 Task: Look for space in Berlin, Germany from 13th August, 2023 to 17th August, 2023 for 2 adults in price range Rs.10000 to Rs.16000. Place can be entire place with 2 bedrooms having 2 beds and 1 bathroom. Property type can be house, flat, guest house. Amenities needed are: wifi. Booking option can be shelf check-in. Required host language is English.
Action: Mouse moved to (757, 105)
Screenshot: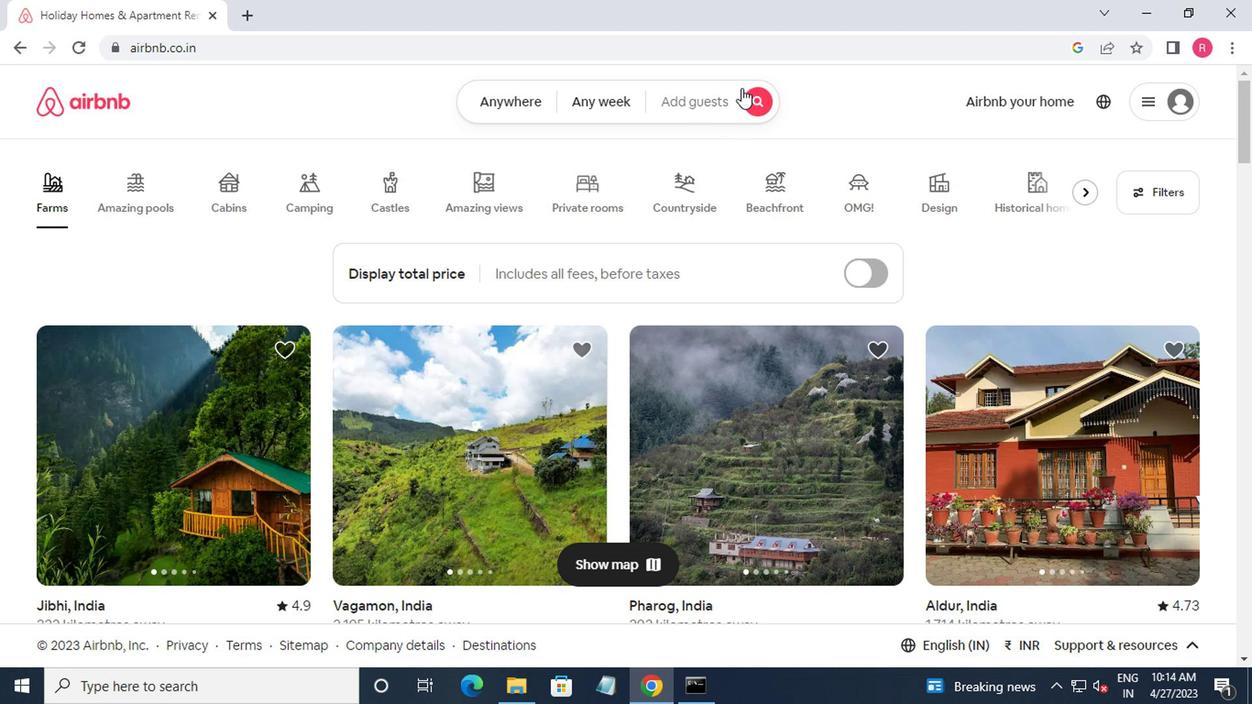 
Action: Mouse pressed left at (757, 105)
Screenshot: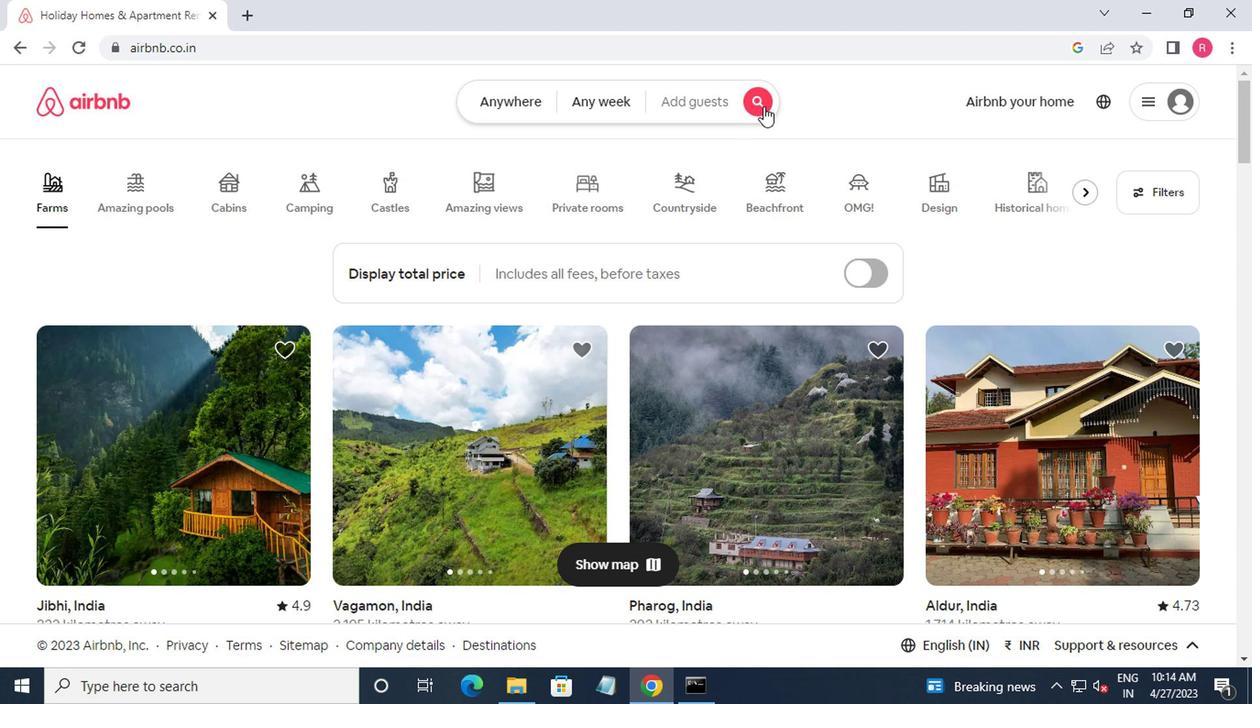 
Action: Mouse moved to (369, 182)
Screenshot: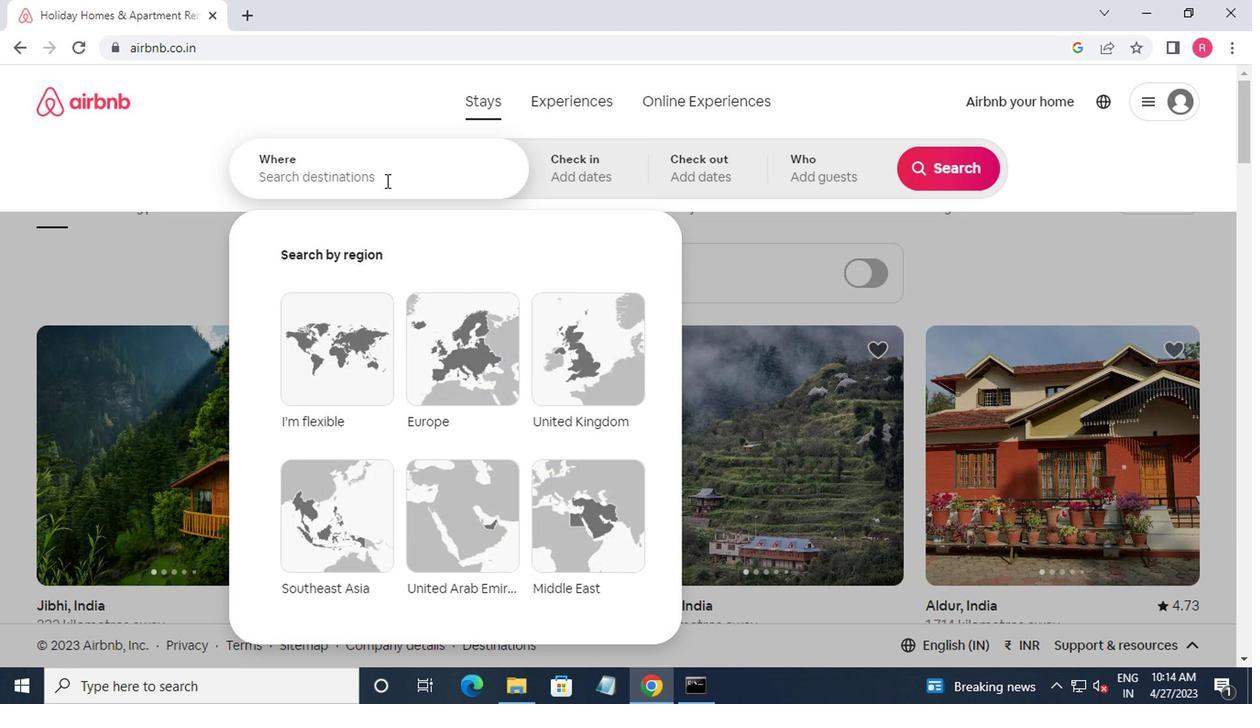 
Action: Mouse pressed left at (369, 182)
Screenshot: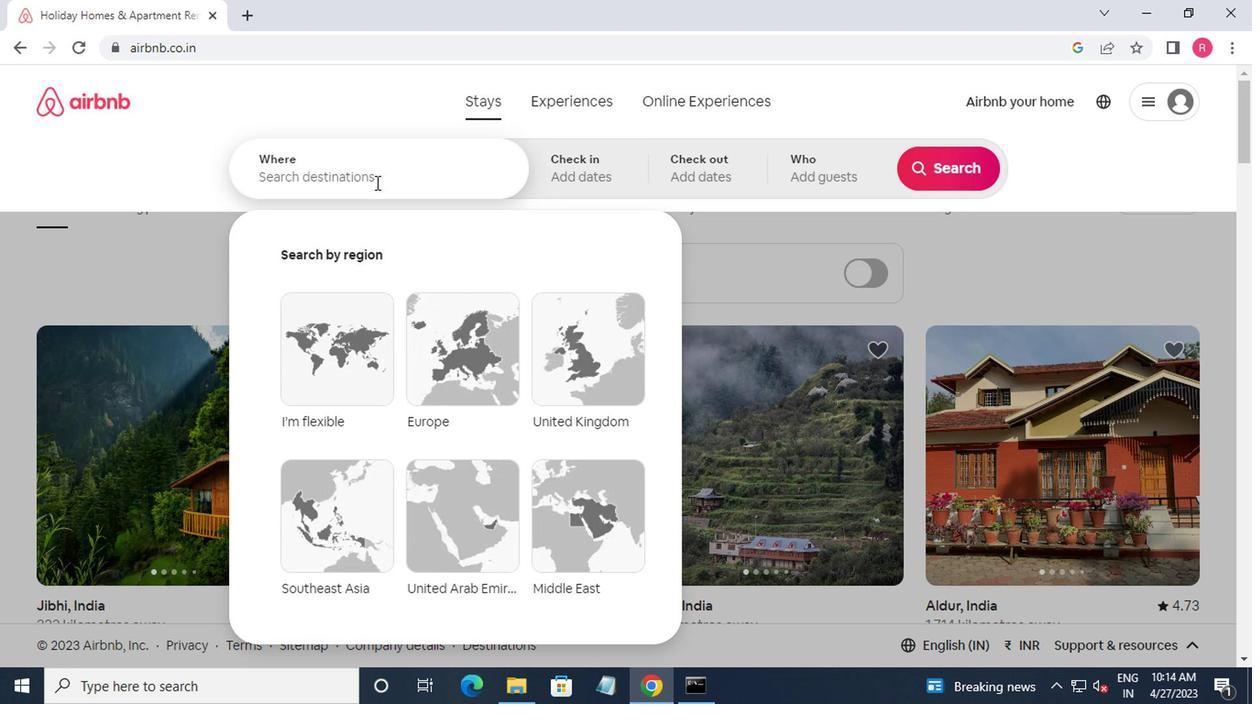 
Action: Mouse moved to (369, 183)
Screenshot: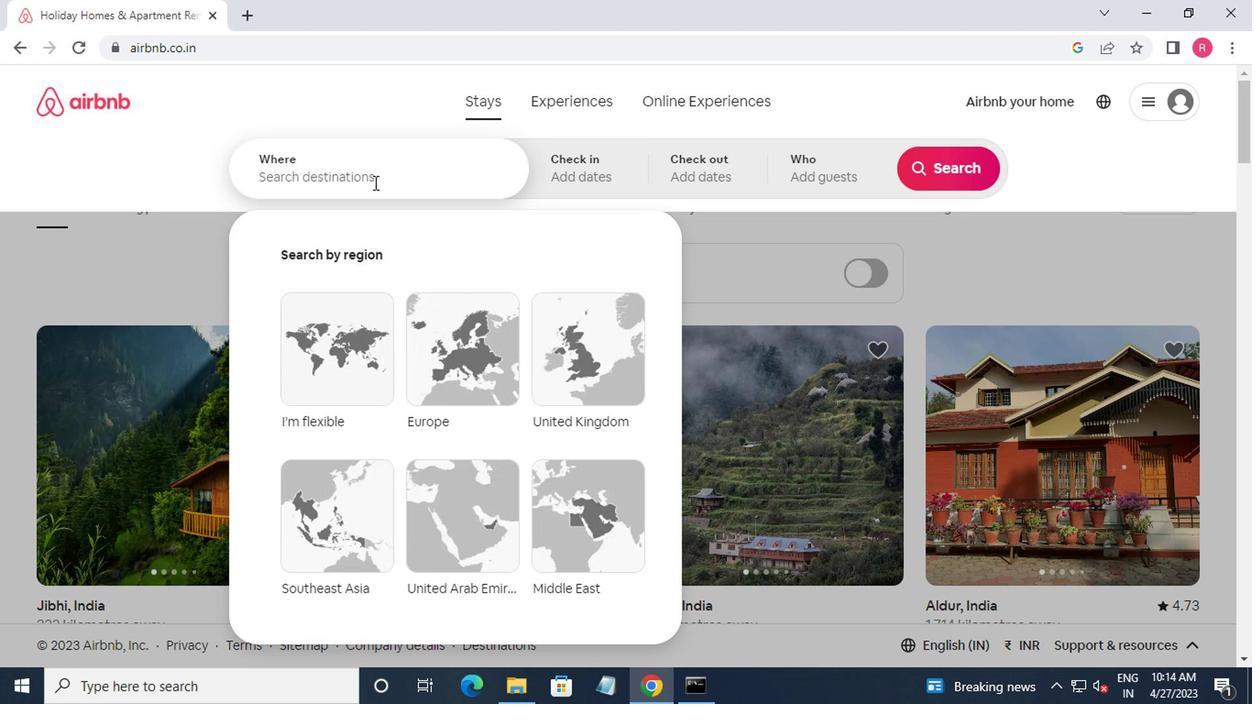 
Action: Key pressed berlin<Key.down><Key.enter>
Screenshot: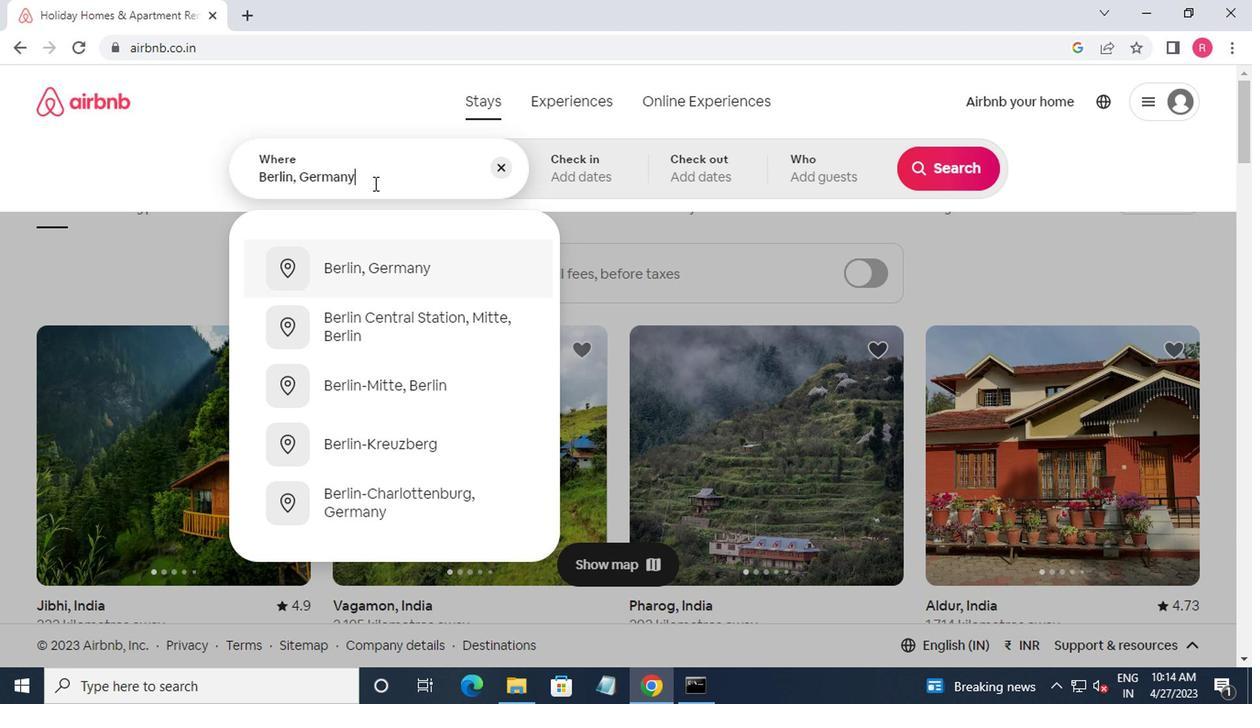 
Action: Mouse moved to (937, 314)
Screenshot: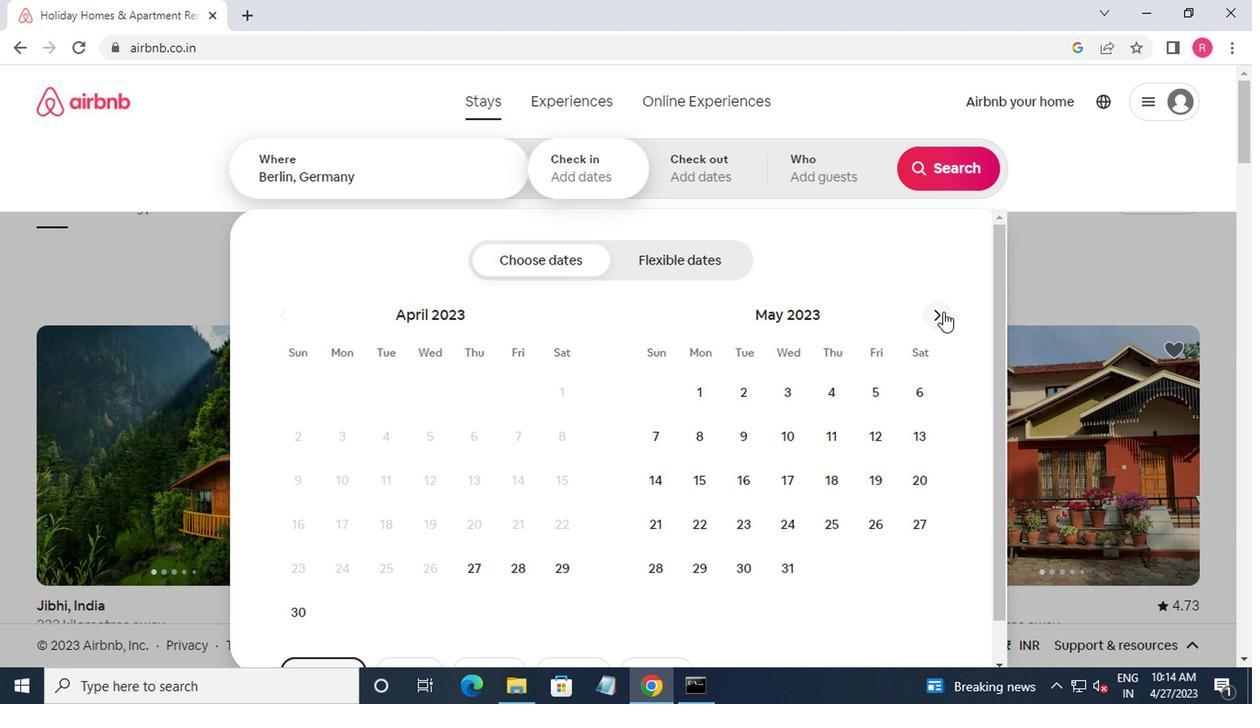 
Action: Mouse pressed left at (937, 314)
Screenshot: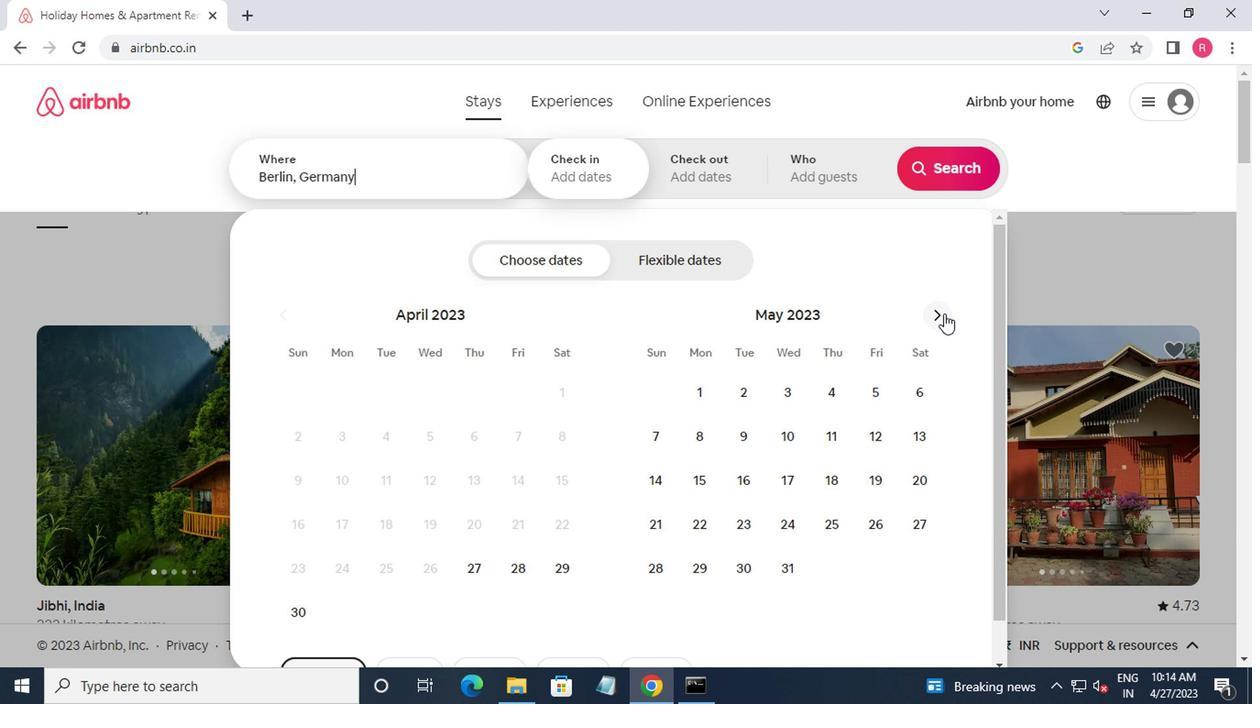 
Action: Mouse moved to (935, 316)
Screenshot: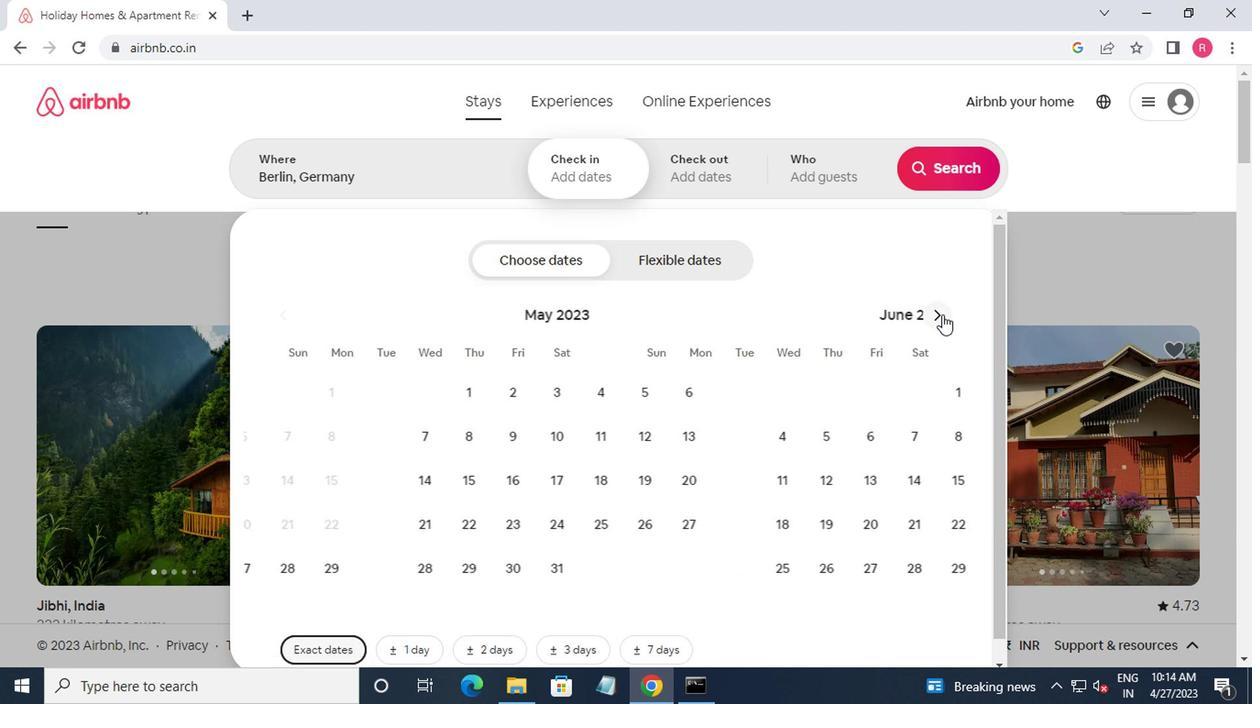 
Action: Mouse pressed left at (935, 316)
Screenshot: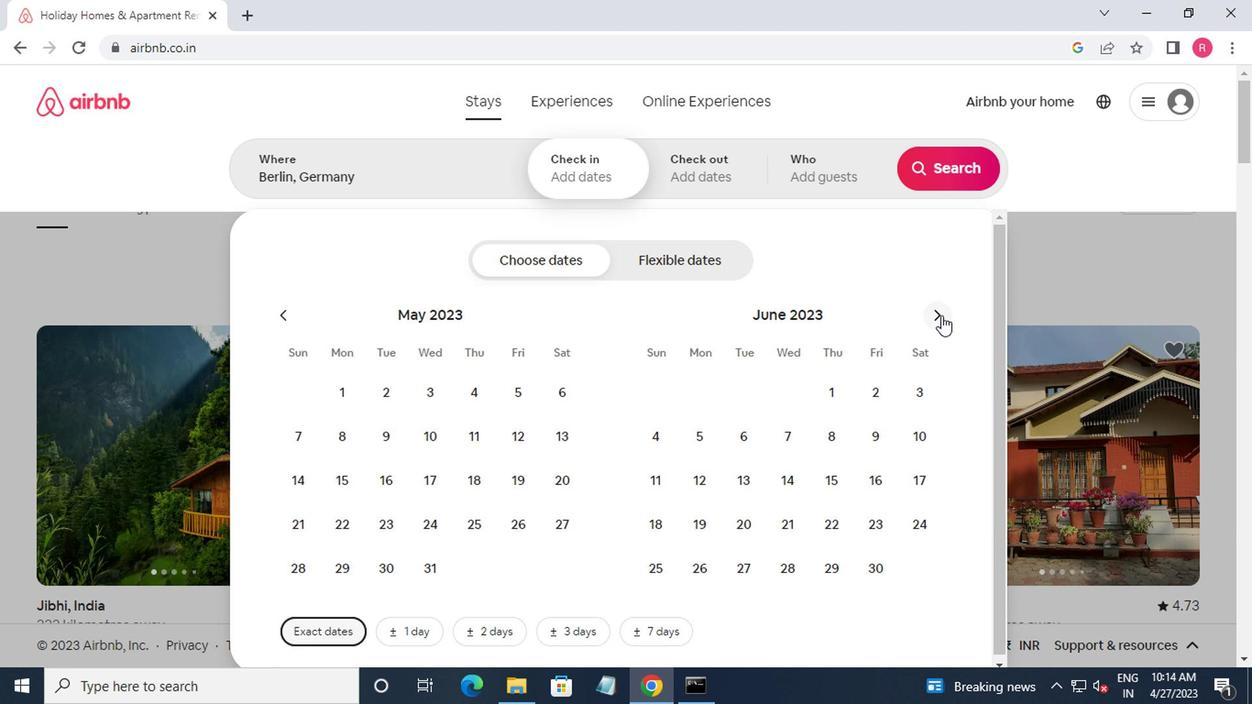 
Action: Mouse moved to (934, 316)
Screenshot: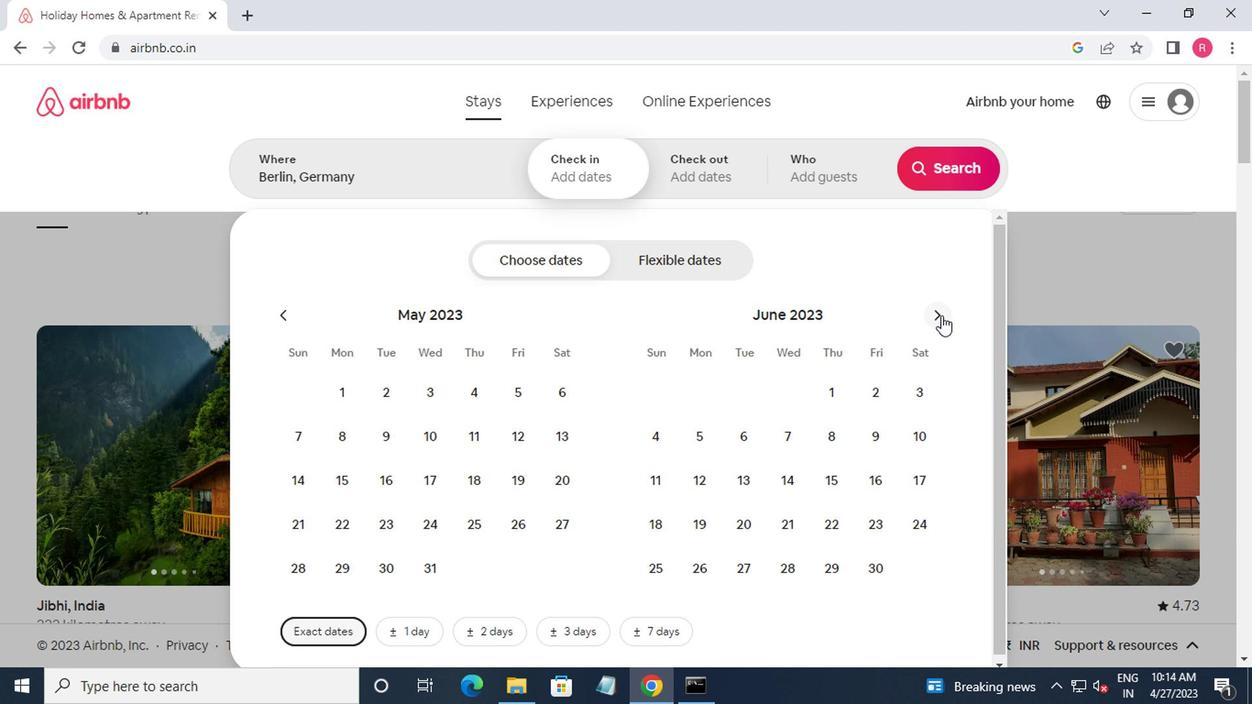 
Action: Mouse pressed left at (934, 316)
Screenshot: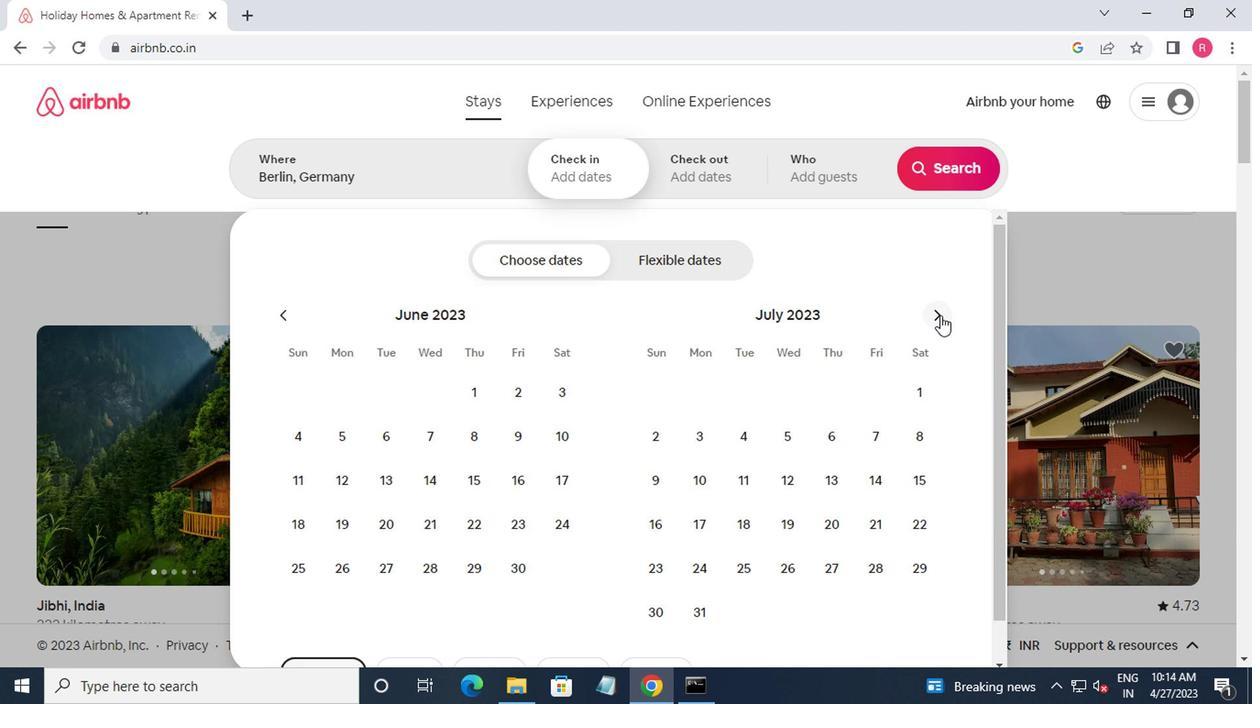 
Action: Mouse moved to (666, 491)
Screenshot: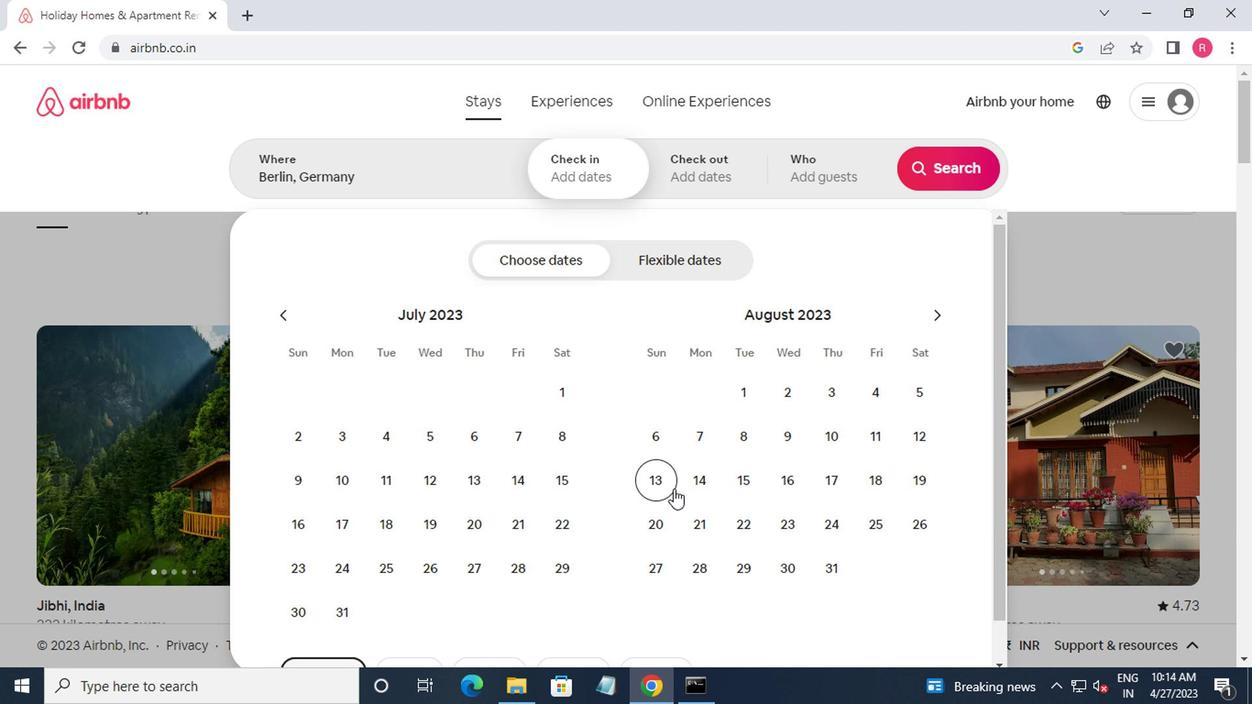 
Action: Mouse pressed left at (666, 491)
Screenshot: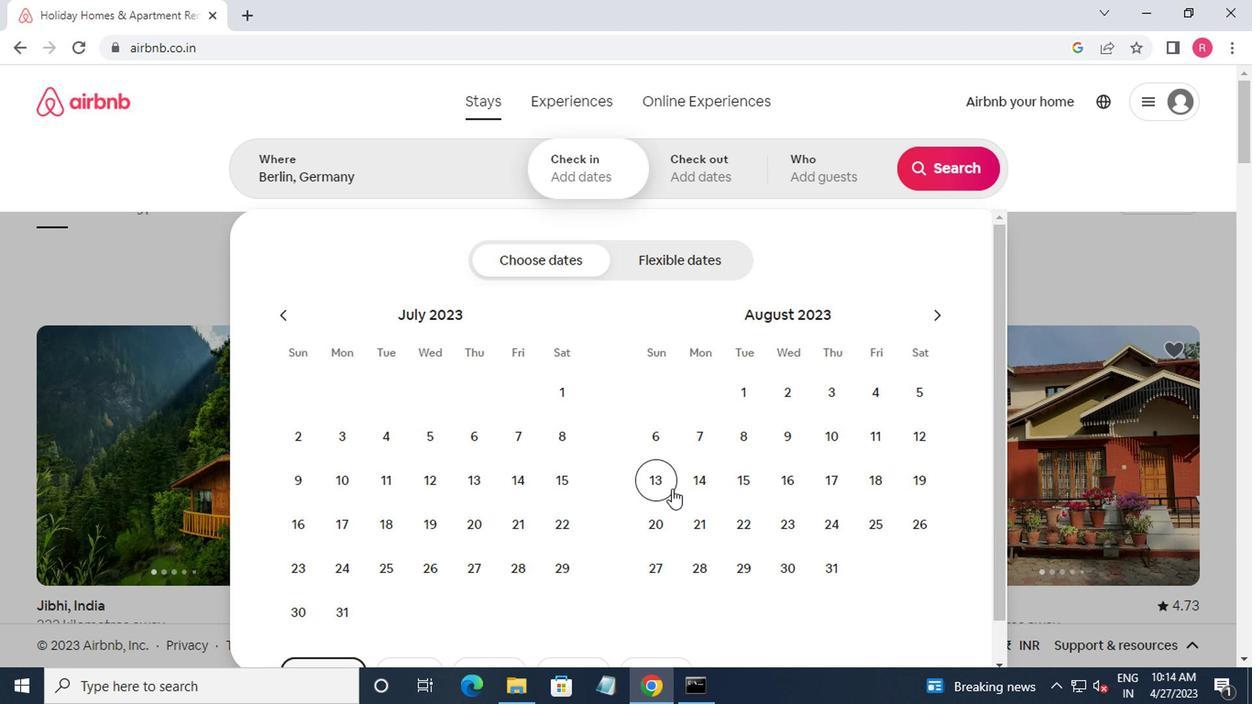 
Action: Mouse moved to (830, 488)
Screenshot: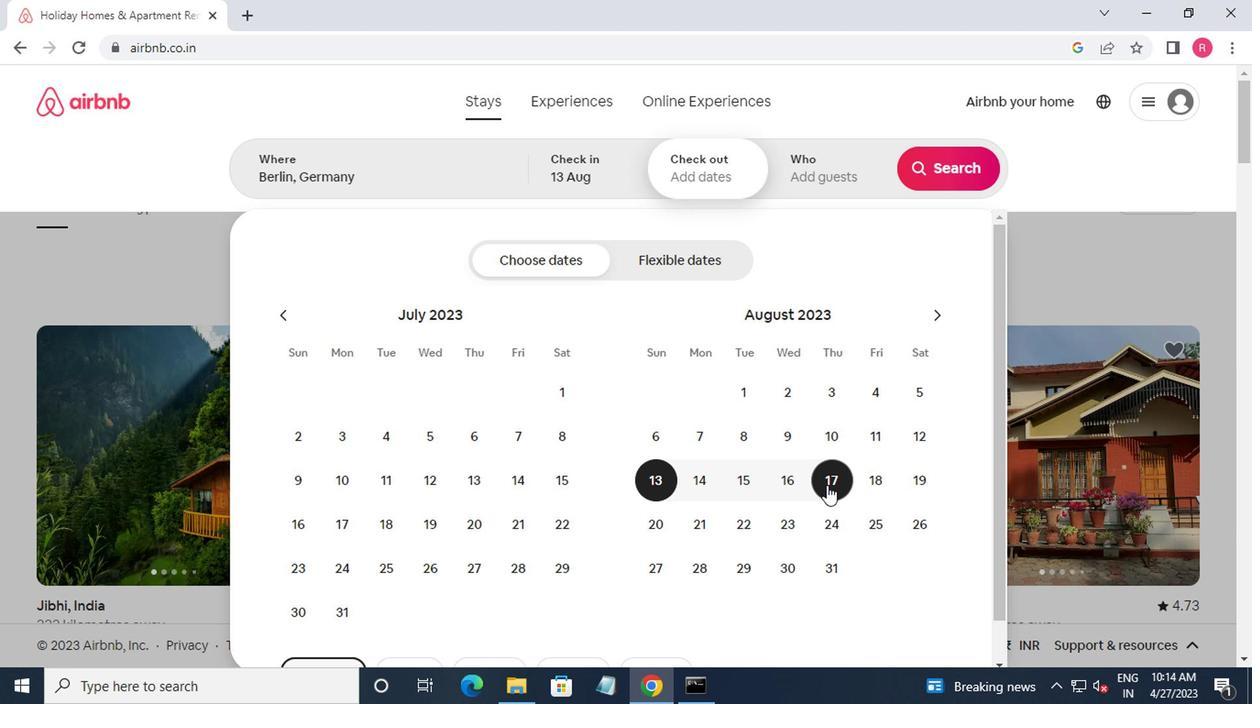 
Action: Mouse pressed left at (830, 488)
Screenshot: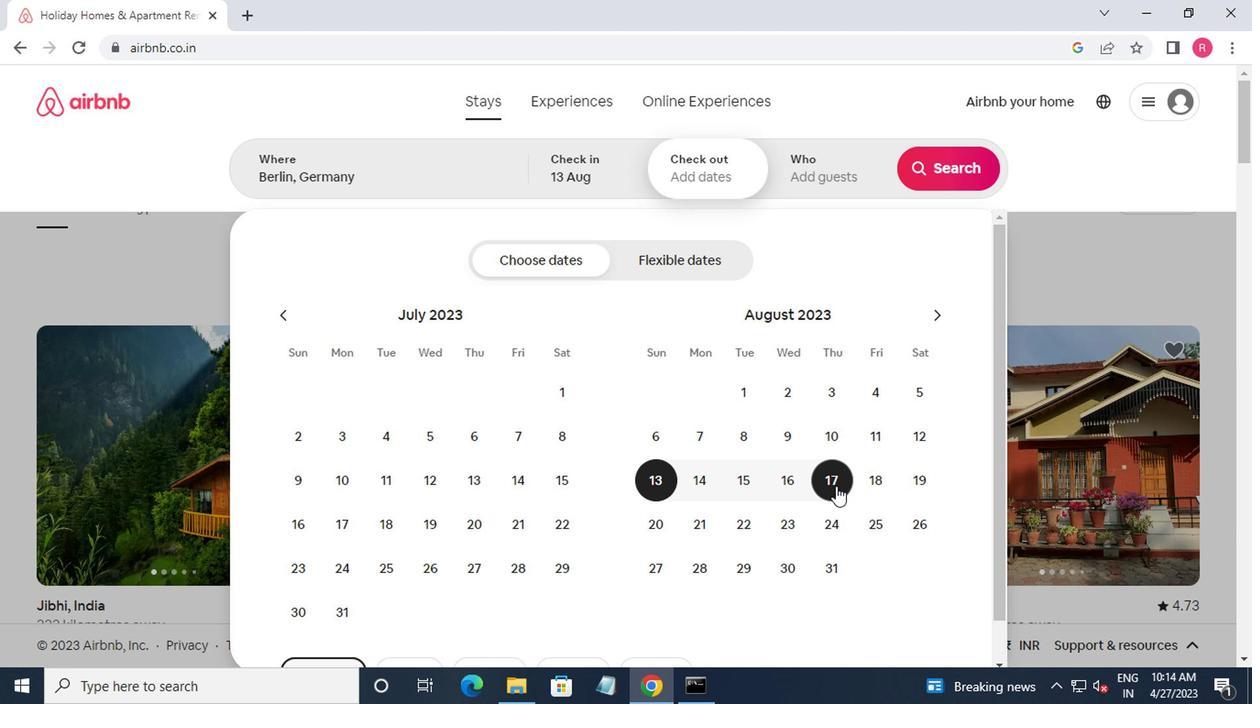 
Action: Mouse moved to (798, 168)
Screenshot: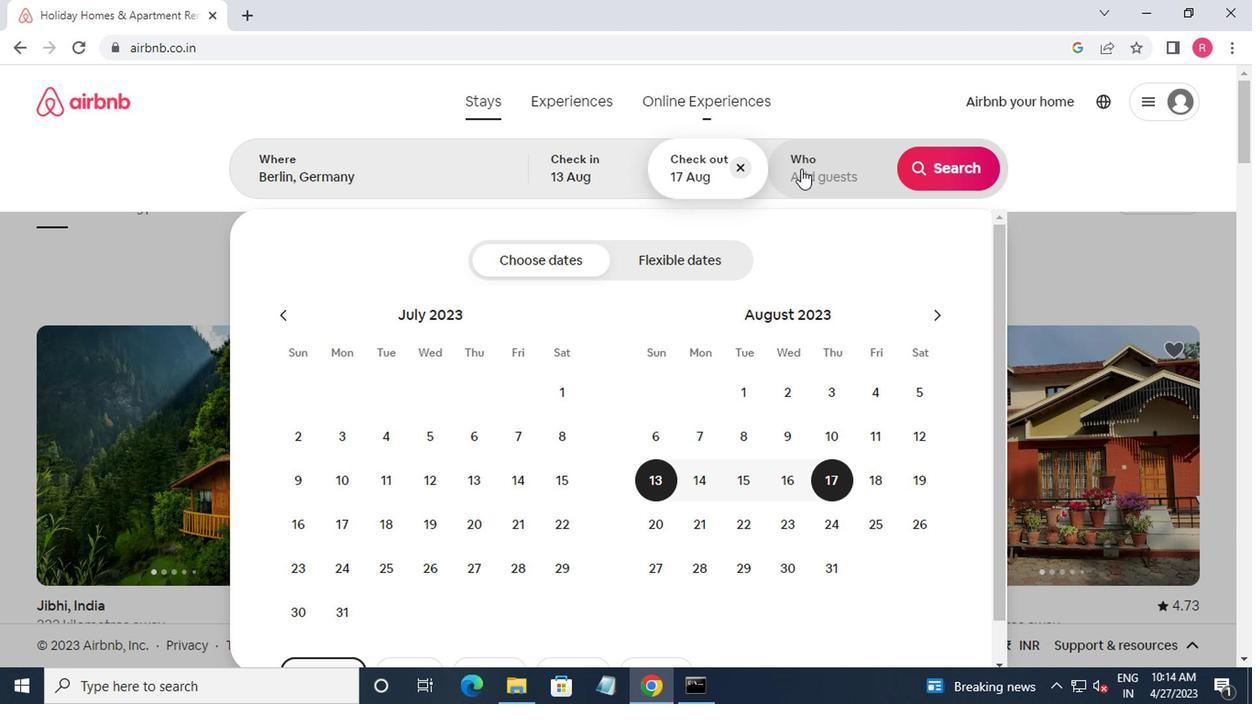 
Action: Mouse pressed left at (798, 168)
Screenshot: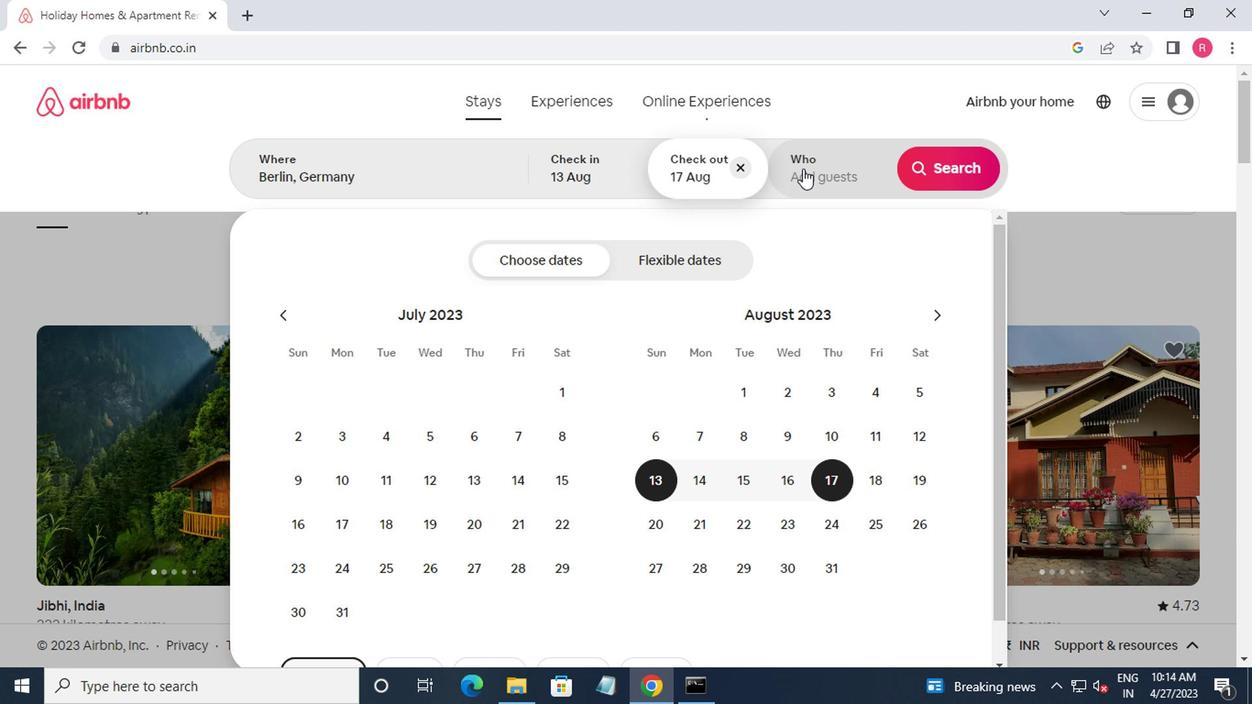 
Action: Mouse moved to (935, 259)
Screenshot: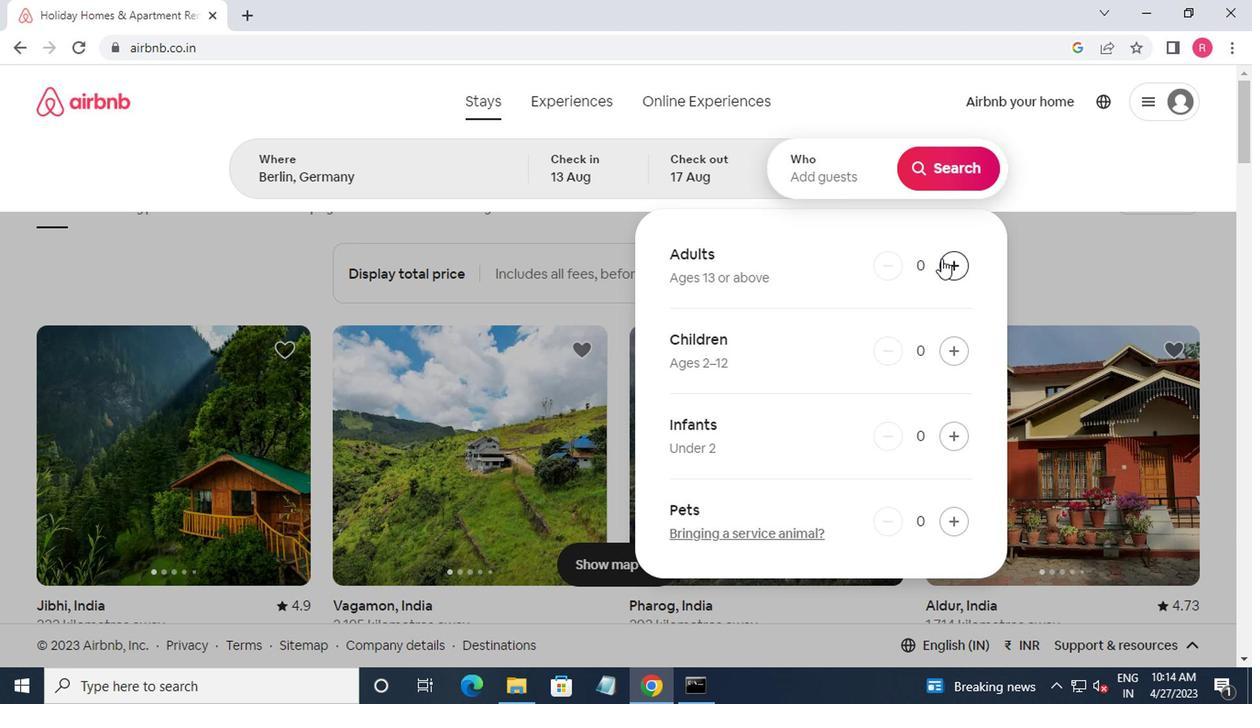 
Action: Mouse pressed left at (935, 259)
Screenshot: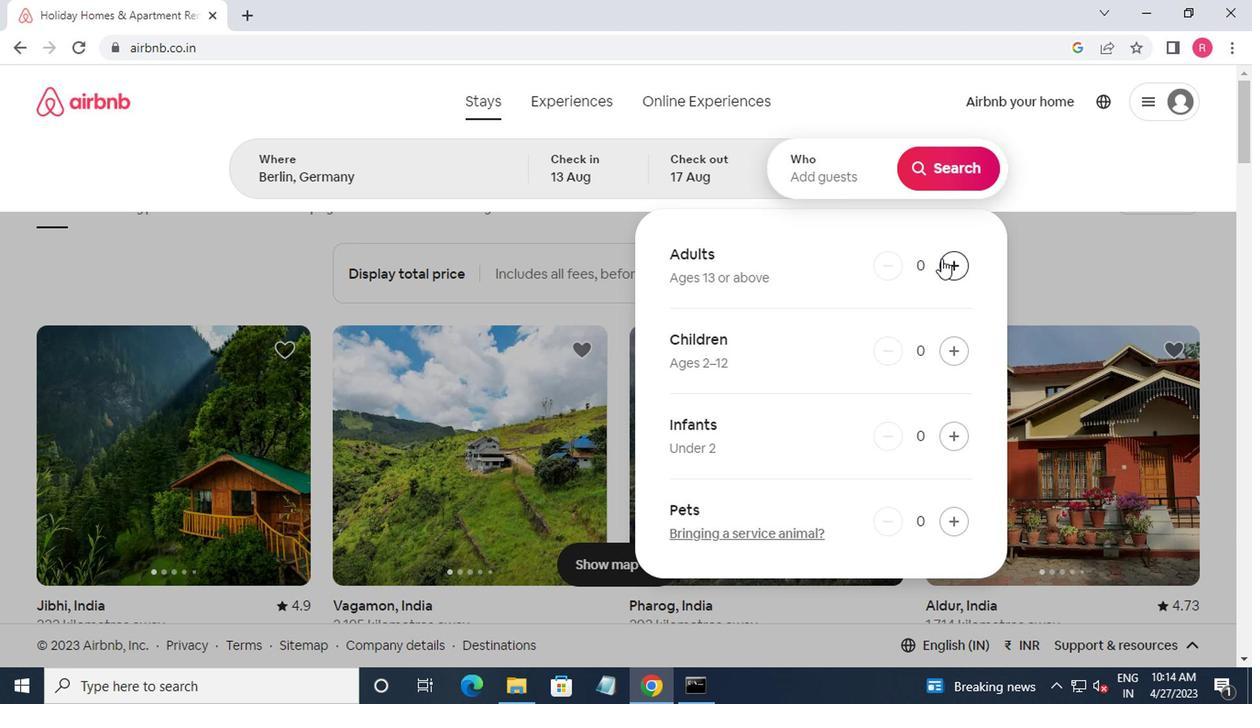 
Action: Mouse pressed left at (935, 259)
Screenshot: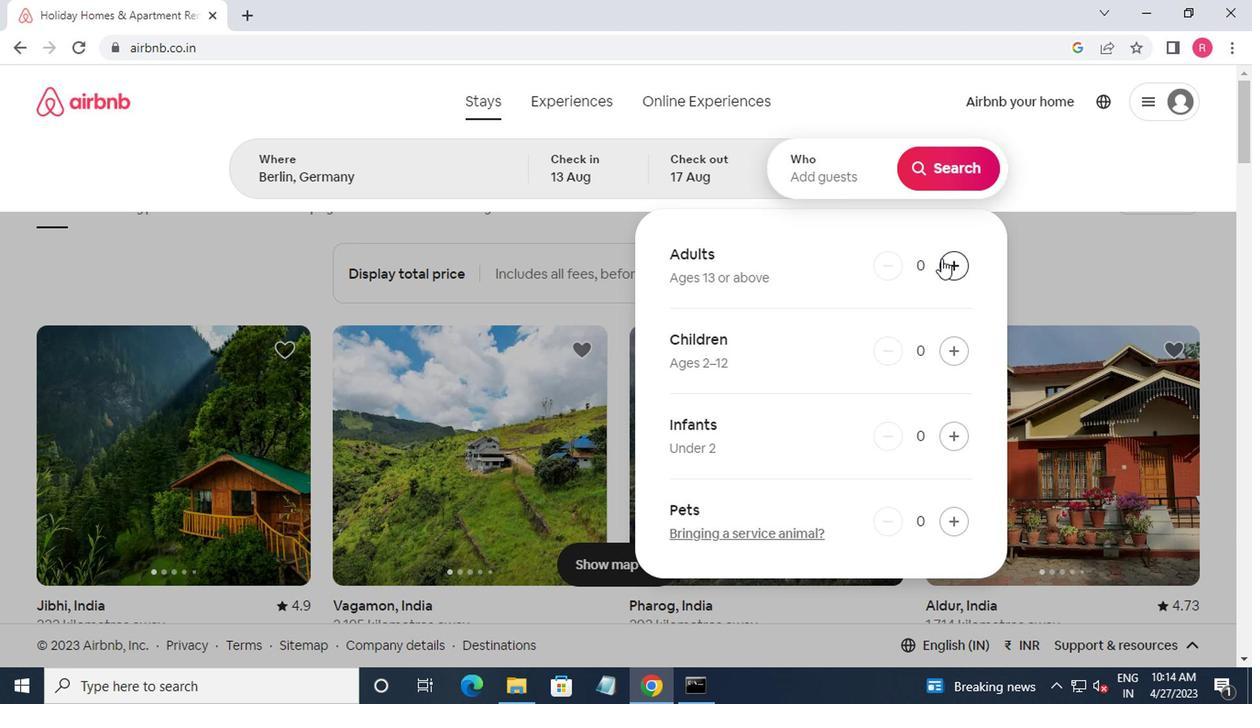 
Action: Mouse moved to (935, 186)
Screenshot: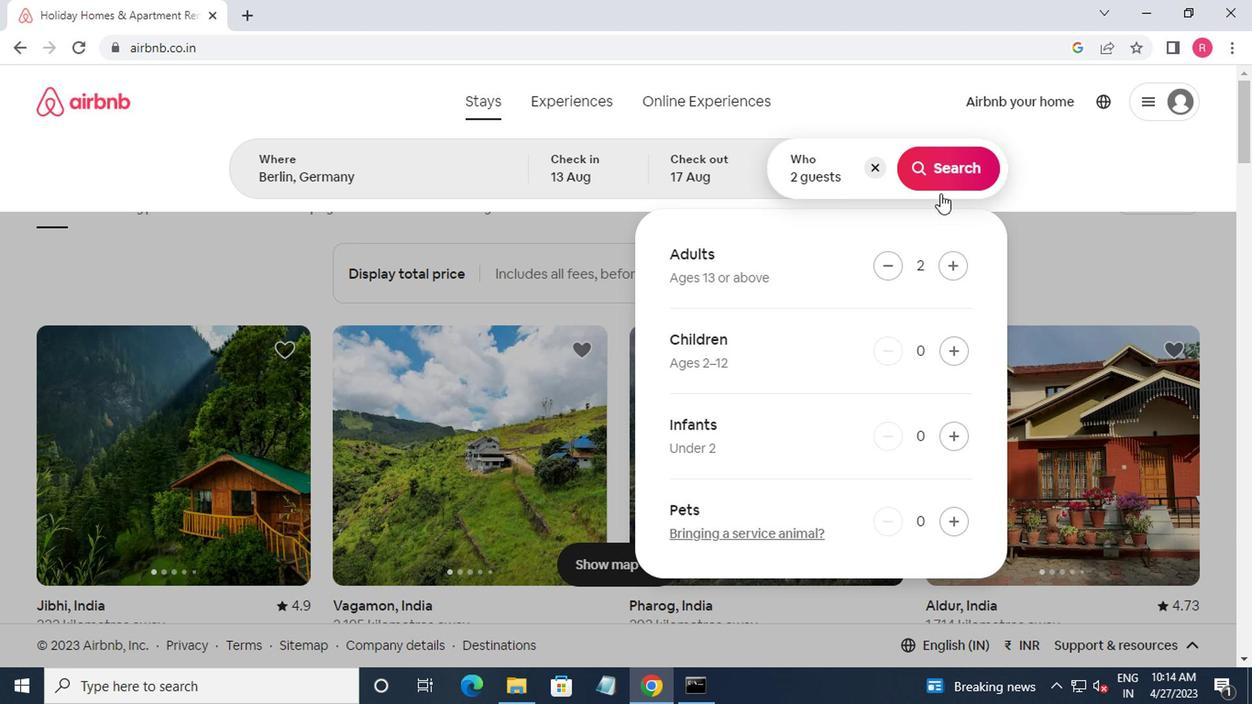 
Action: Mouse pressed left at (935, 186)
Screenshot: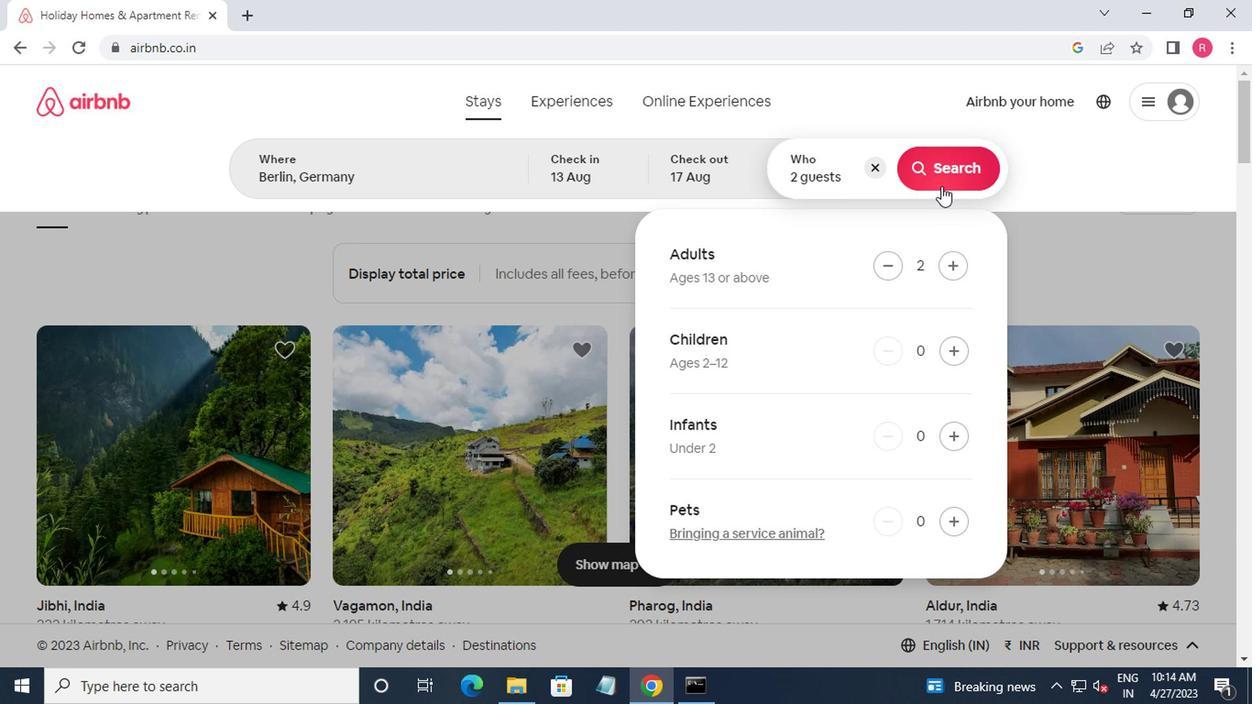 
Action: Mouse moved to (1171, 177)
Screenshot: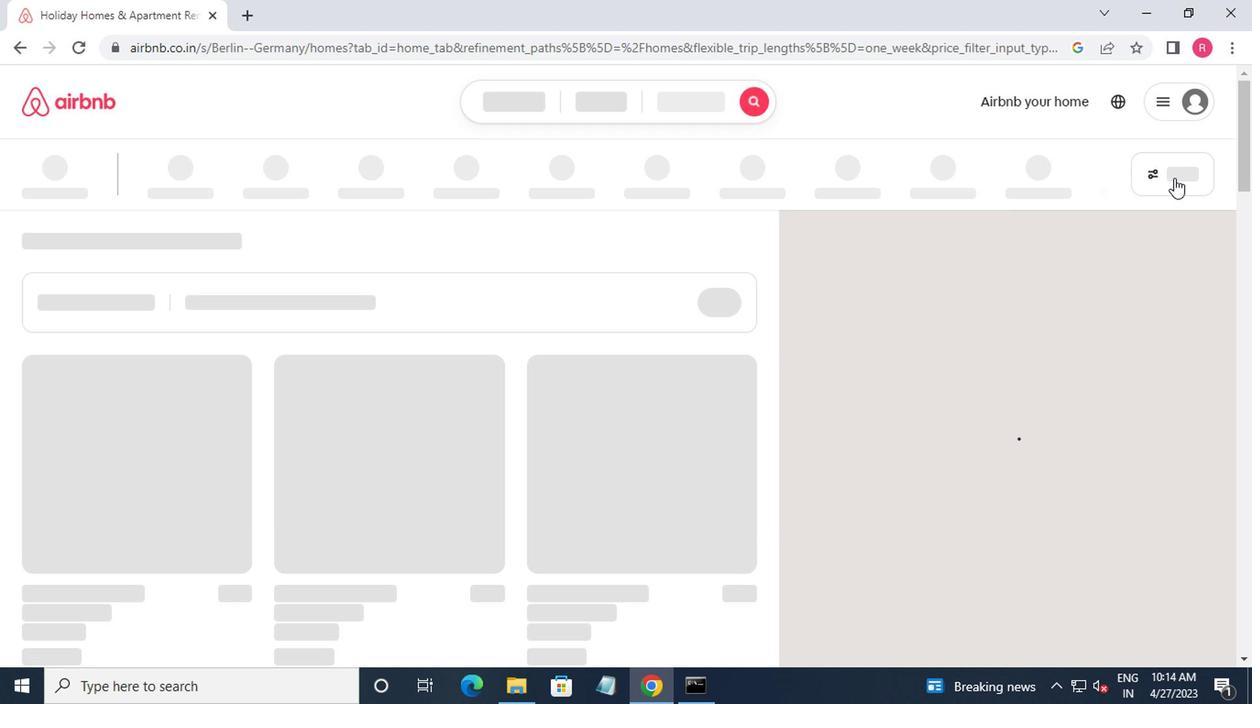 
Action: Mouse pressed left at (1171, 177)
Screenshot: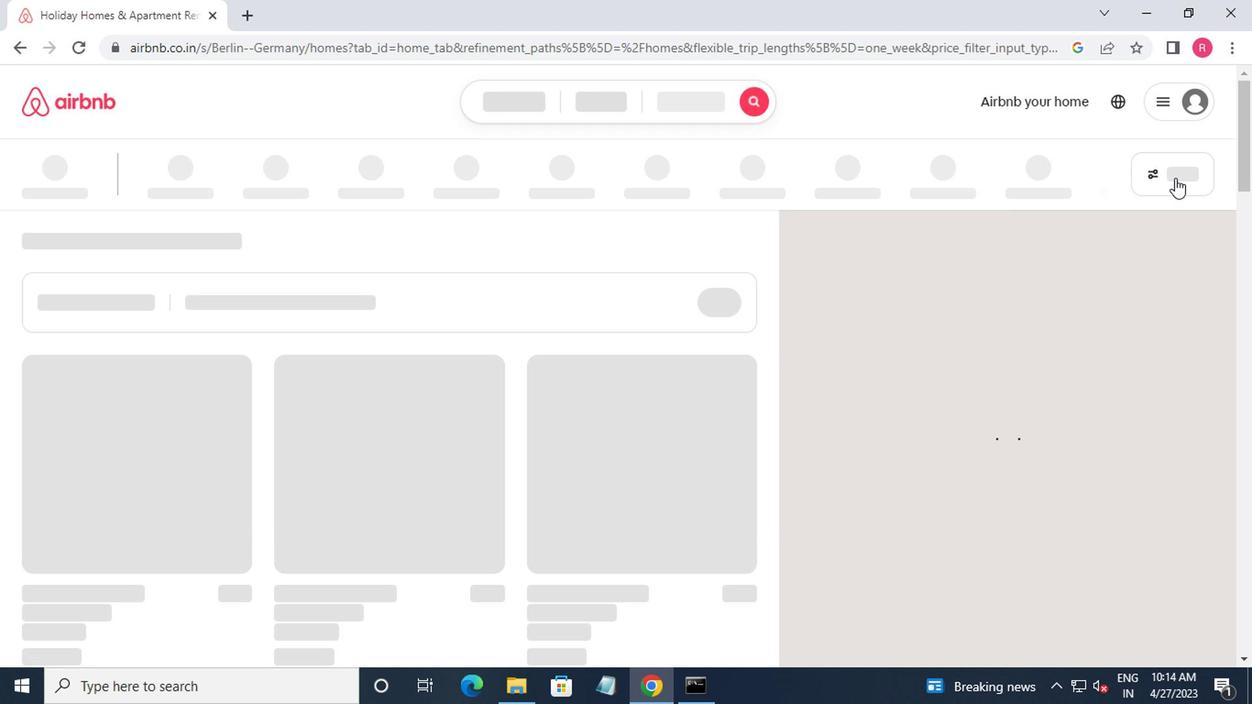 
Action: Mouse moved to (408, 404)
Screenshot: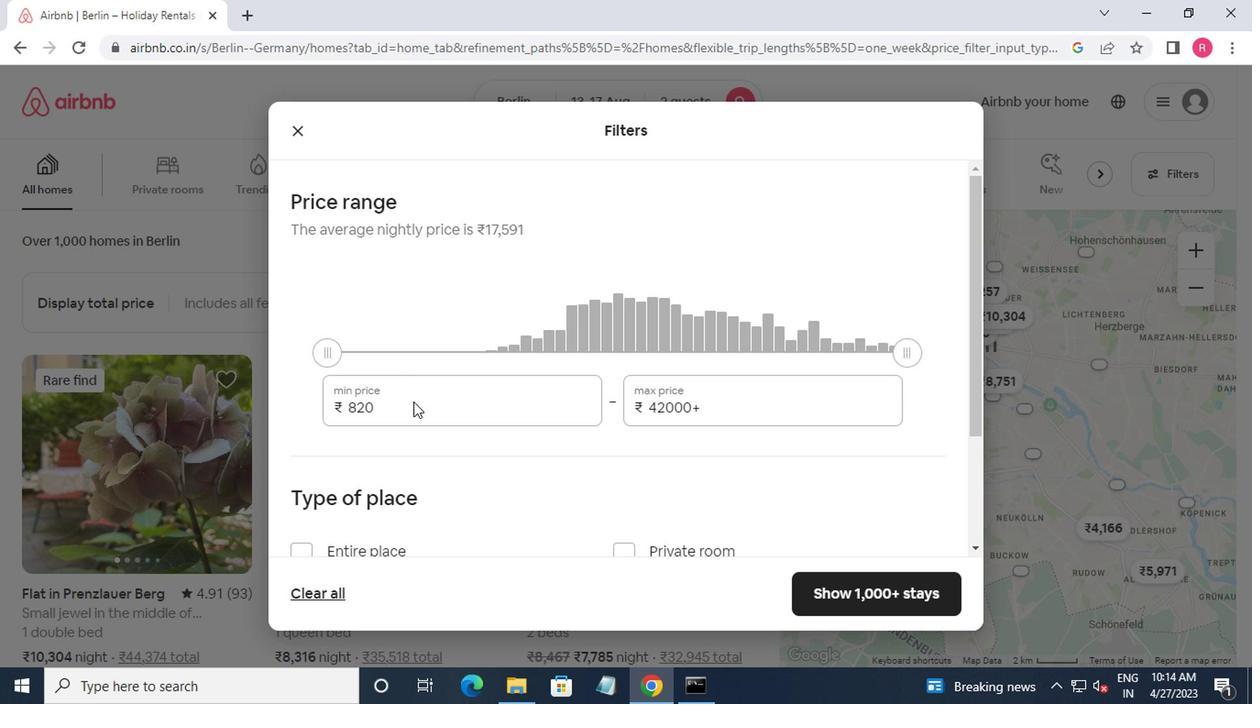 
Action: Mouse pressed left at (408, 404)
Screenshot: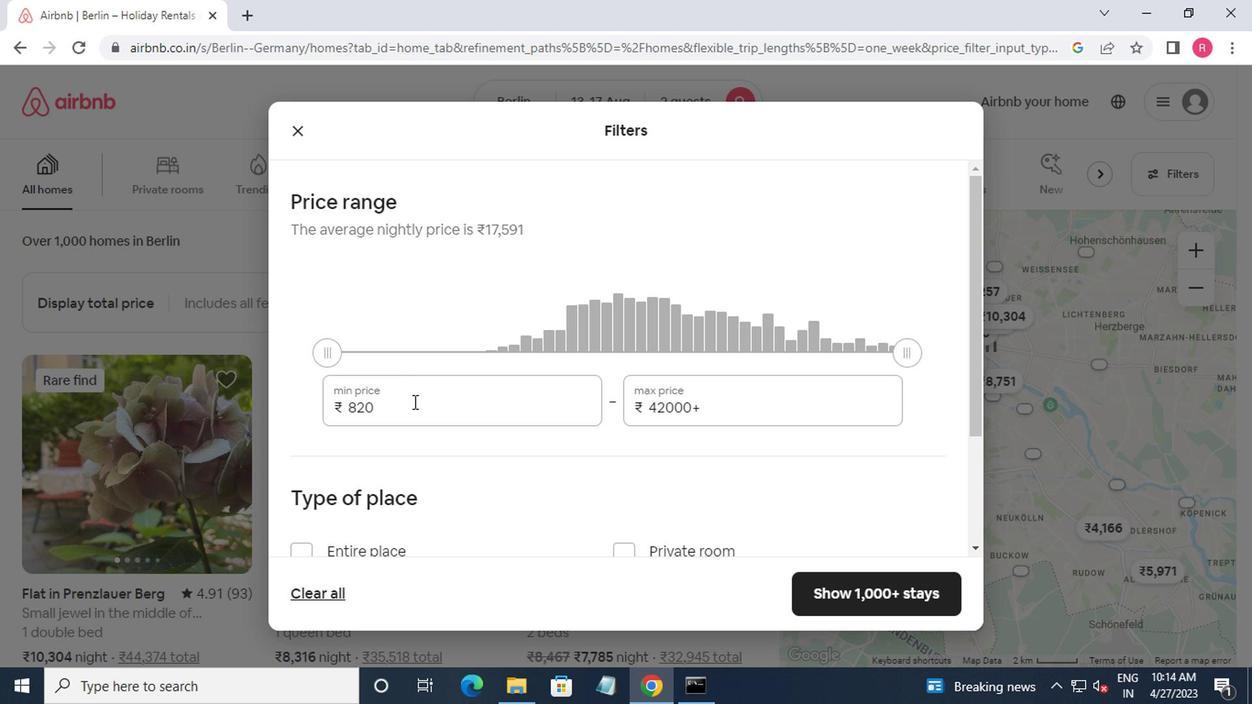 
Action: Key pressed <Key.backspace><Key.backspace><Key.backspace><Key.backspace>10000<Key.tab>16000
Screenshot: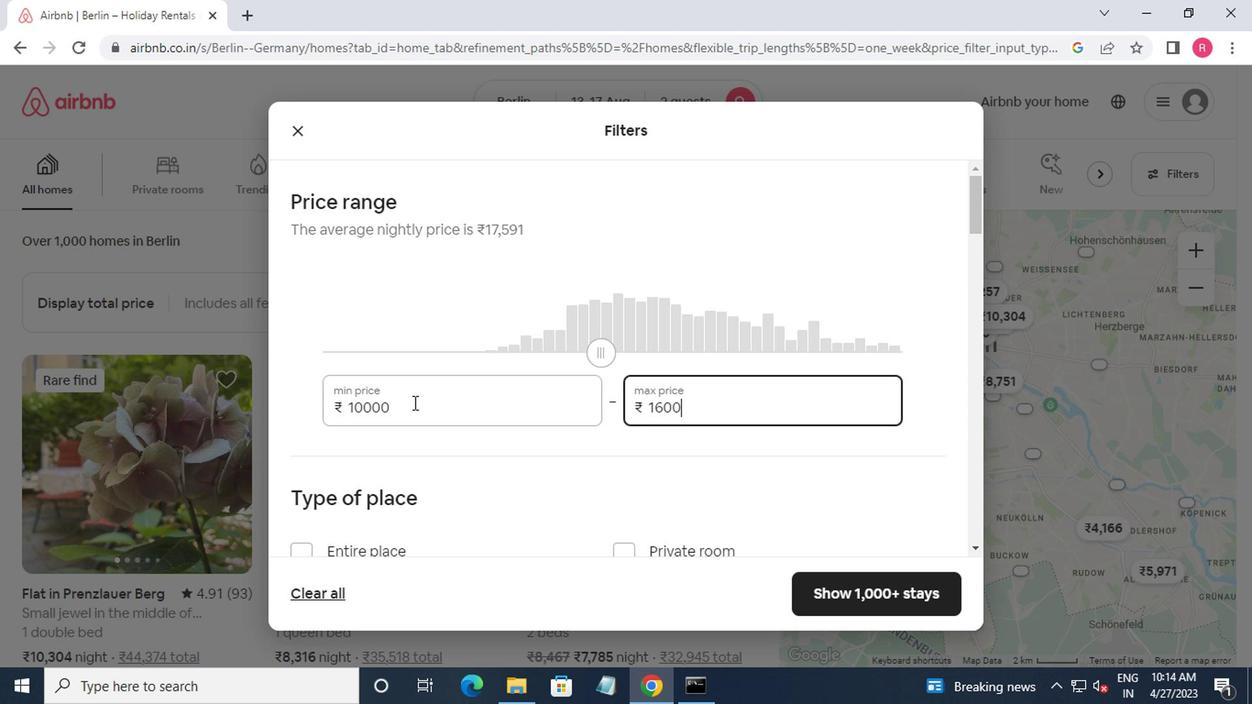 
Action: Mouse moved to (408, 406)
Screenshot: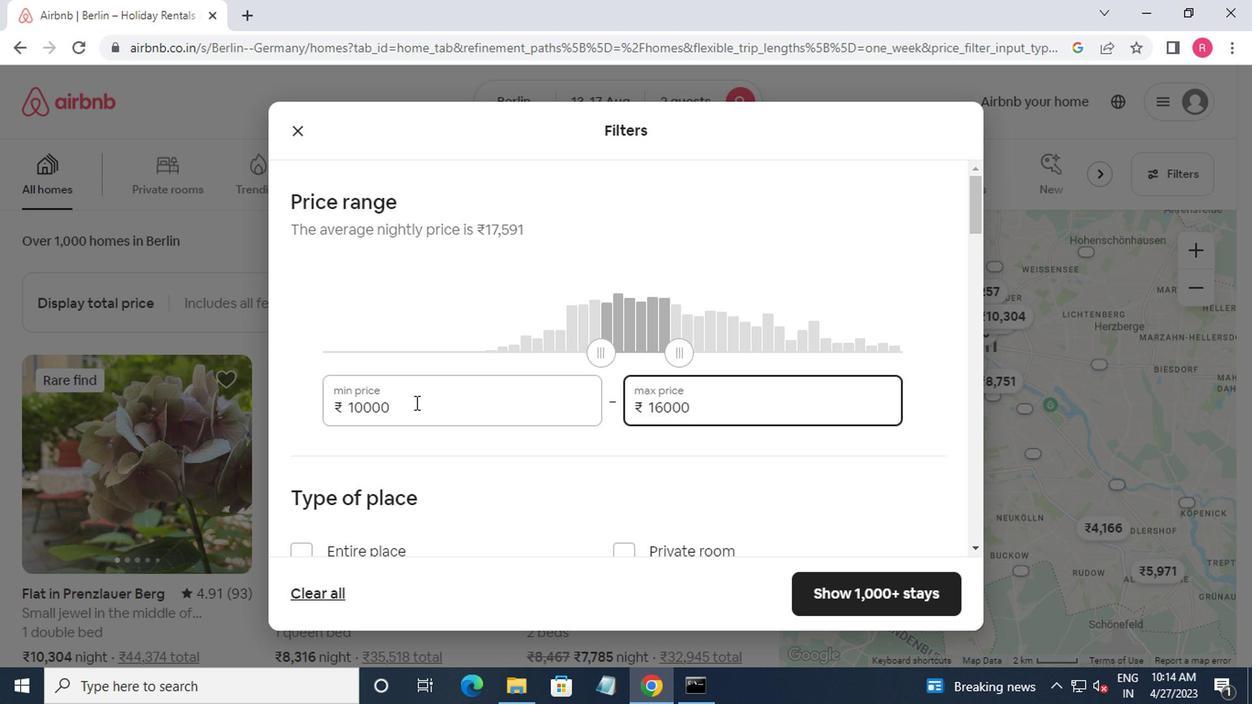 
Action: Mouse scrolled (408, 404) with delta (0, -1)
Screenshot: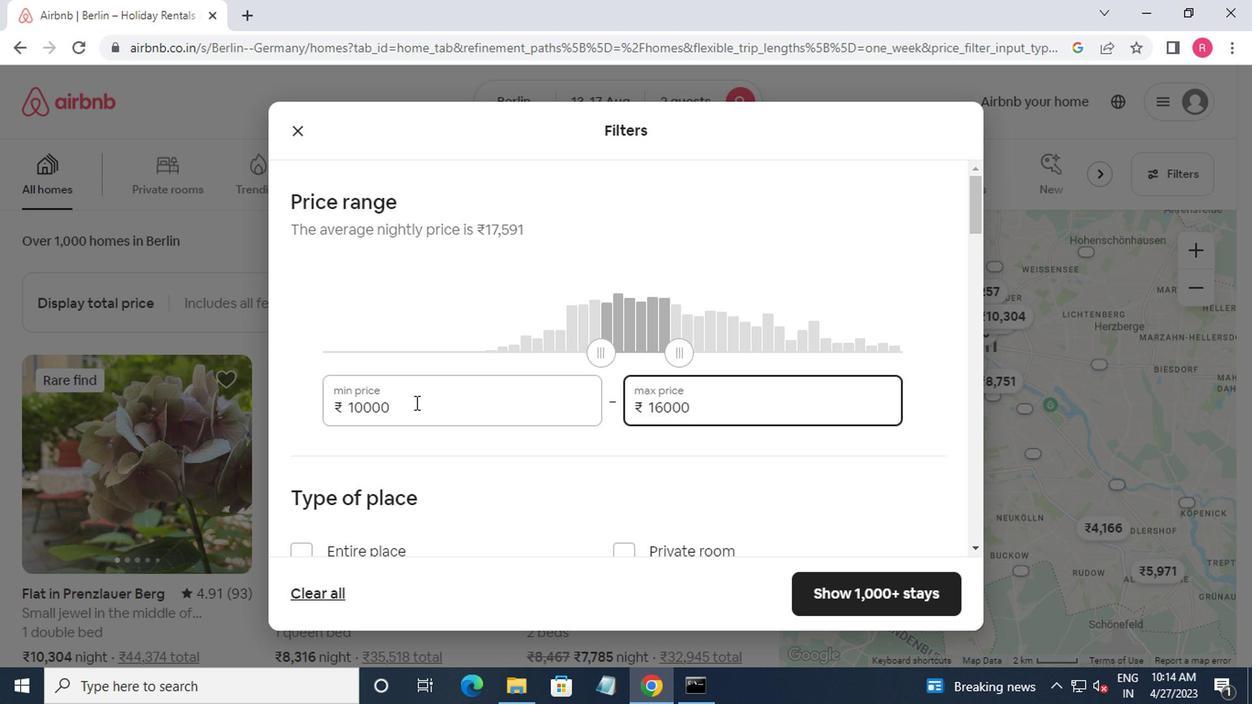 
Action: Mouse moved to (403, 410)
Screenshot: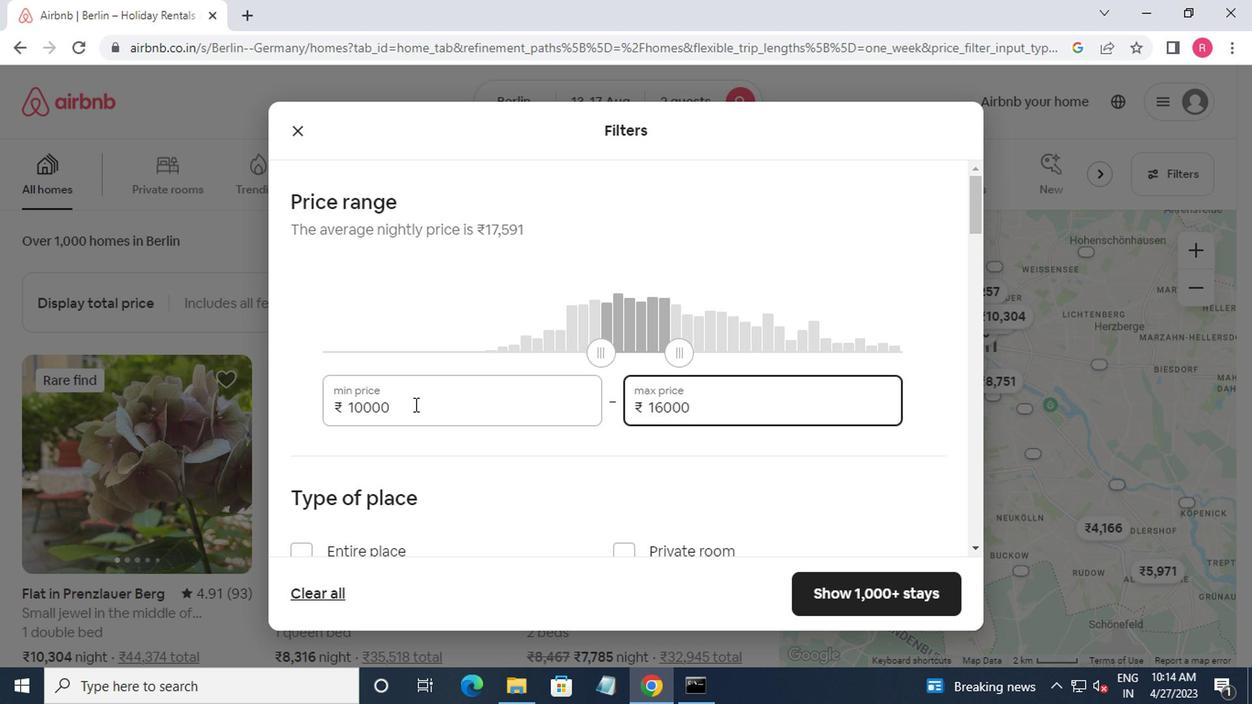 
Action: Mouse scrolled (403, 410) with delta (0, 0)
Screenshot: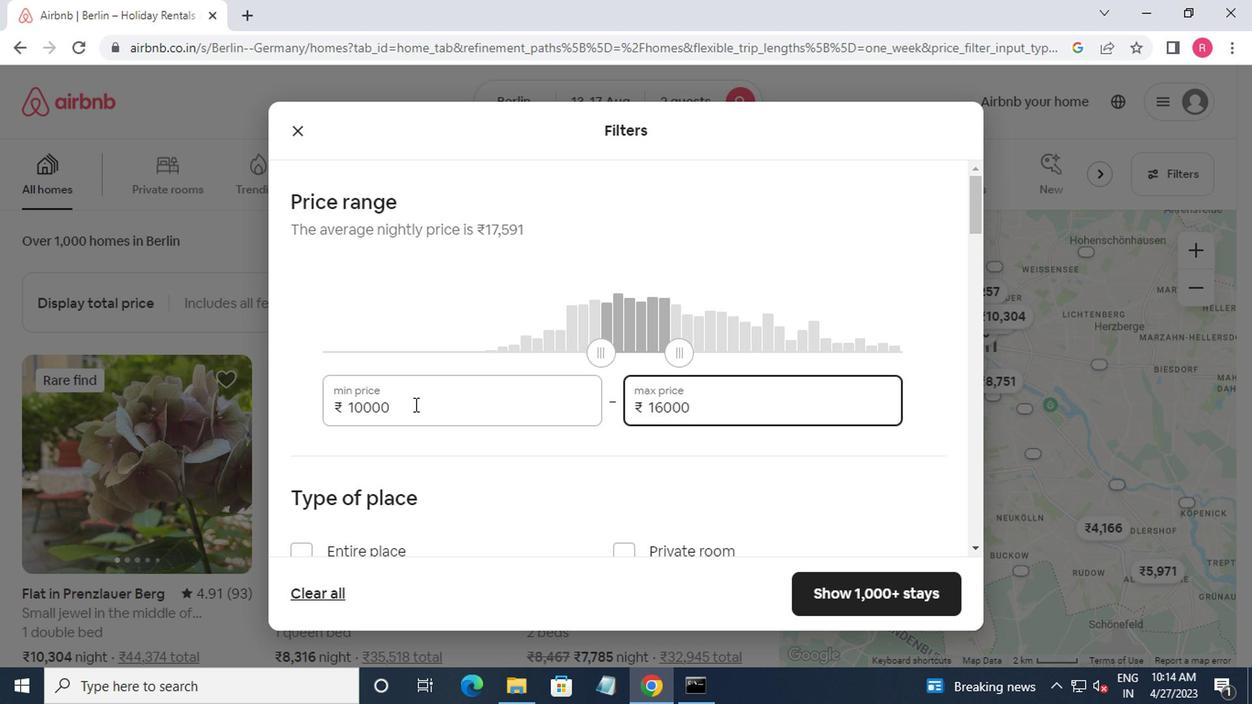 
Action: Mouse moved to (296, 371)
Screenshot: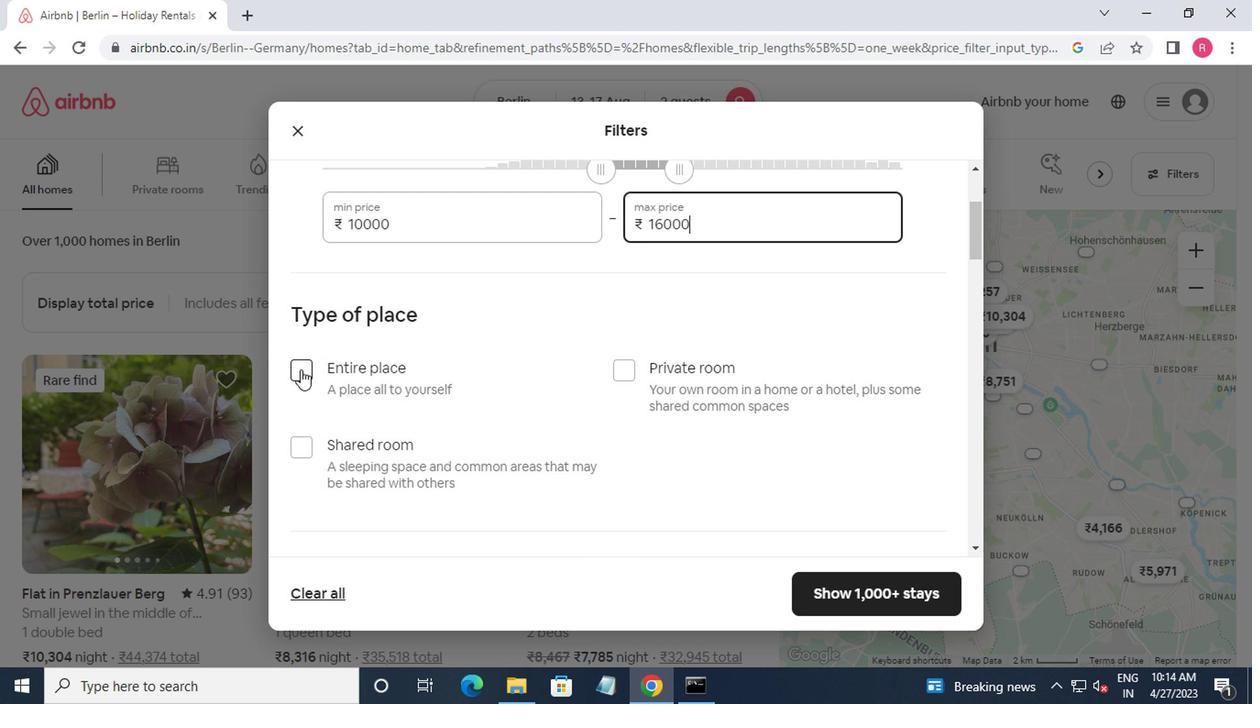 
Action: Mouse pressed left at (296, 371)
Screenshot: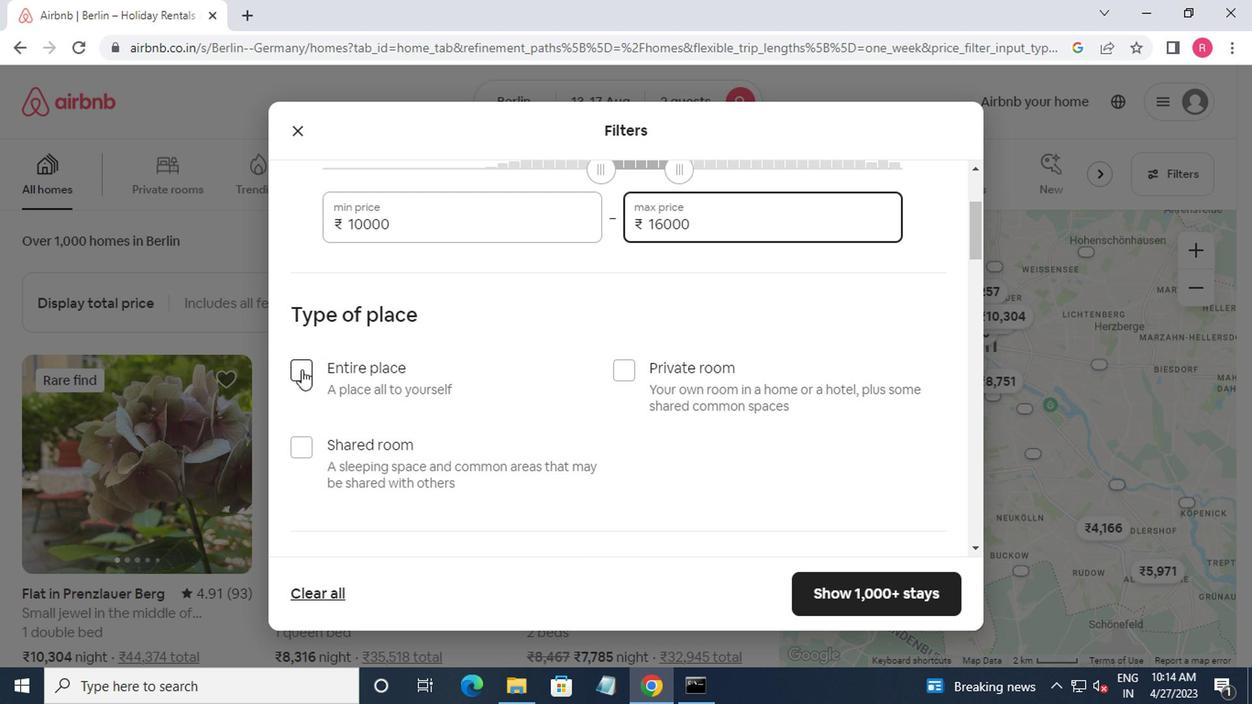 
Action: Mouse moved to (296, 373)
Screenshot: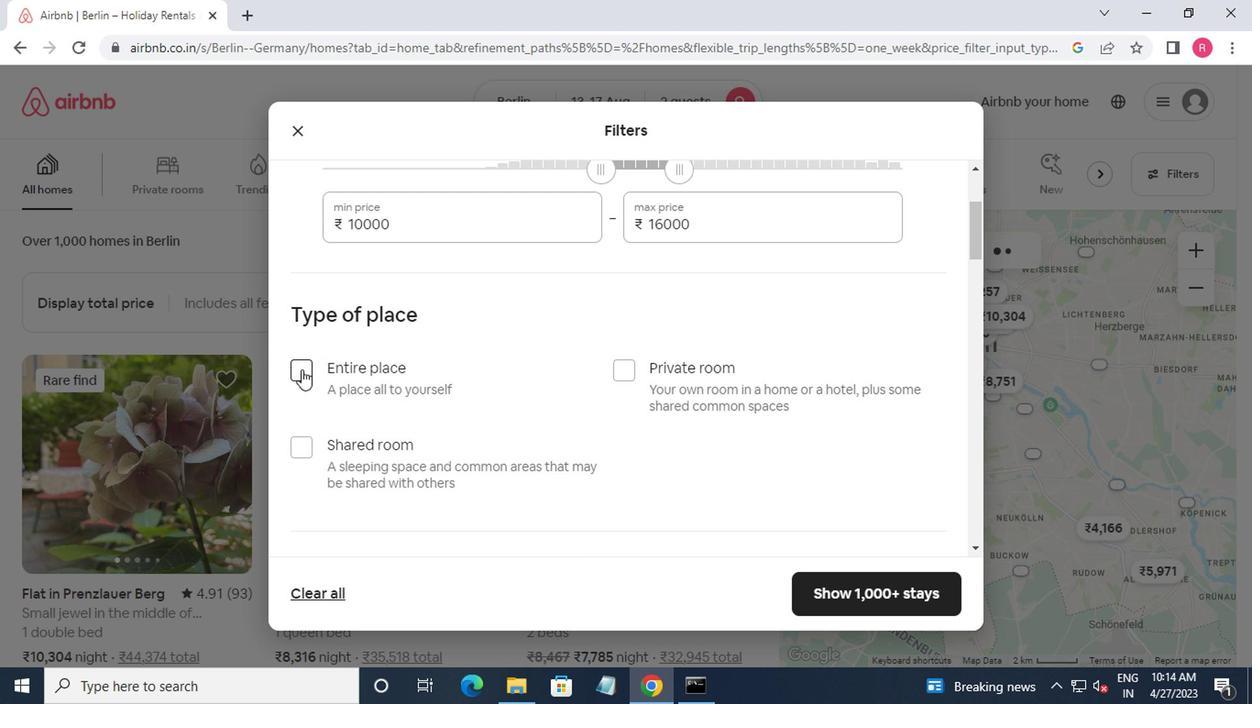 
Action: Mouse scrolled (296, 371) with delta (0, -1)
Screenshot: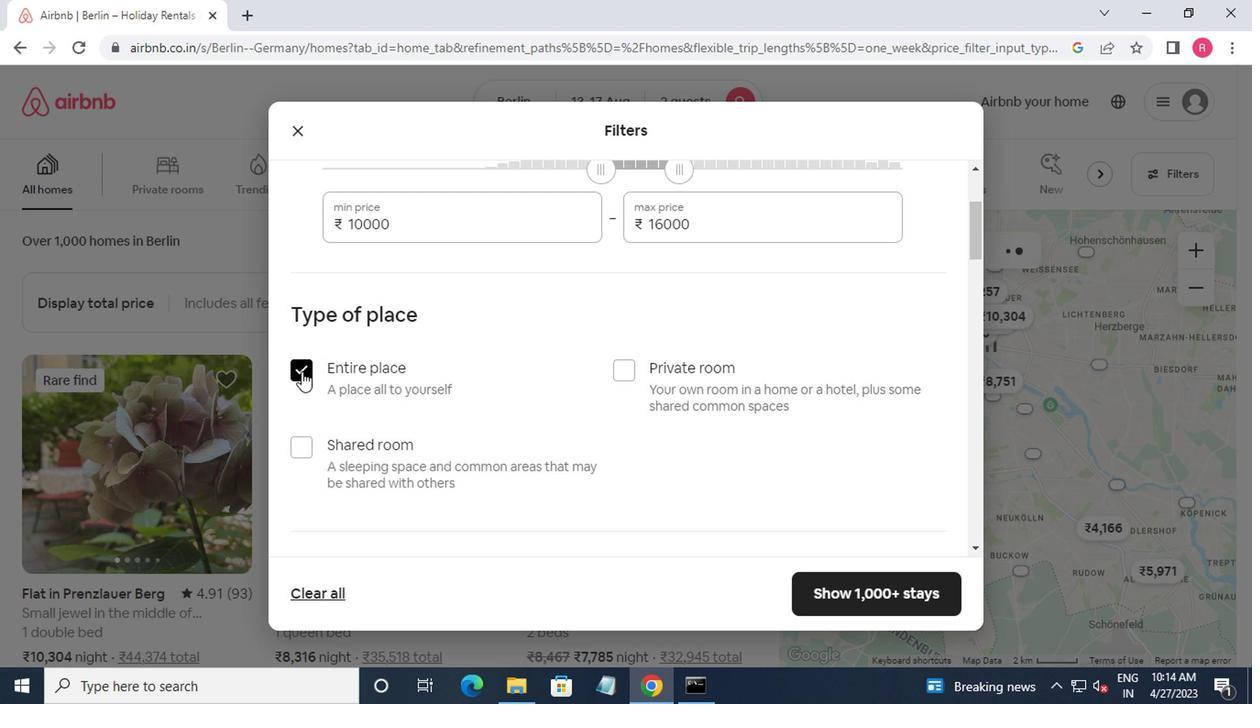 
Action: Mouse moved to (296, 375)
Screenshot: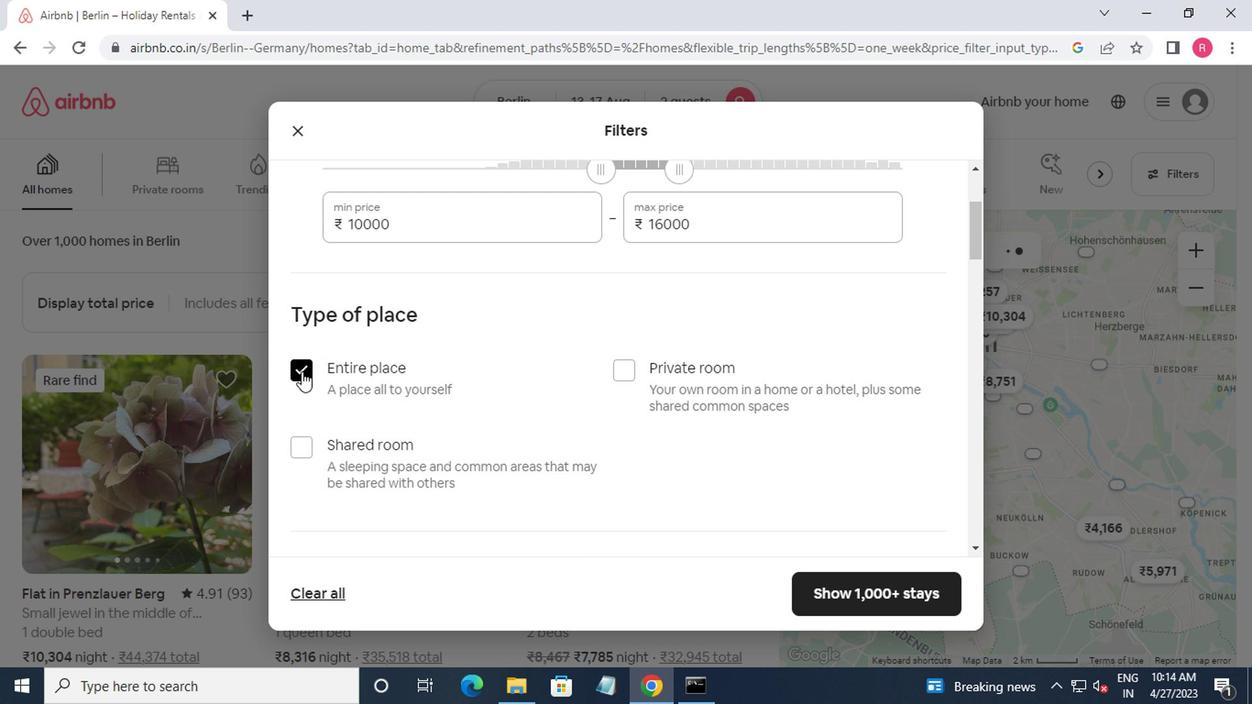 
Action: Mouse scrolled (296, 374) with delta (0, 0)
Screenshot: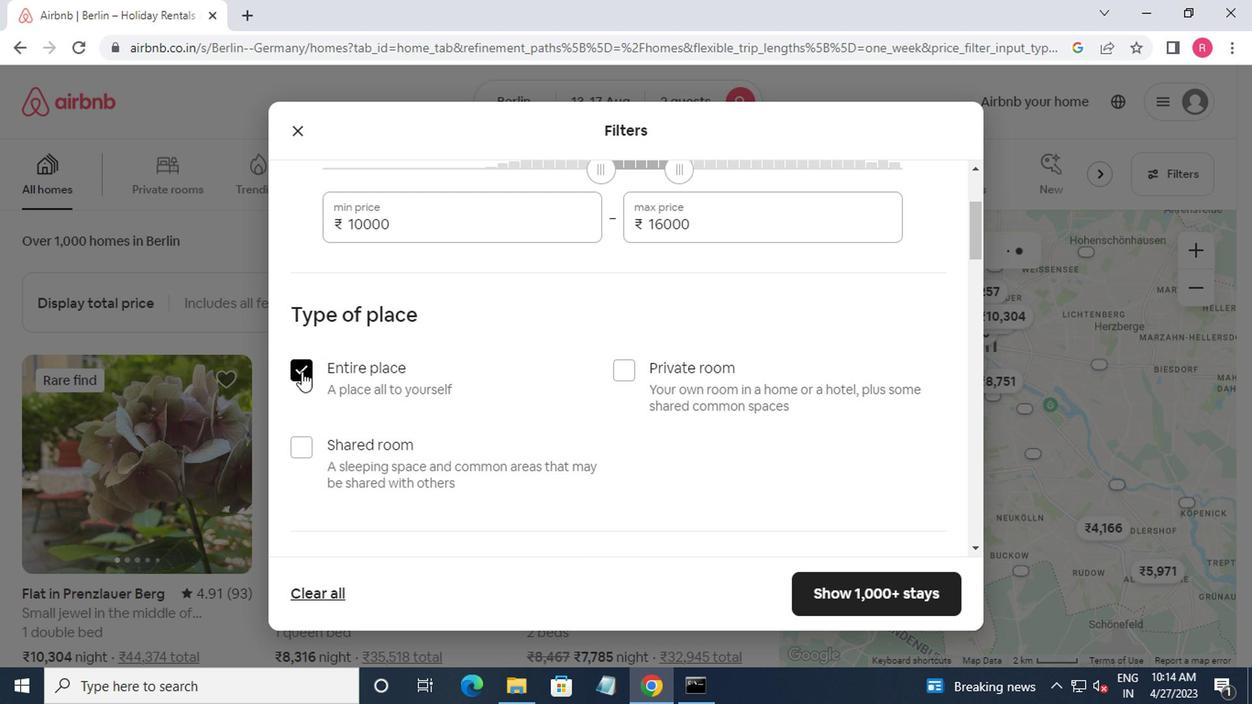 
Action: Mouse moved to (296, 379)
Screenshot: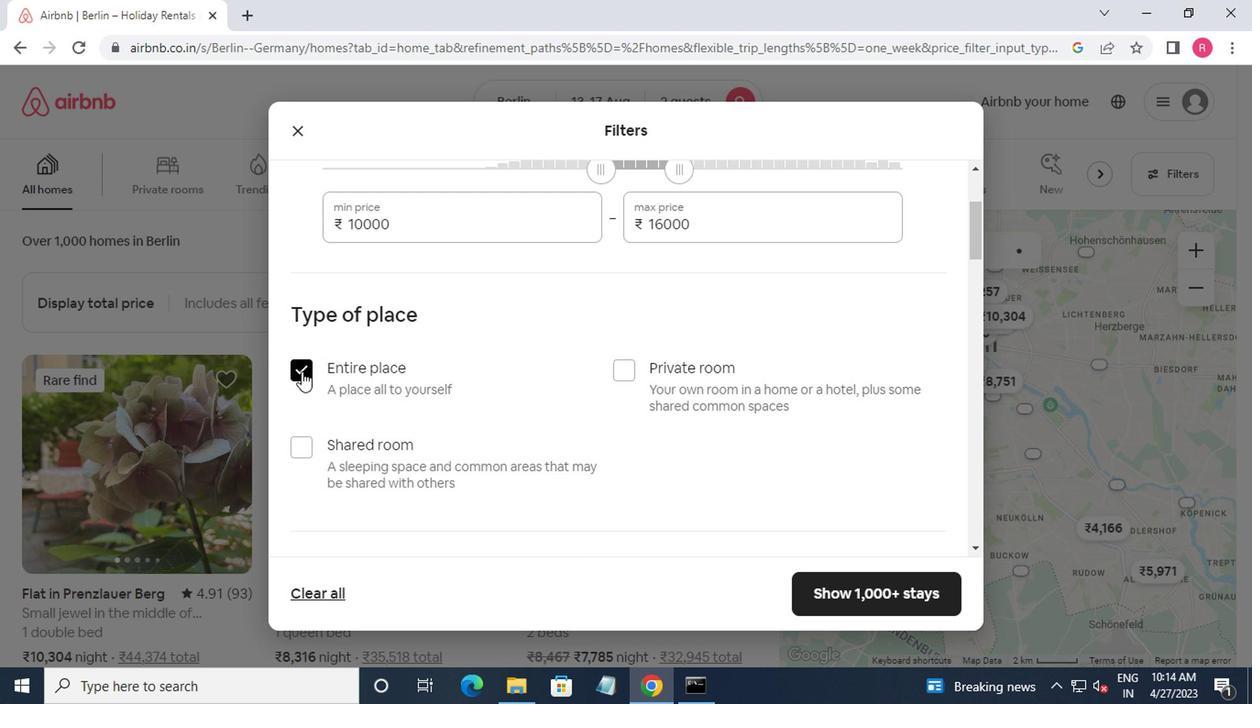 
Action: Mouse scrolled (296, 378) with delta (0, -1)
Screenshot: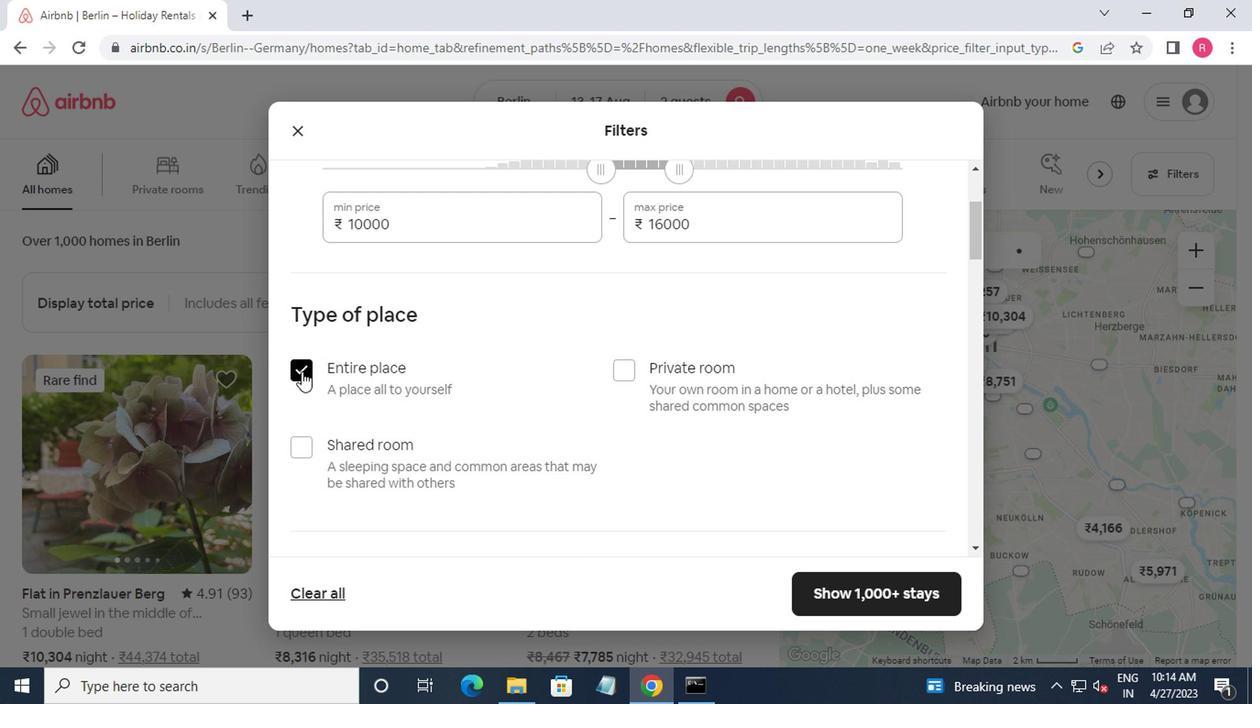 
Action: Mouse moved to (446, 403)
Screenshot: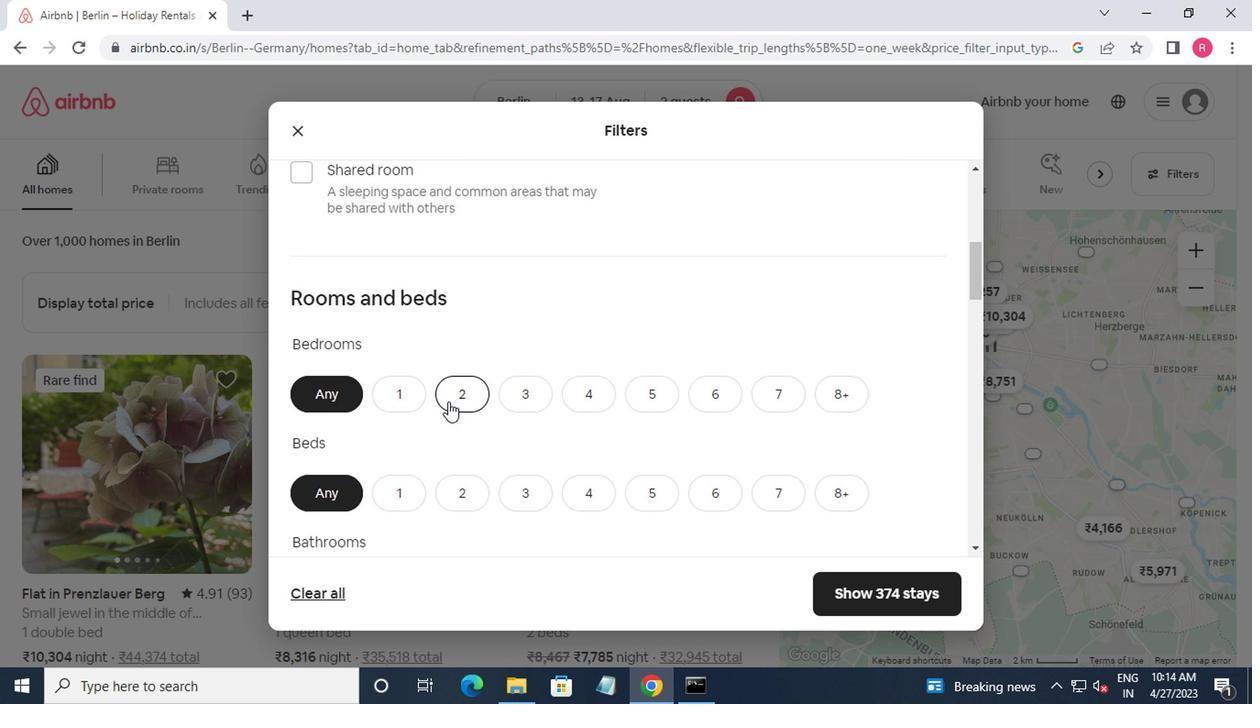 
Action: Mouse pressed left at (446, 403)
Screenshot: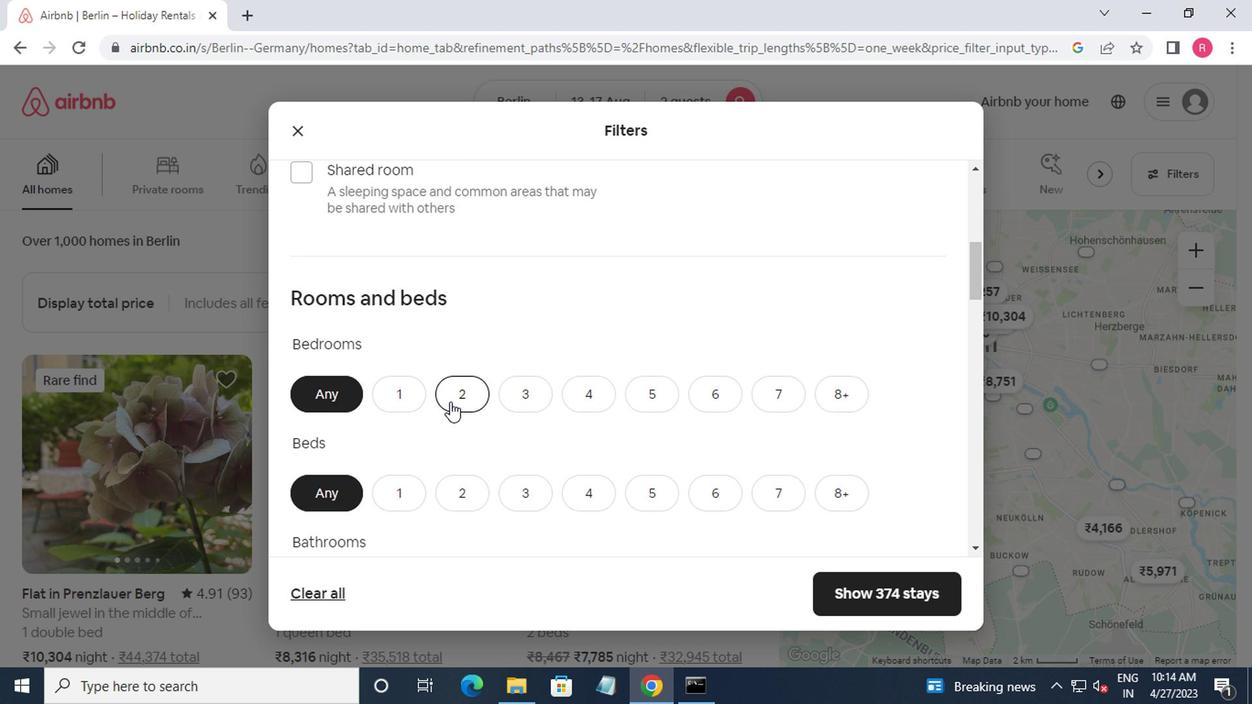 
Action: Mouse moved to (446, 419)
Screenshot: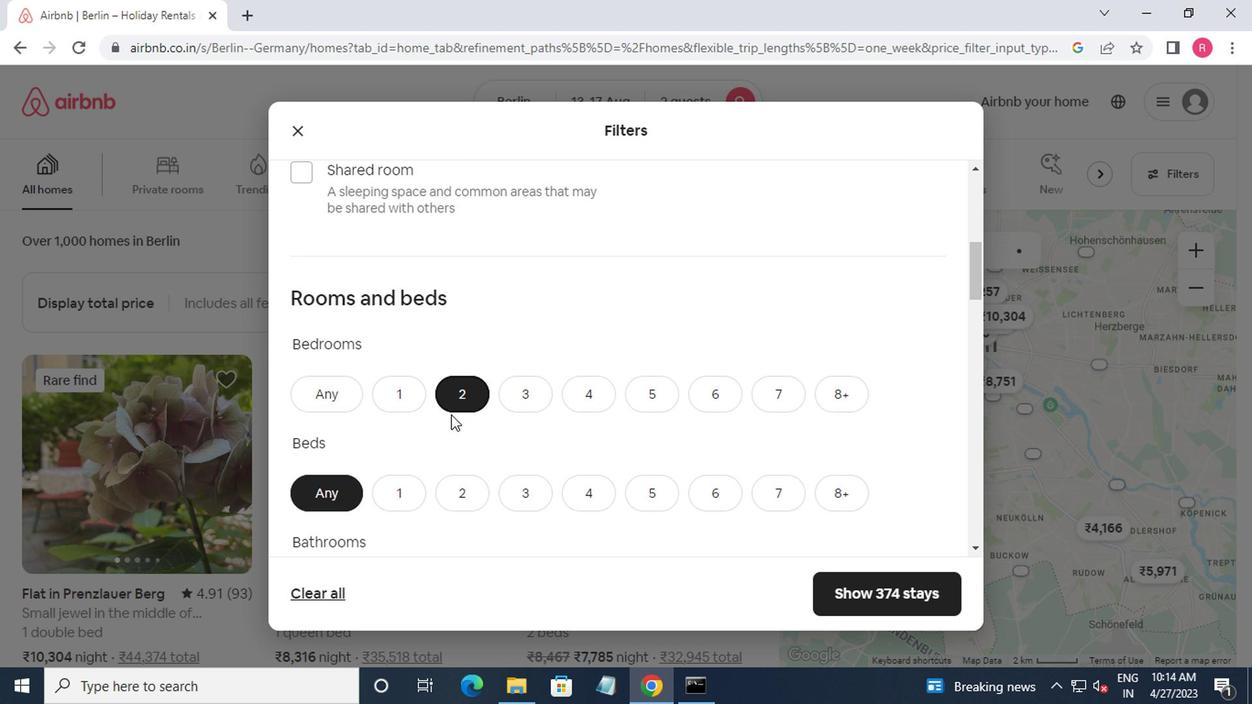 
Action: Mouse scrolled (446, 418) with delta (0, -1)
Screenshot: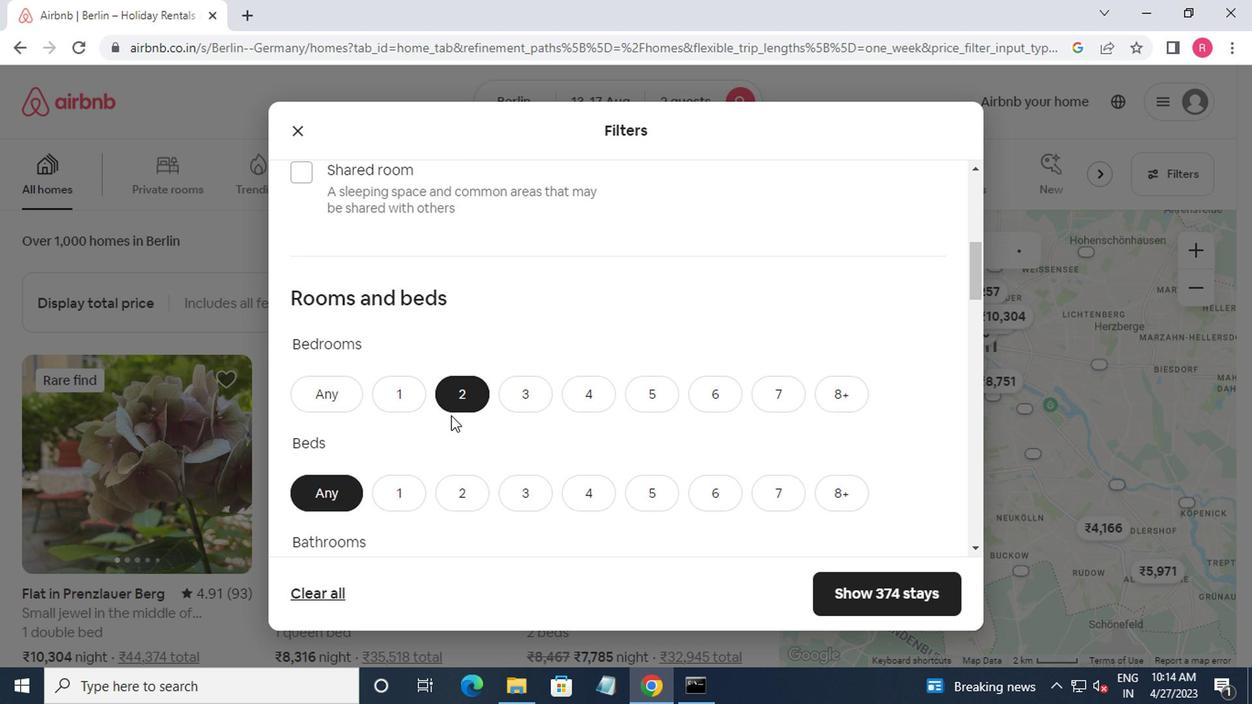 
Action: Mouse scrolled (446, 418) with delta (0, -1)
Screenshot: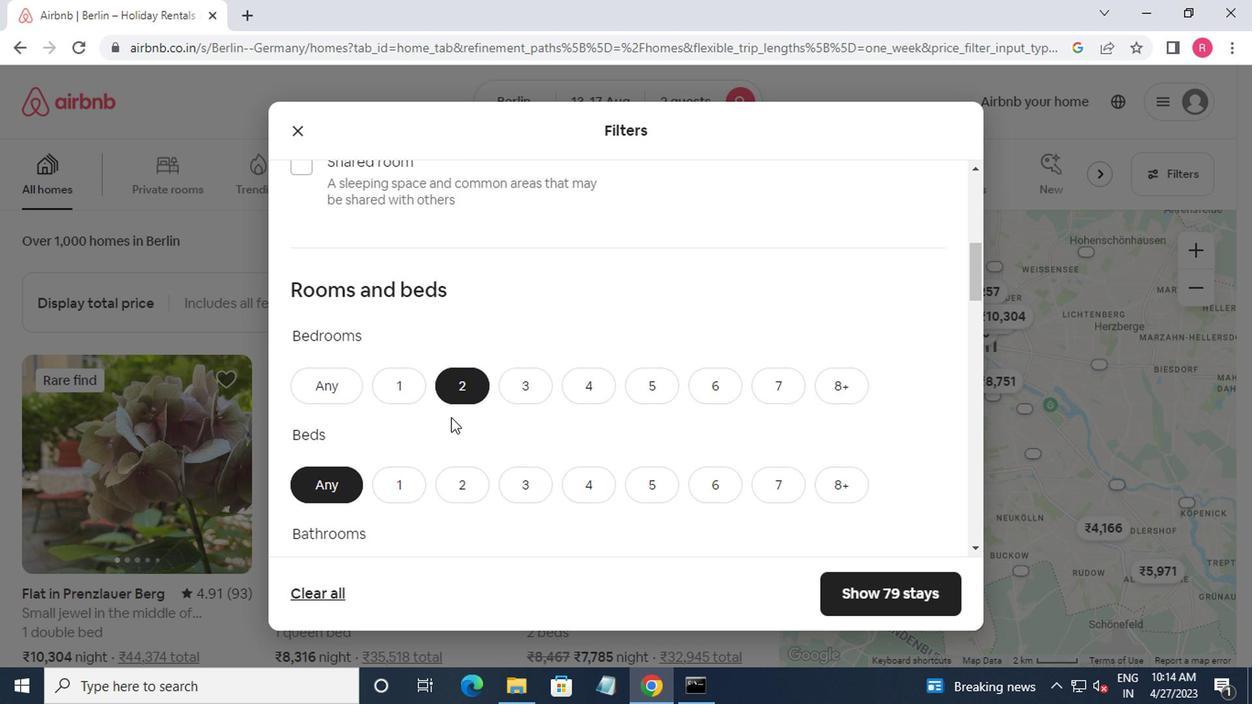 
Action: Mouse moved to (448, 326)
Screenshot: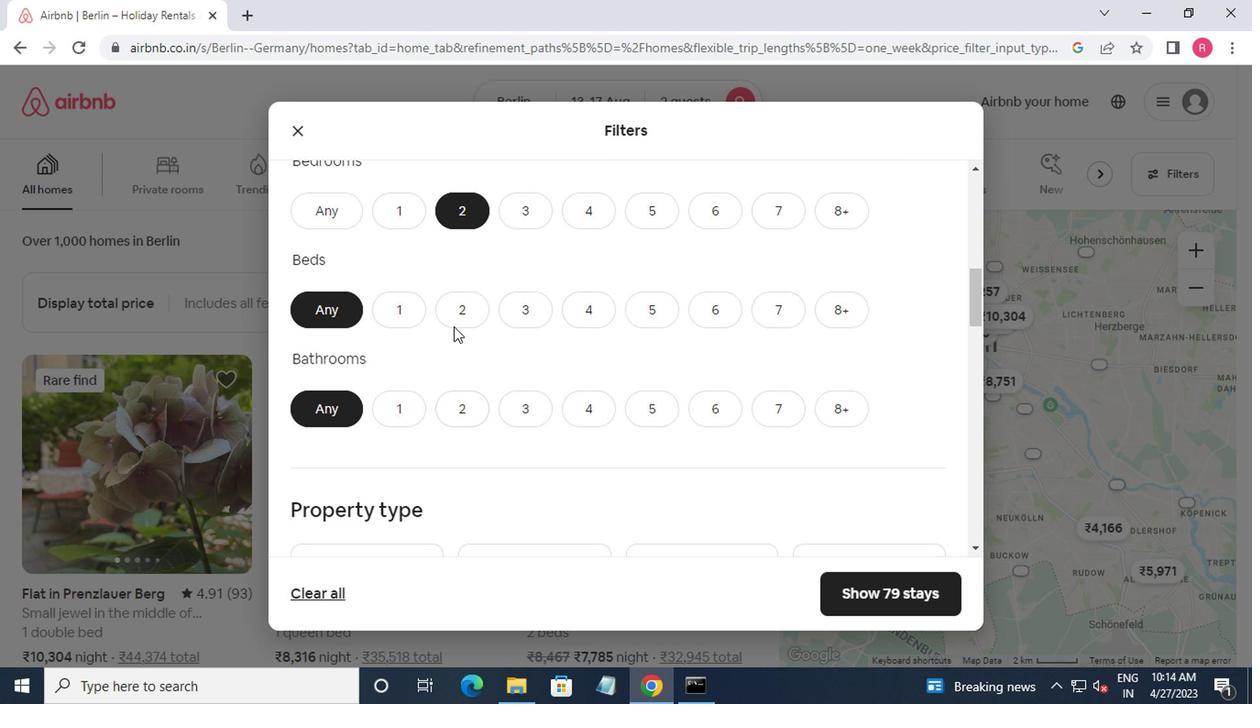 
Action: Mouse pressed left at (448, 326)
Screenshot: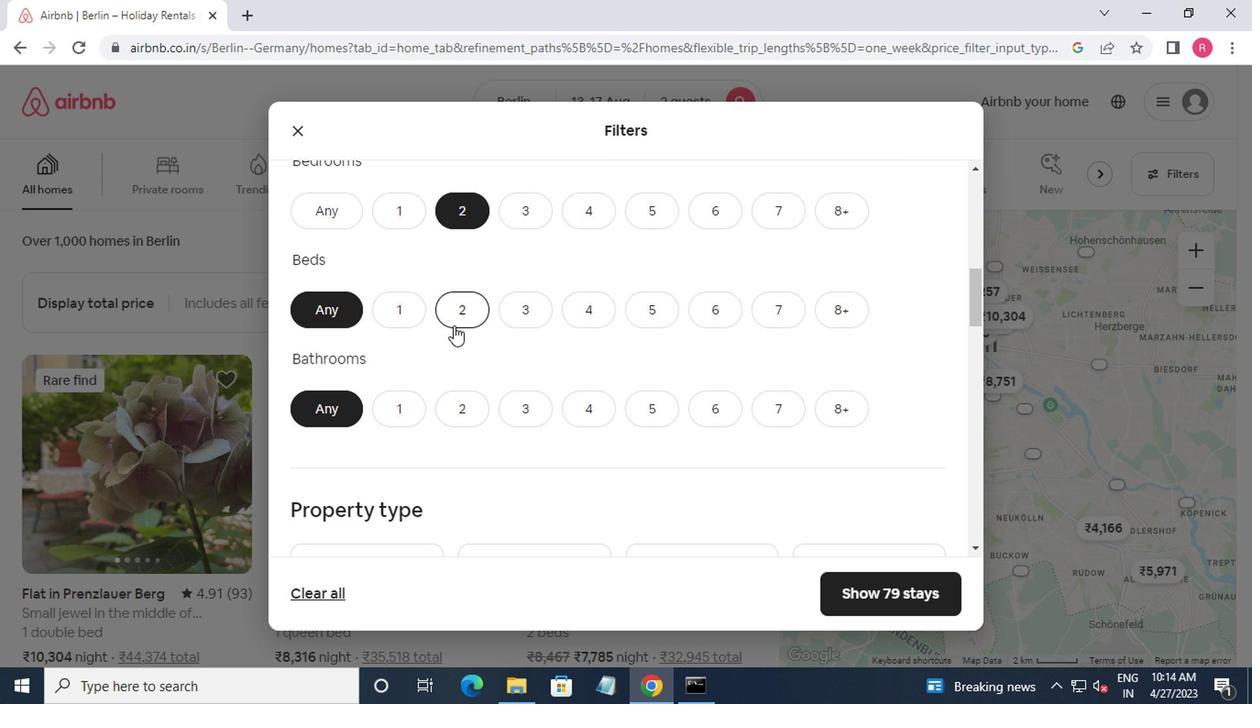 
Action: Mouse moved to (411, 415)
Screenshot: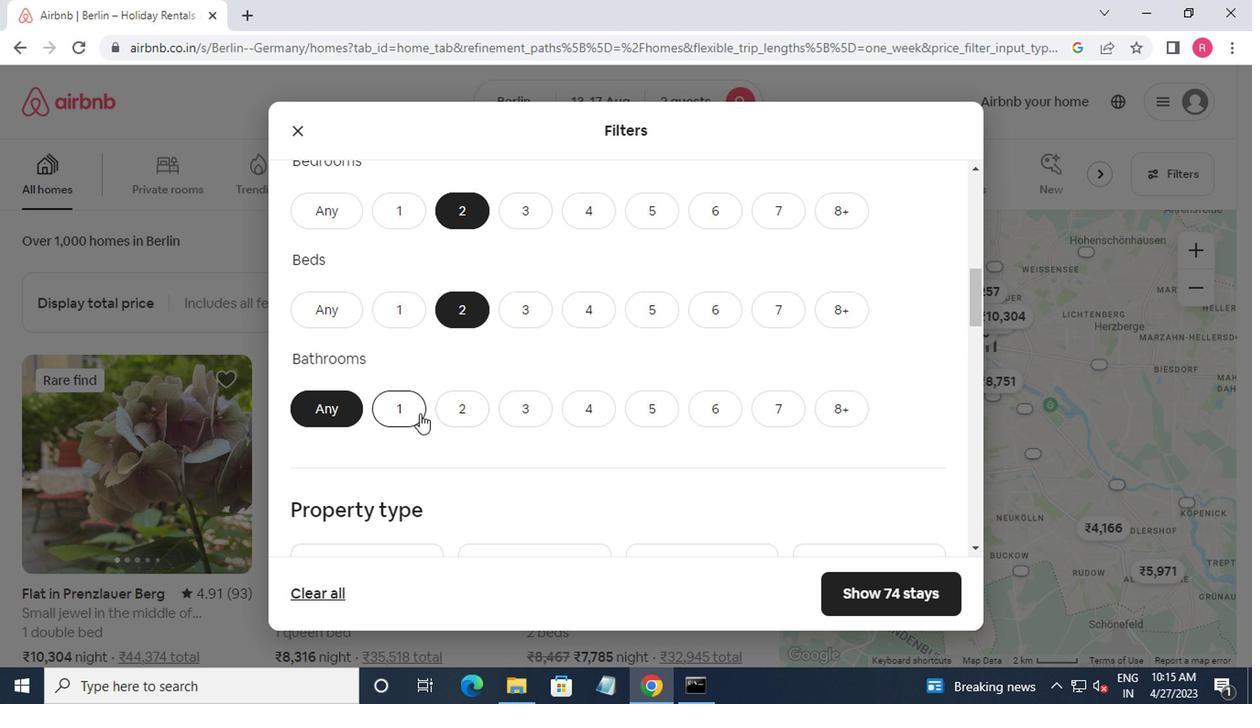 
Action: Mouse pressed left at (411, 415)
Screenshot: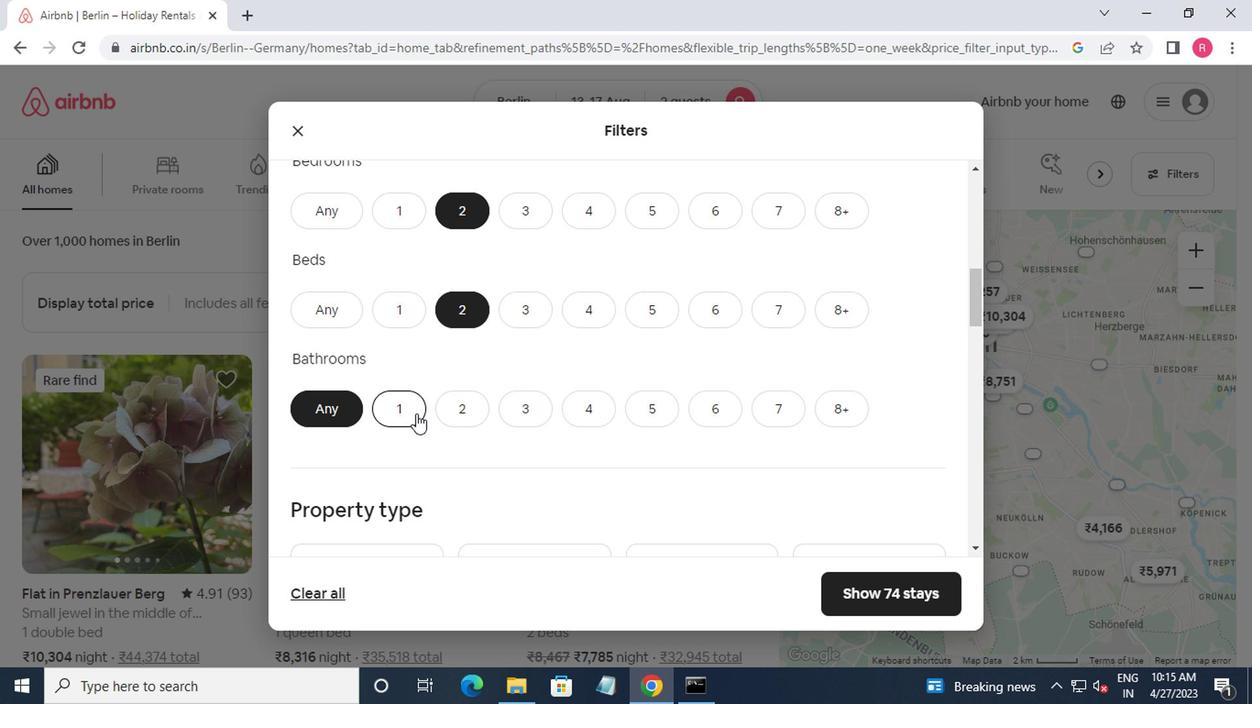 
Action: Mouse scrolled (411, 414) with delta (0, 0)
Screenshot: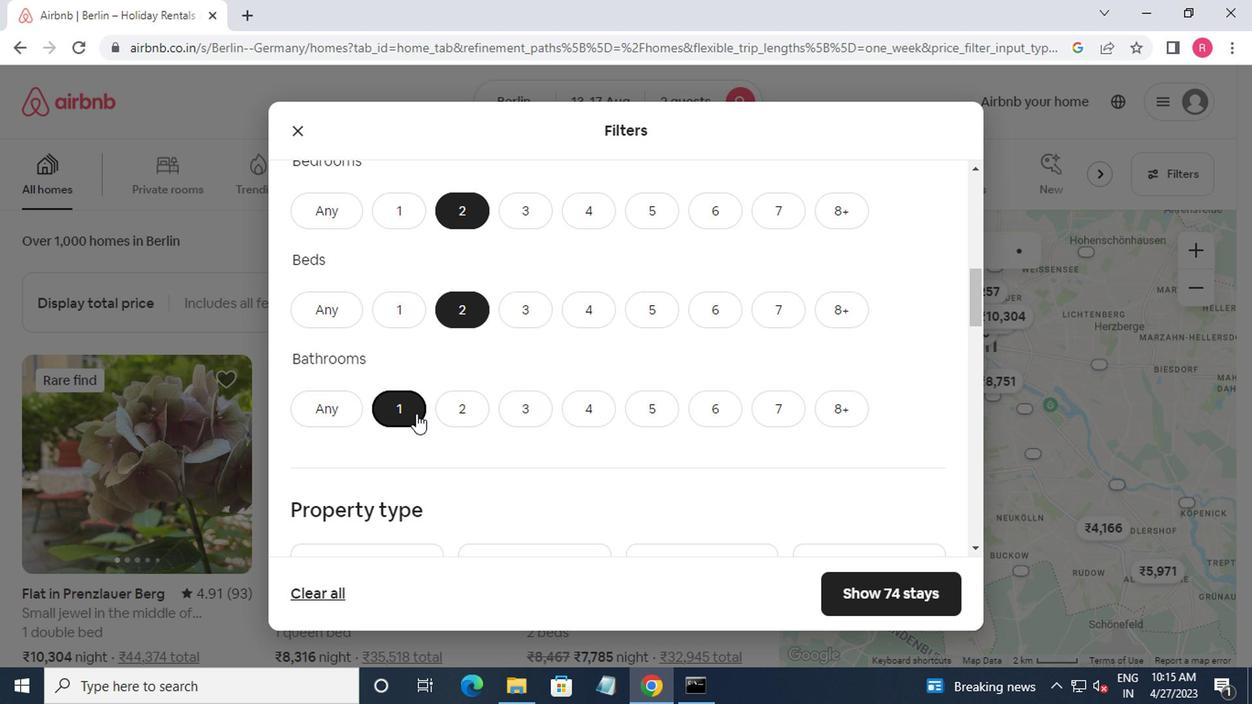 
Action: Mouse scrolled (411, 414) with delta (0, 0)
Screenshot: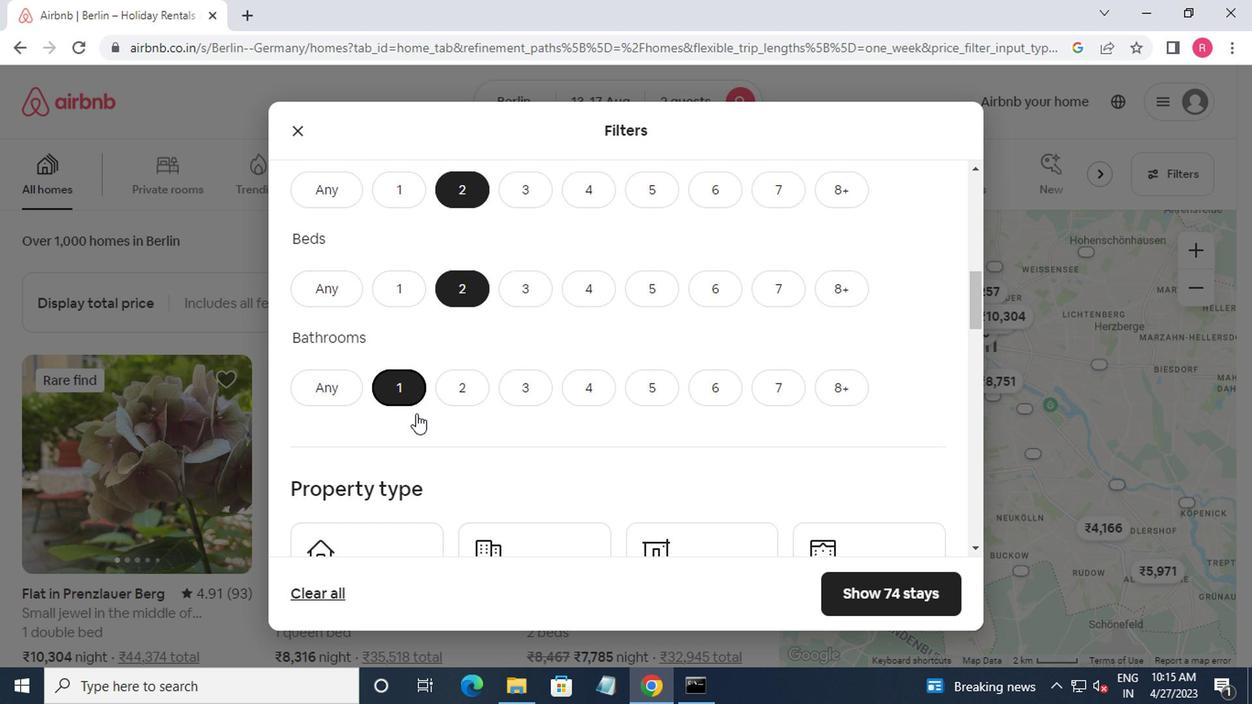 
Action: Mouse moved to (397, 424)
Screenshot: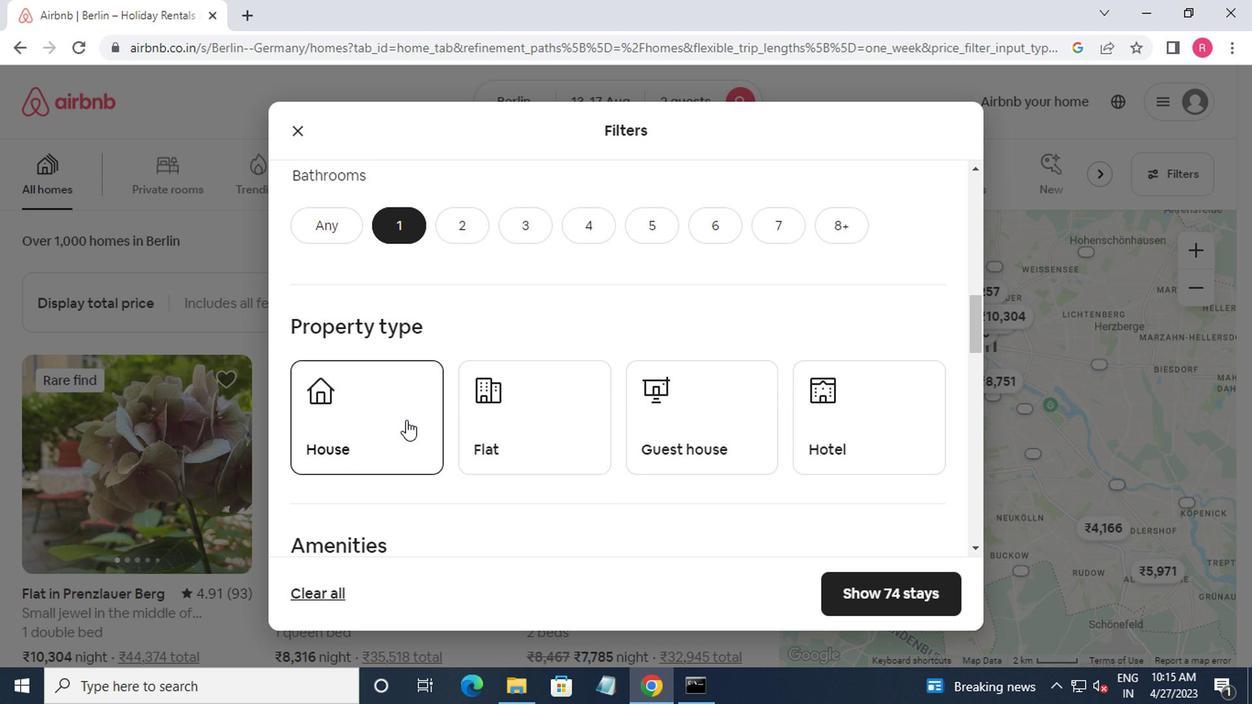 
Action: Mouse pressed left at (397, 424)
Screenshot: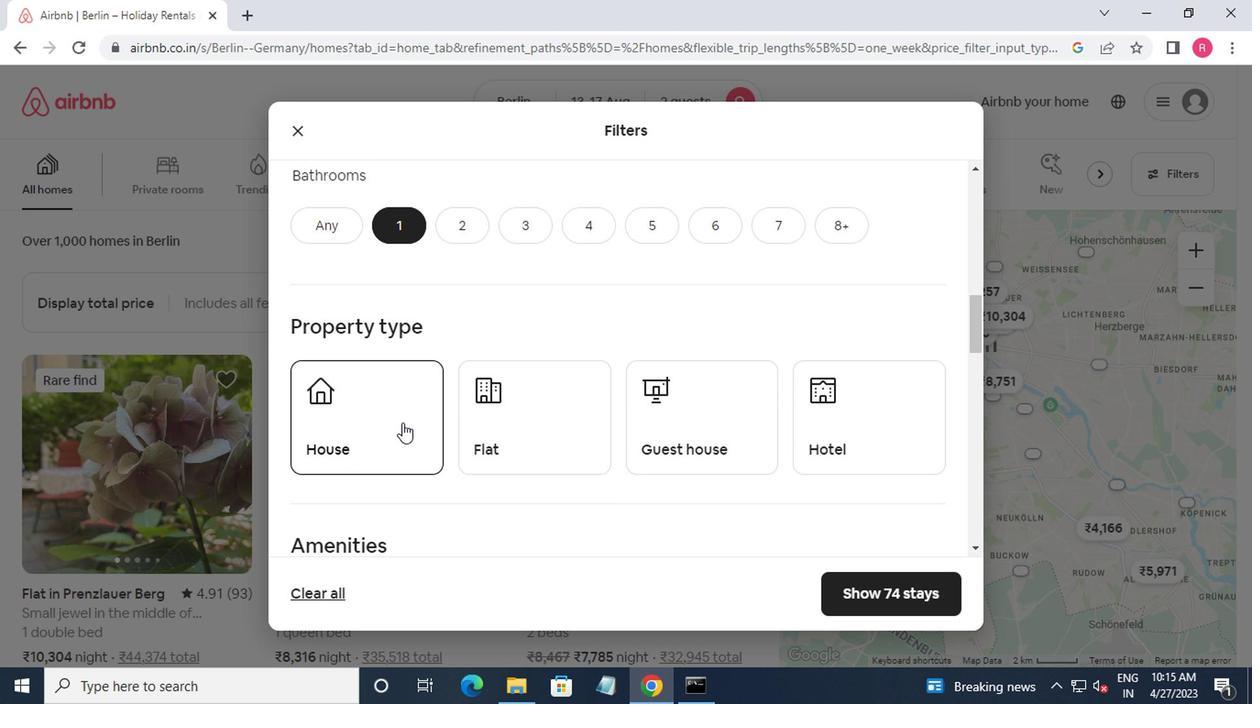 
Action: Mouse moved to (523, 439)
Screenshot: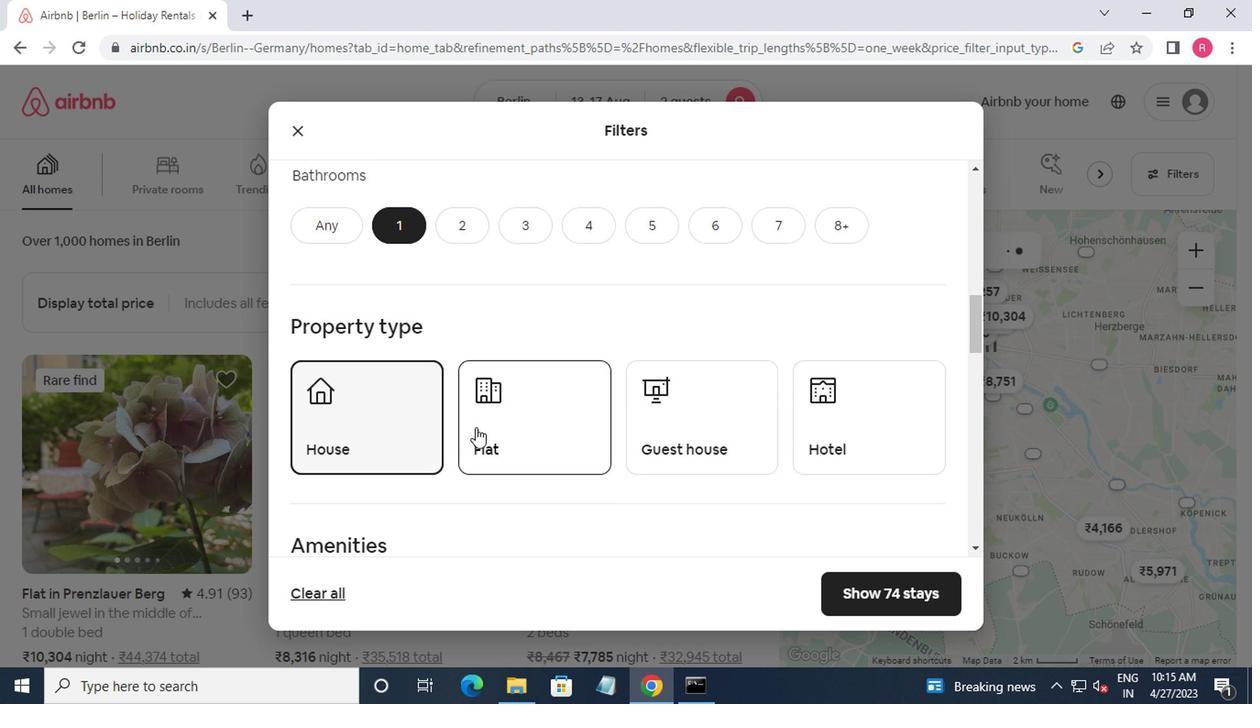 
Action: Mouse pressed left at (523, 439)
Screenshot: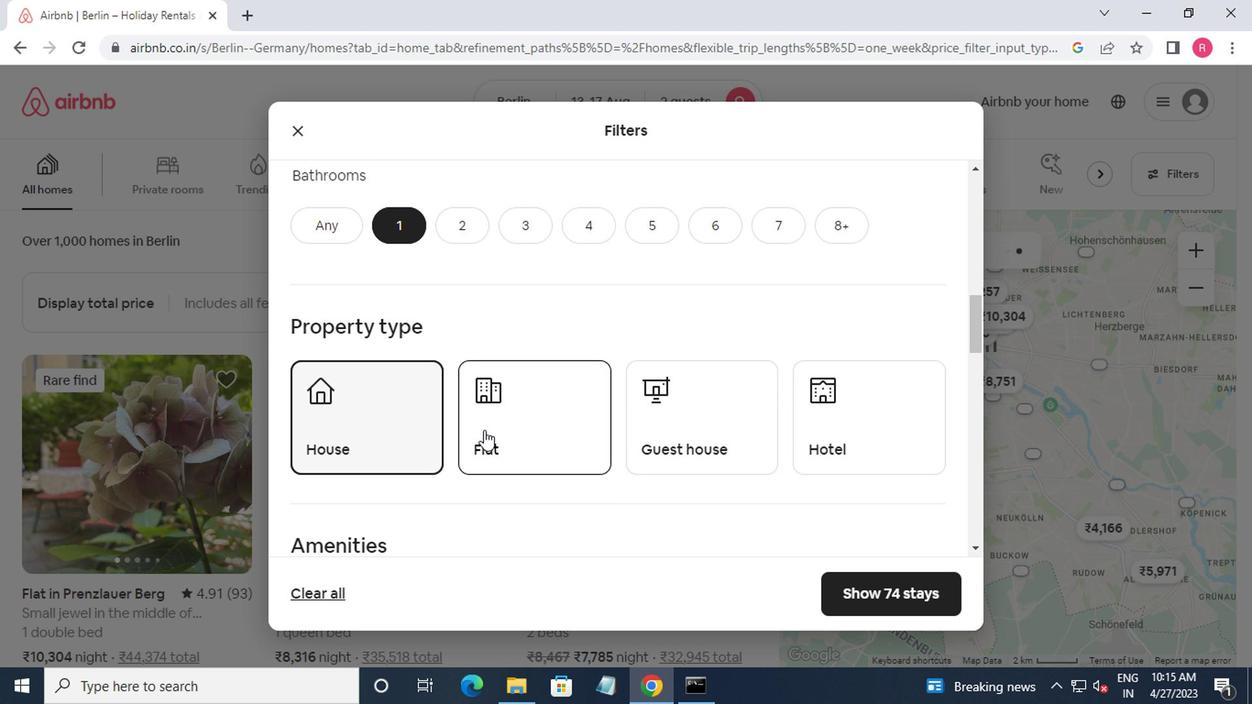 
Action: Mouse moved to (660, 443)
Screenshot: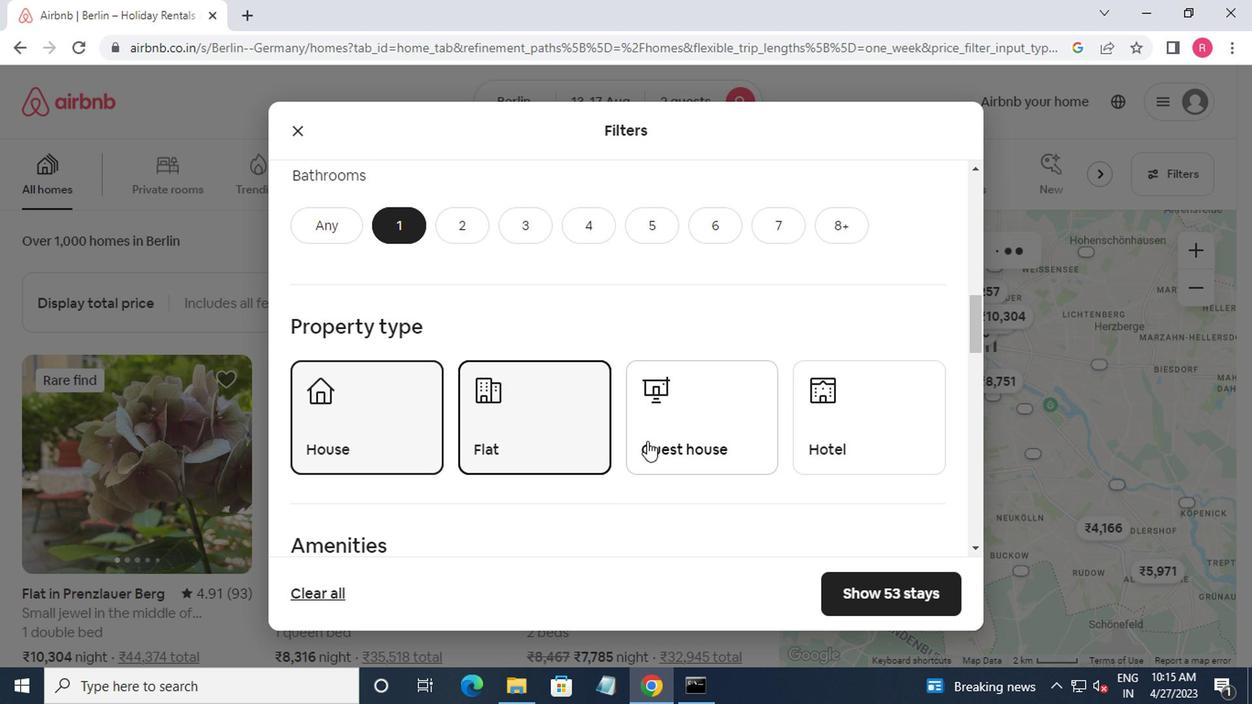 
Action: Mouse pressed left at (660, 443)
Screenshot: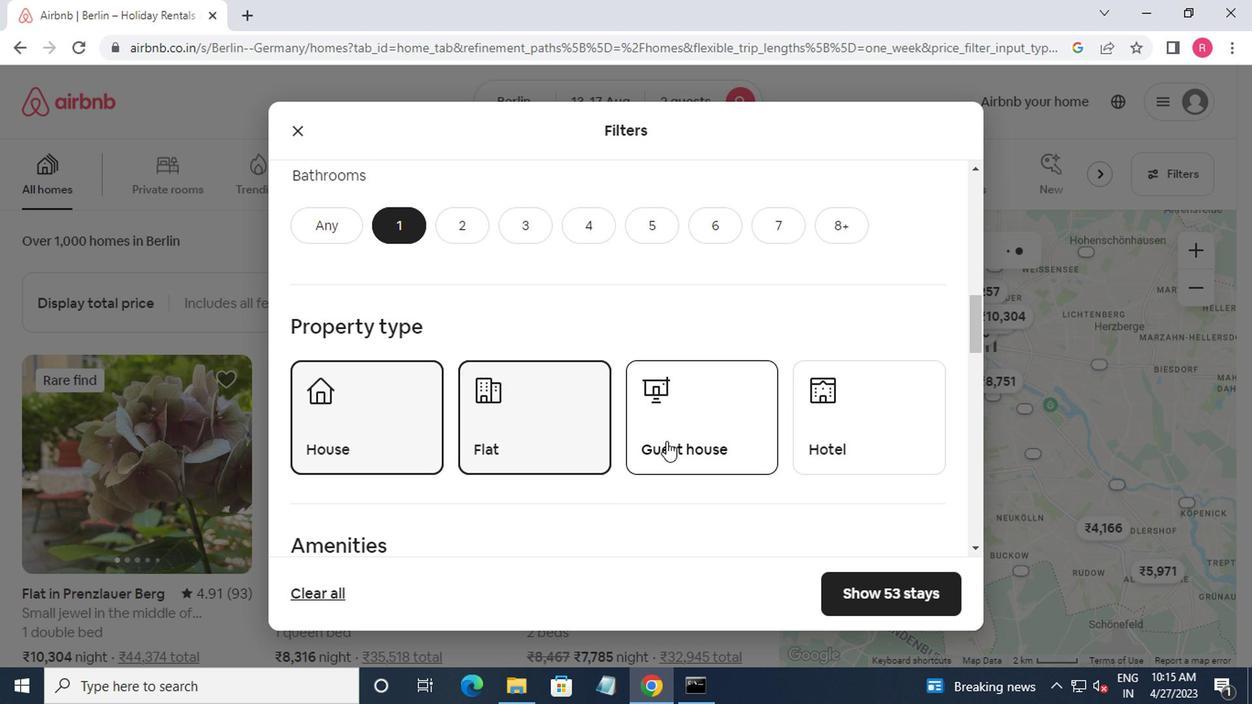 
Action: Mouse moved to (799, 440)
Screenshot: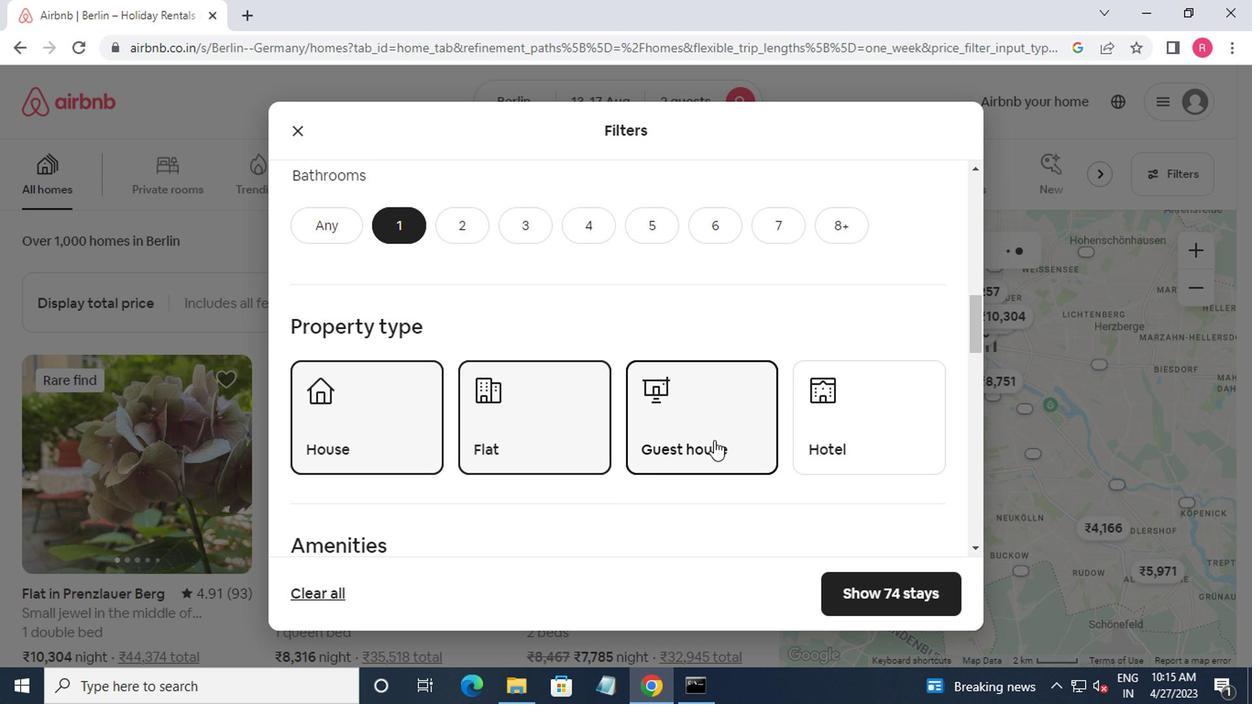 
Action: Mouse scrolled (799, 439) with delta (0, 0)
Screenshot: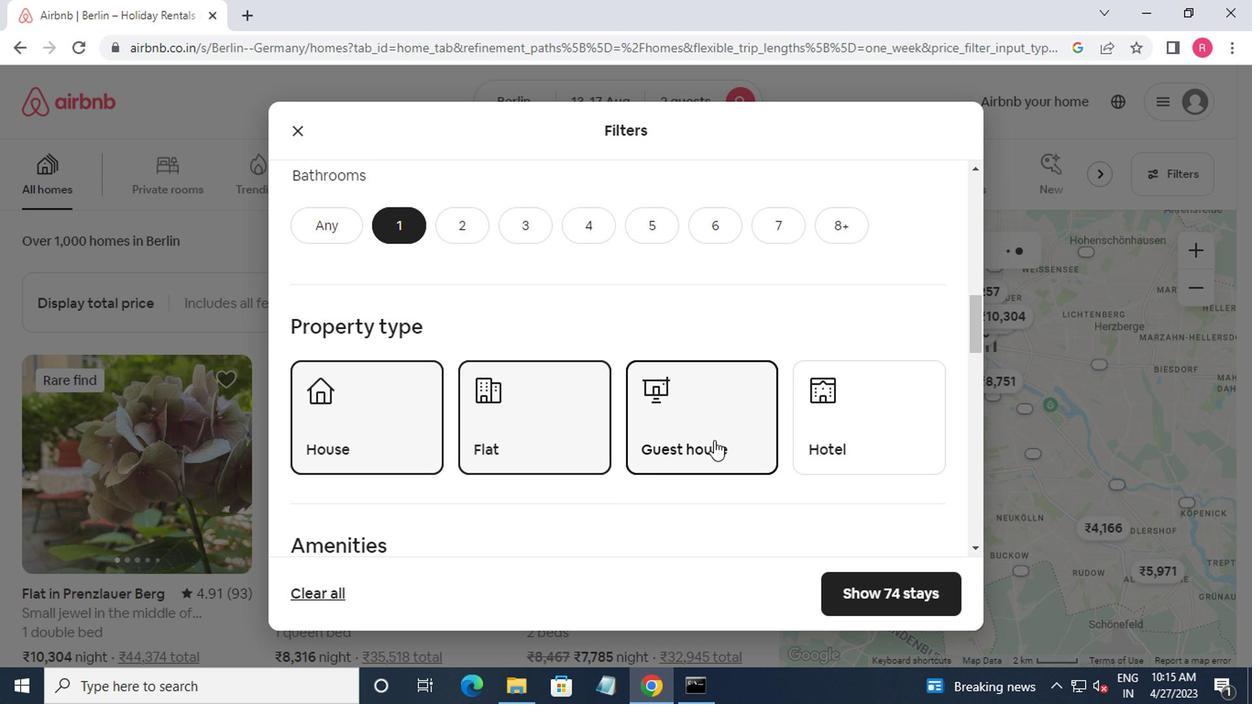 
Action: Mouse moved to (800, 440)
Screenshot: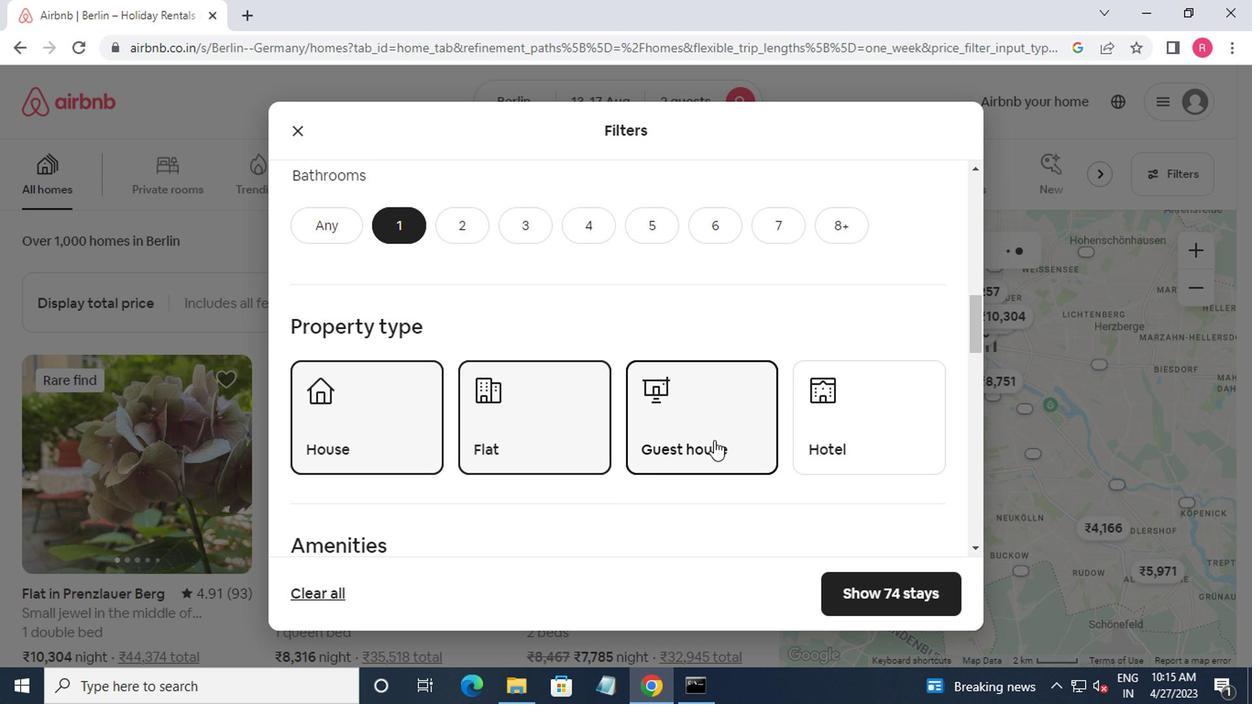 
Action: Mouse scrolled (800, 439) with delta (0, 0)
Screenshot: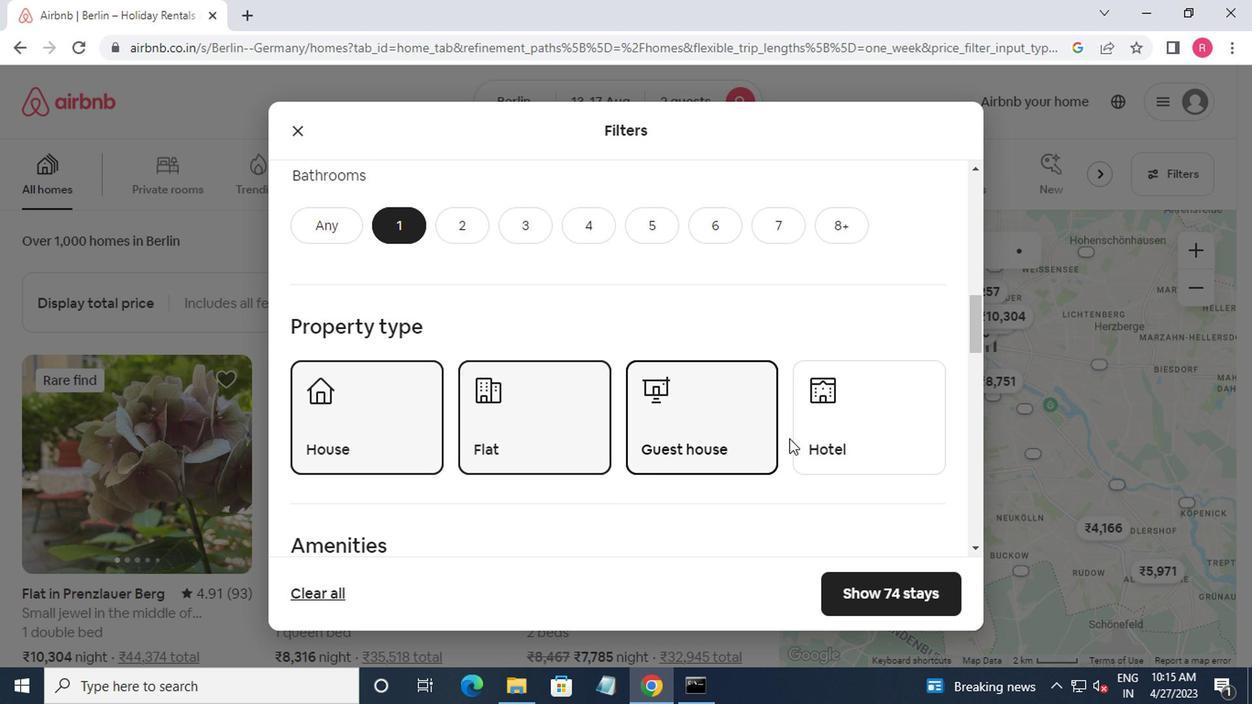 
Action: Mouse moved to (648, 493)
Screenshot: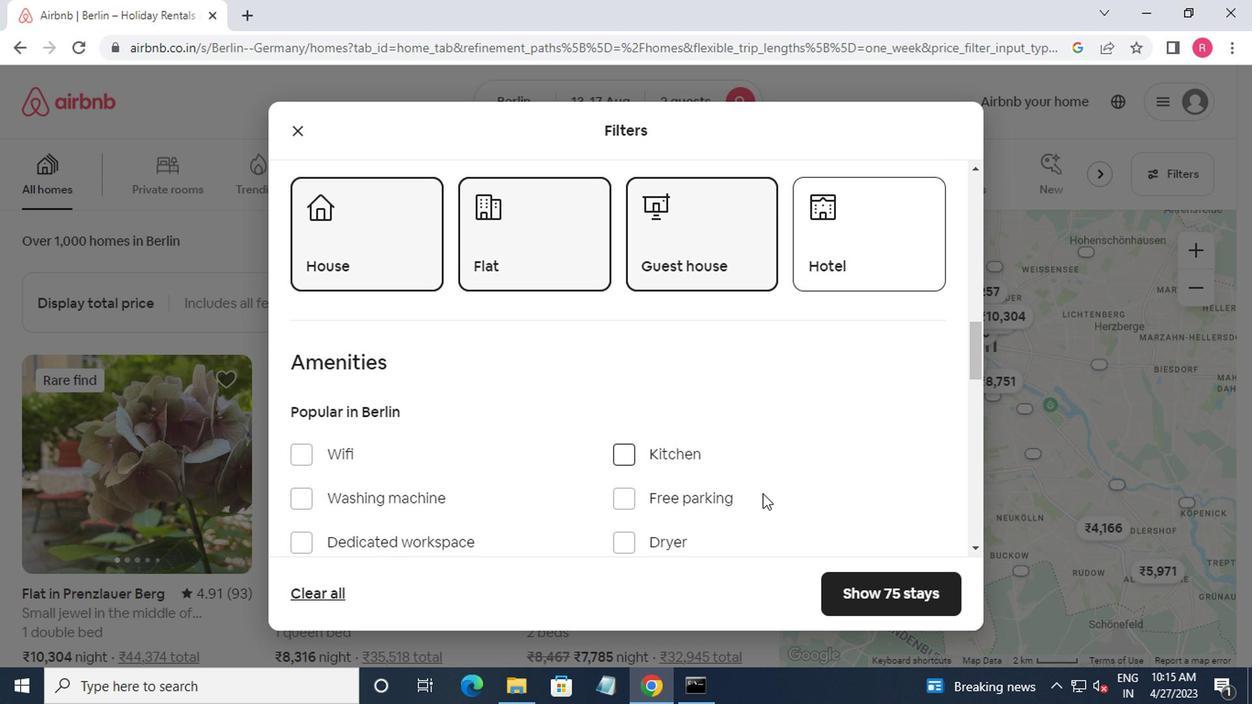 
Action: Mouse scrolled (648, 492) with delta (0, 0)
Screenshot: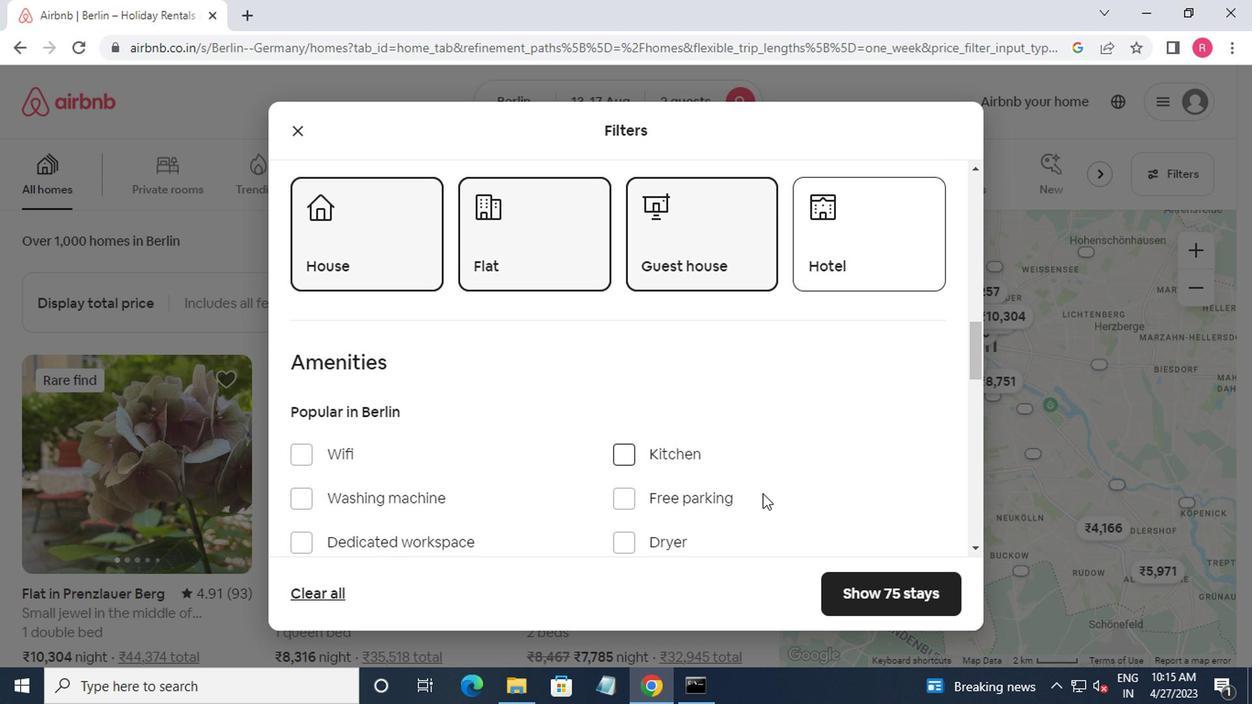 
Action: Mouse moved to (294, 370)
Screenshot: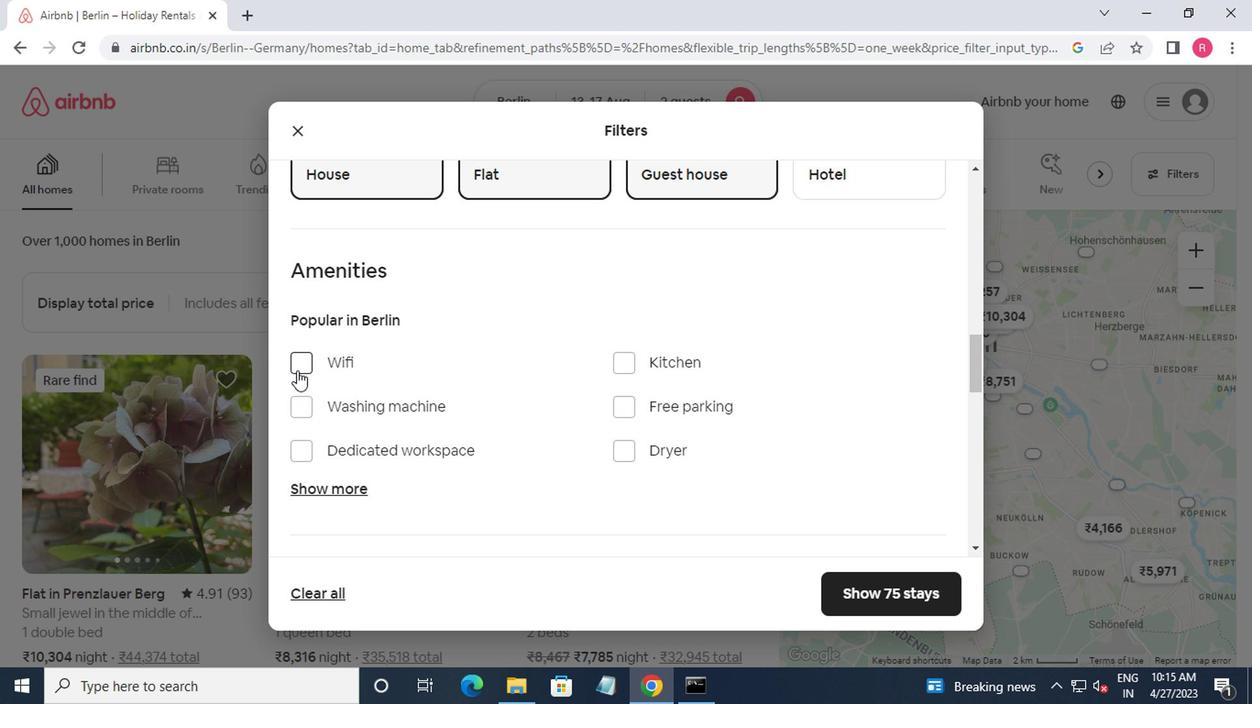 
Action: Mouse pressed left at (294, 370)
Screenshot: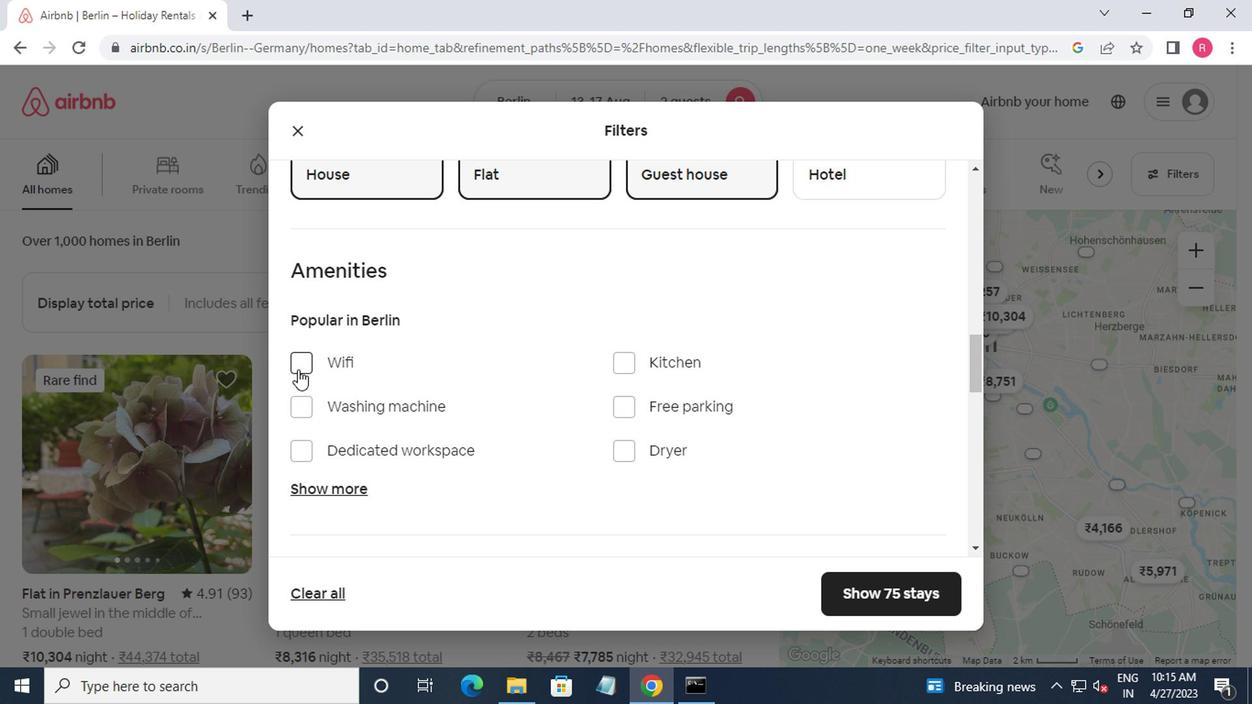 
Action: Mouse moved to (345, 386)
Screenshot: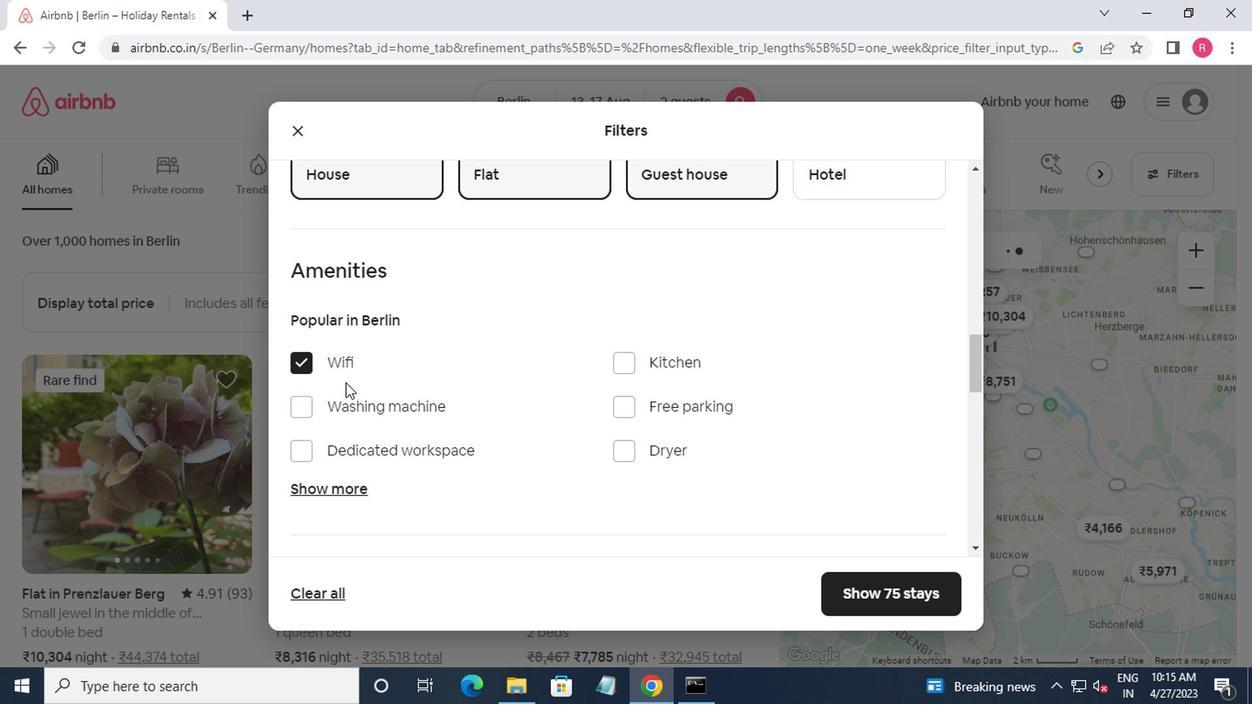 
Action: Mouse scrolled (345, 386) with delta (0, 0)
Screenshot: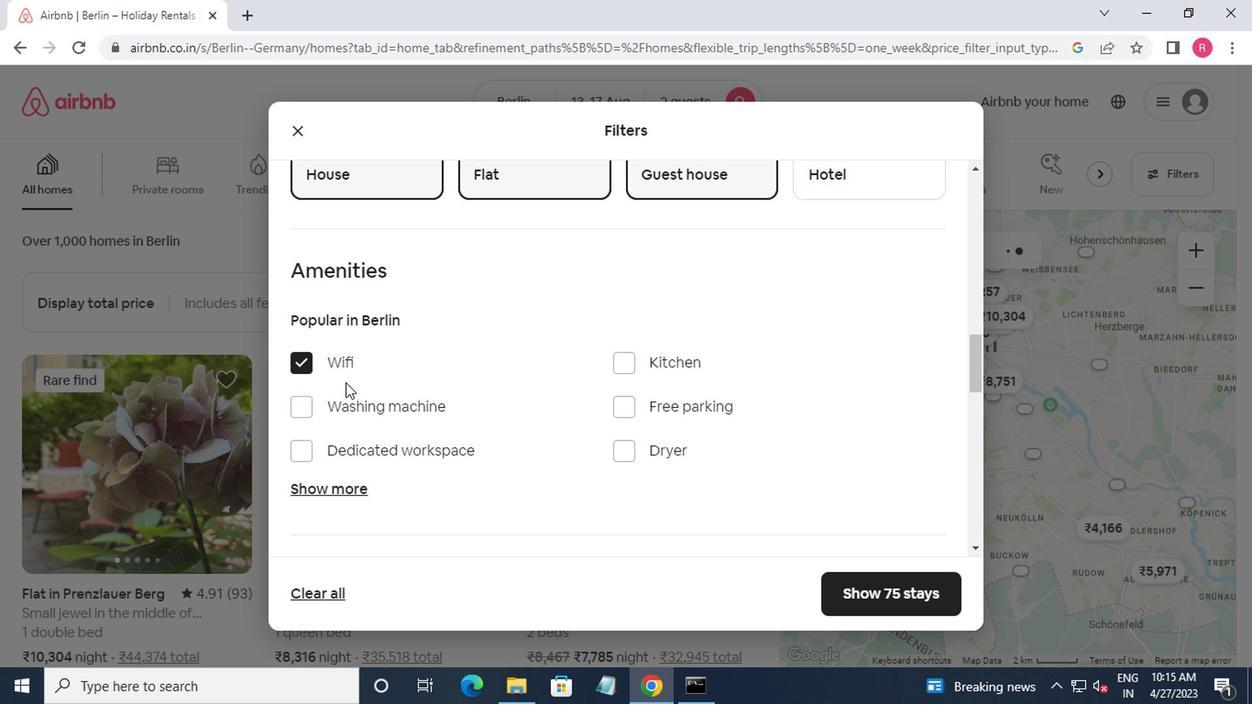 
Action: Mouse moved to (350, 388)
Screenshot: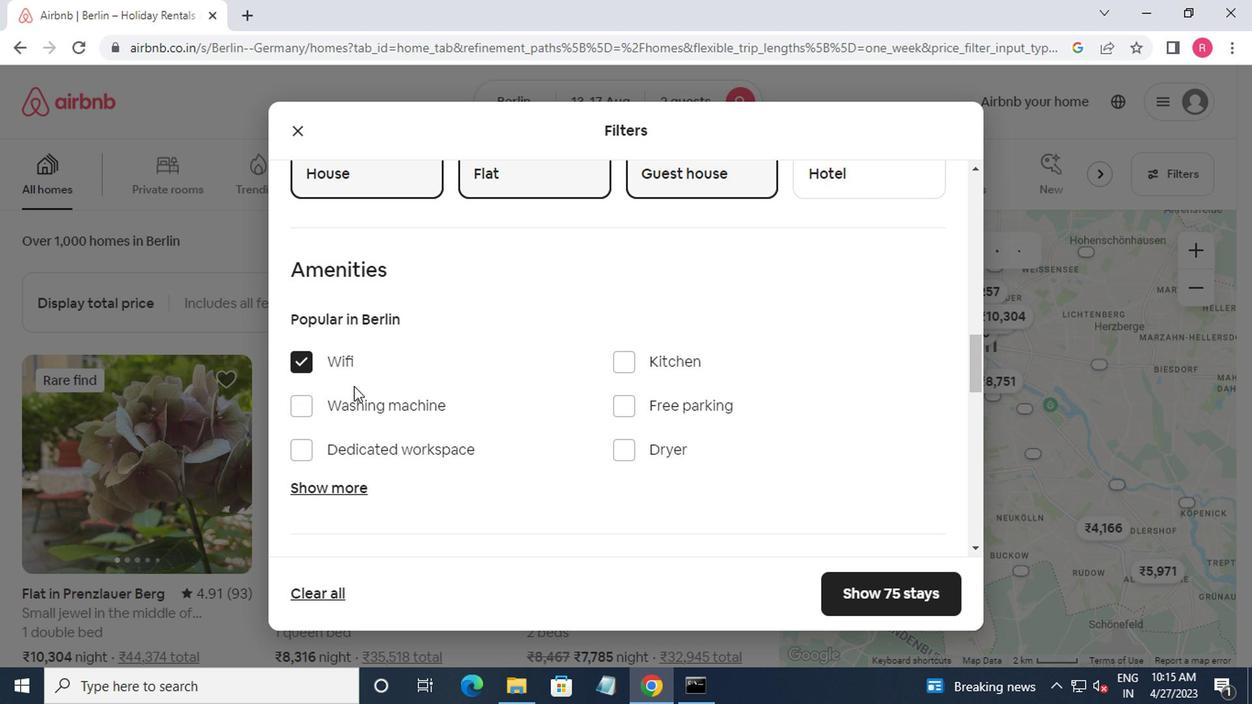 
Action: Mouse scrolled (350, 388) with delta (0, 0)
Screenshot: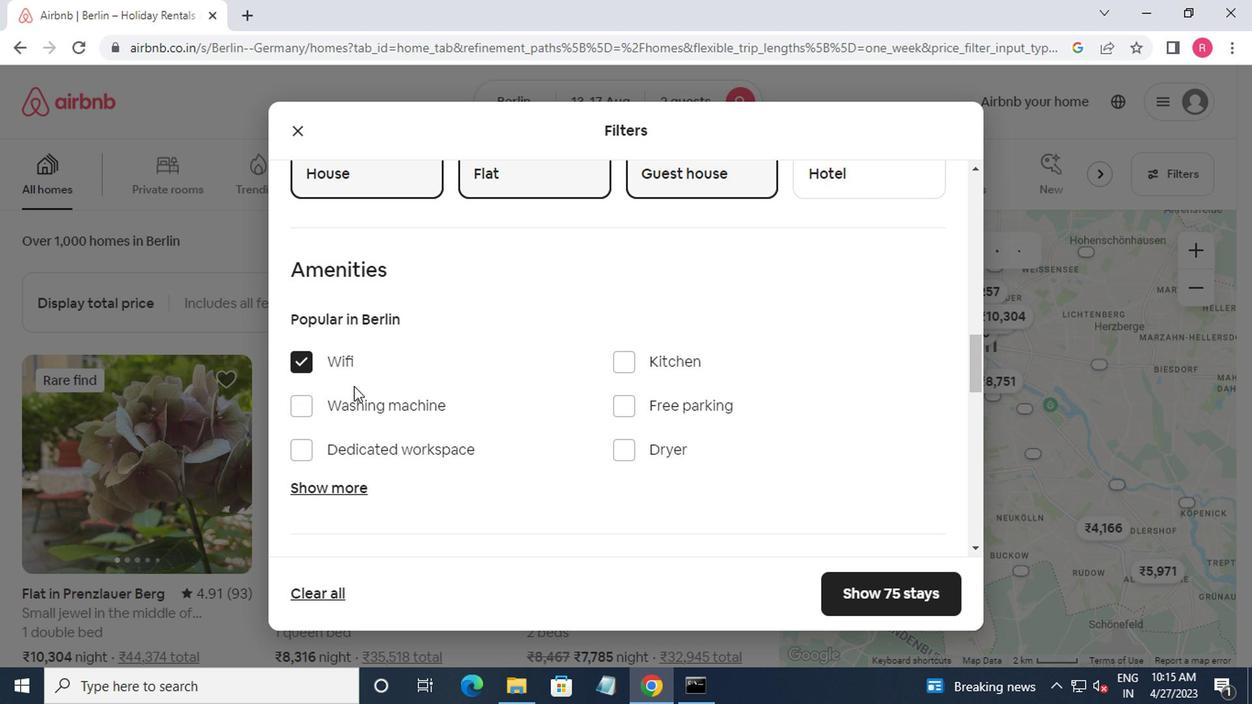 
Action: Mouse moved to (362, 393)
Screenshot: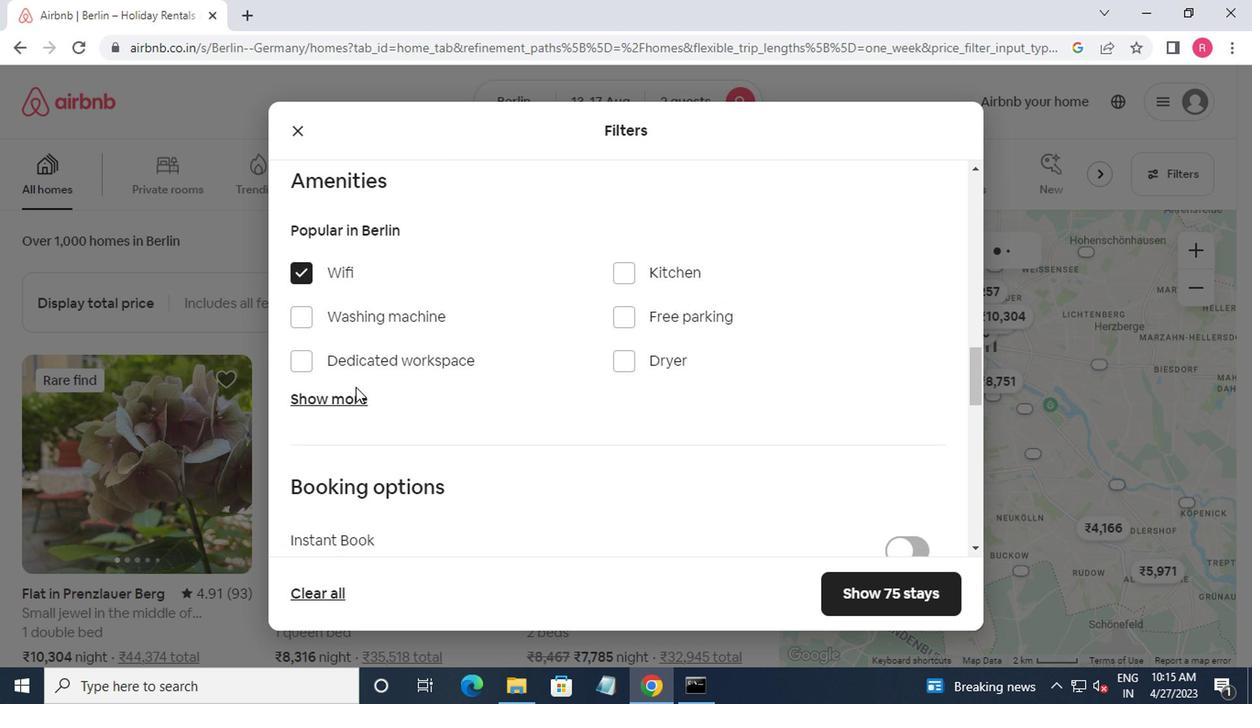 
Action: Mouse scrolled (362, 393) with delta (0, 0)
Screenshot: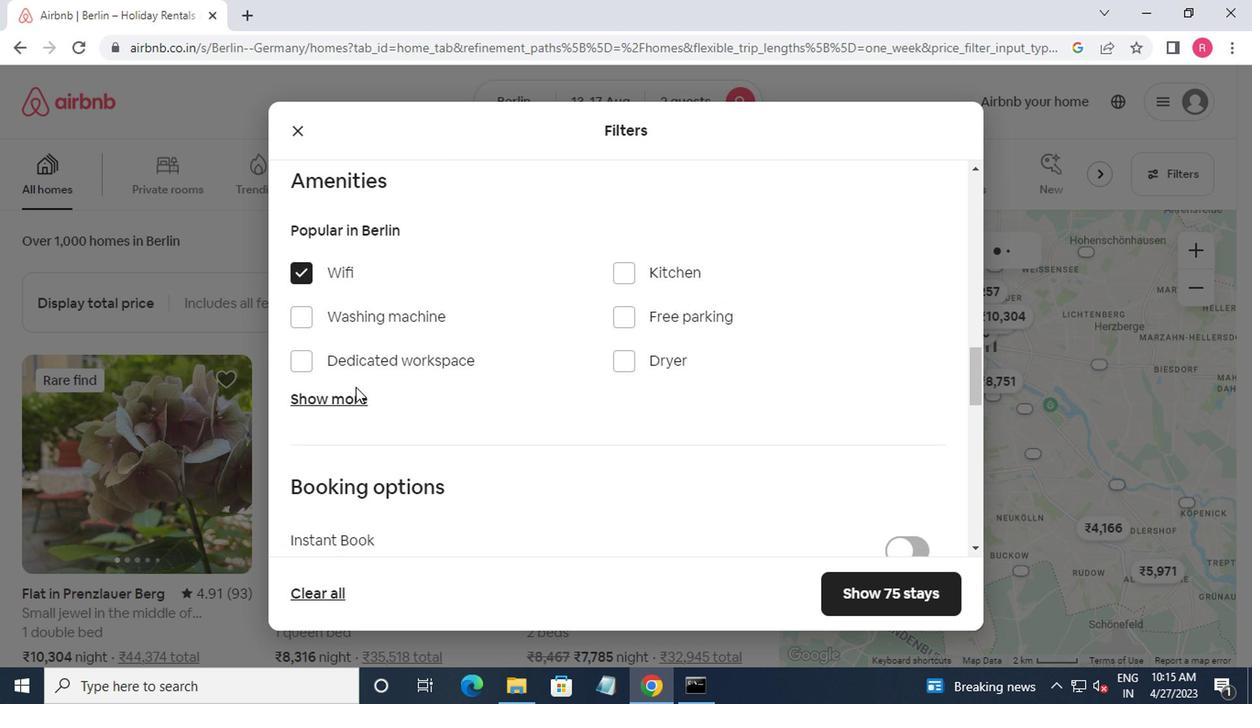 
Action: Mouse moved to (901, 429)
Screenshot: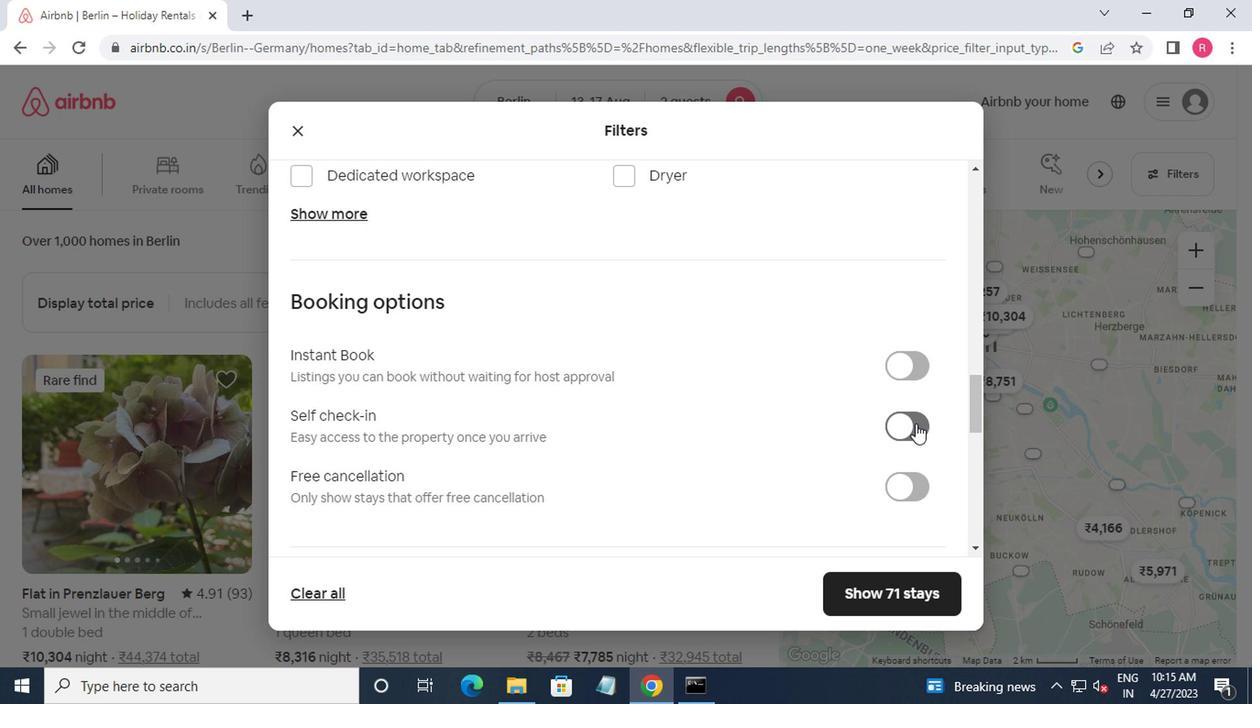 
Action: Mouse pressed left at (901, 429)
Screenshot: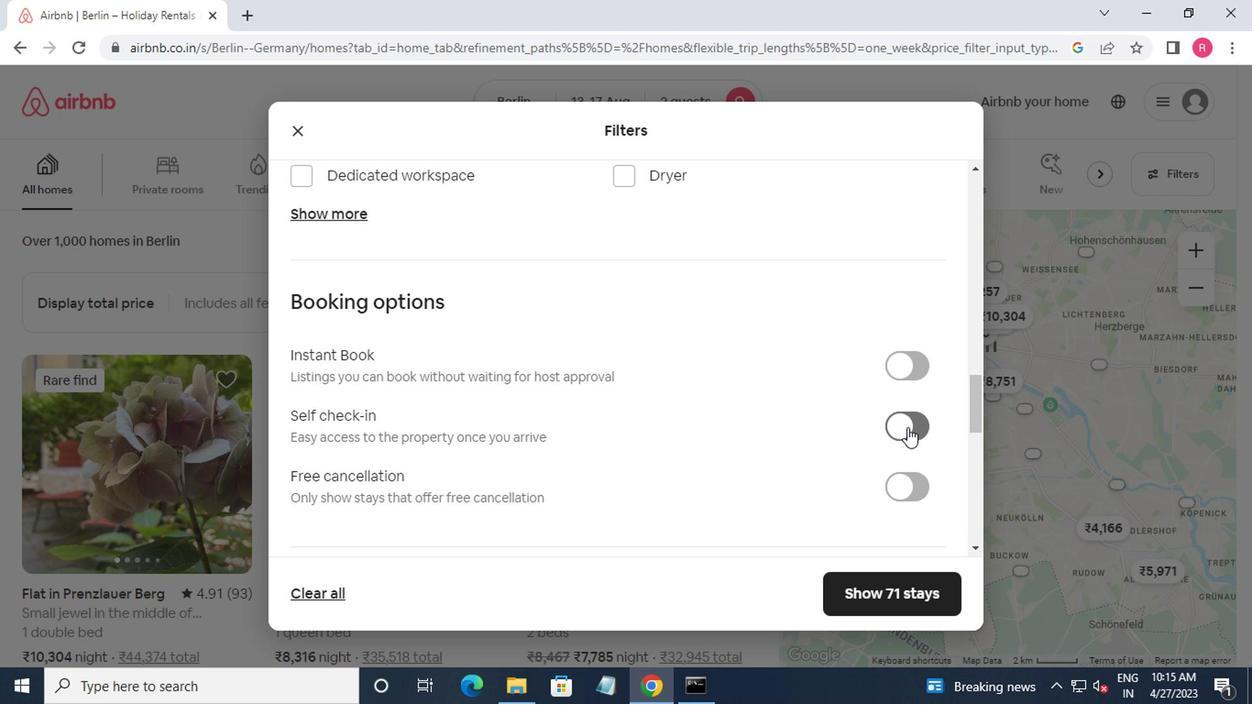 
Action: Mouse moved to (714, 413)
Screenshot: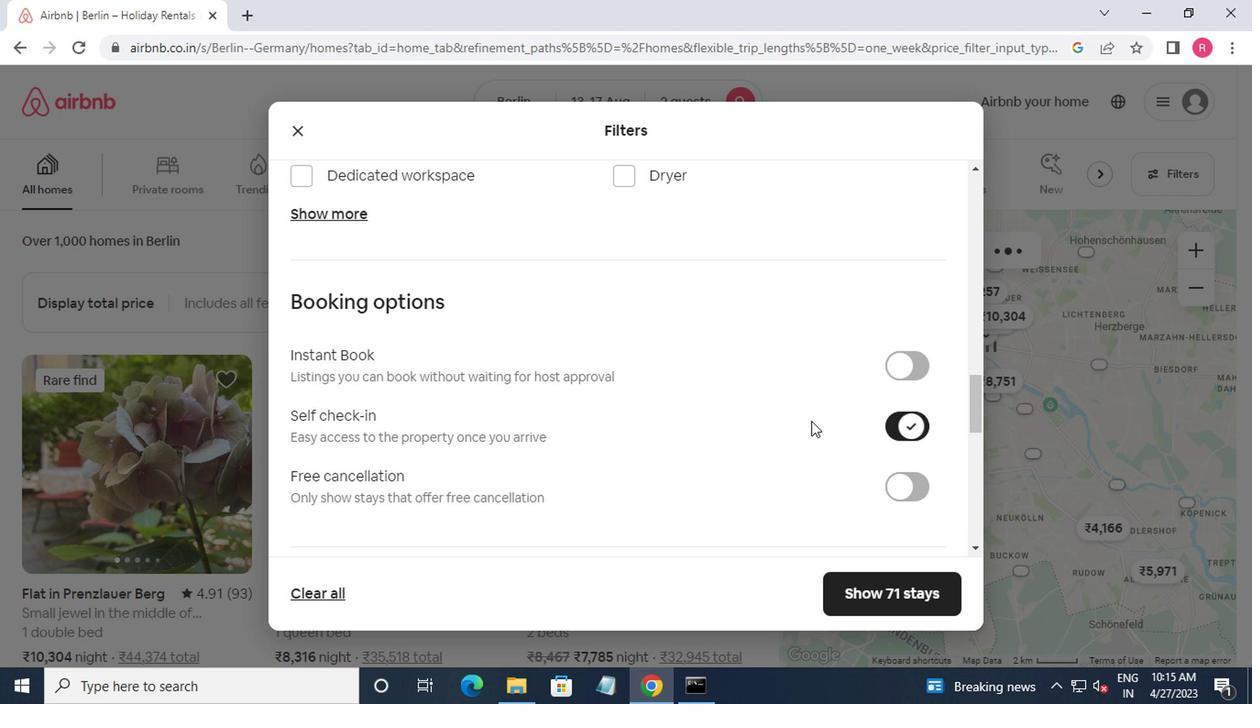 
Action: Mouse scrolled (714, 412) with delta (0, 0)
Screenshot: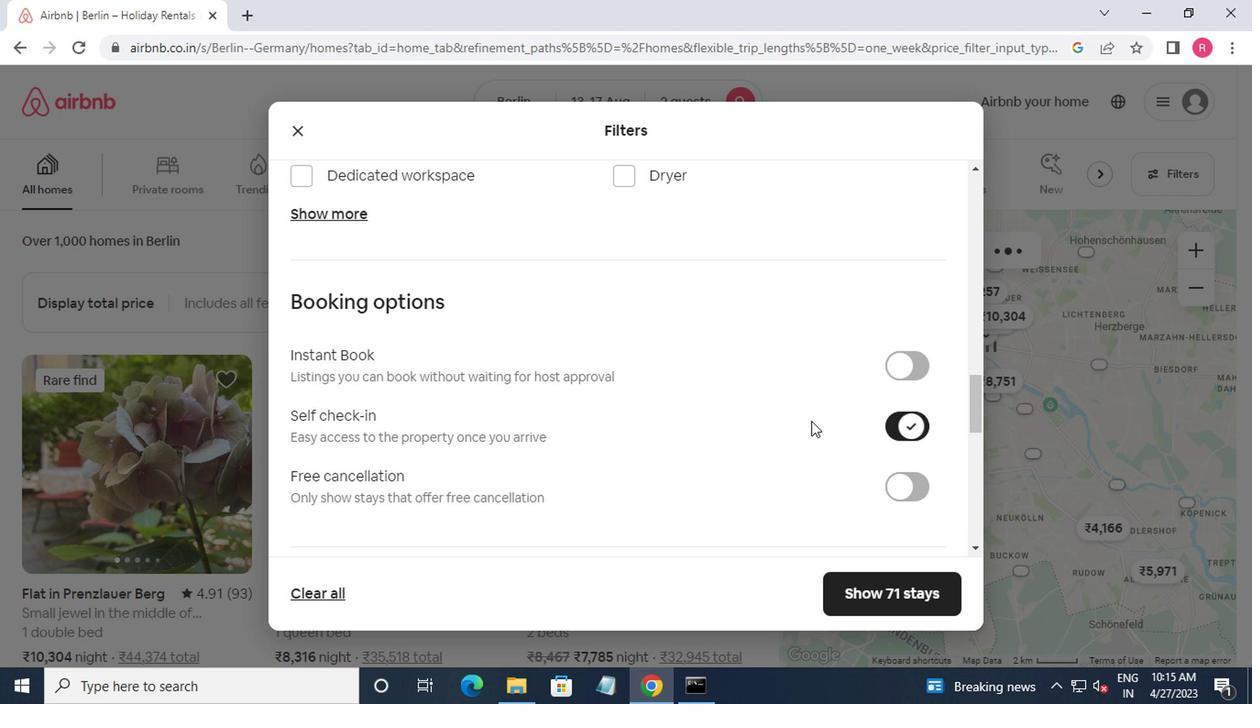 
Action: Mouse moved to (712, 413)
Screenshot: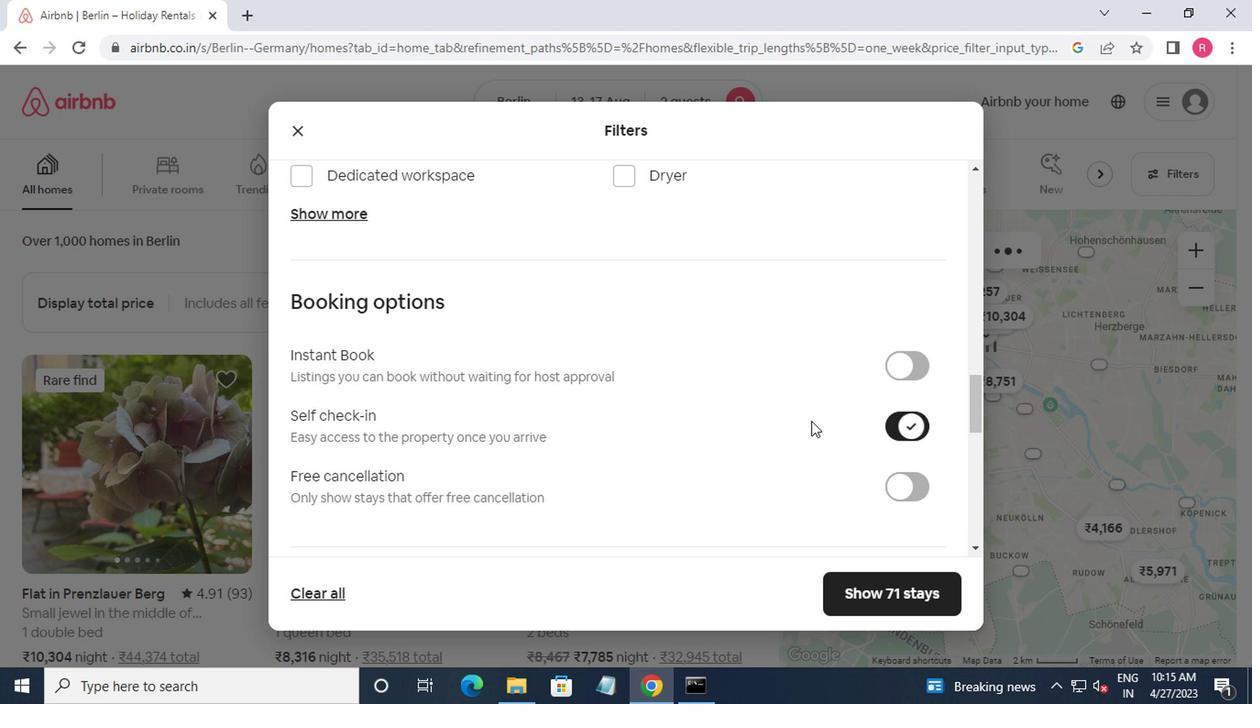 
Action: Mouse scrolled (712, 412) with delta (0, 0)
Screenshot: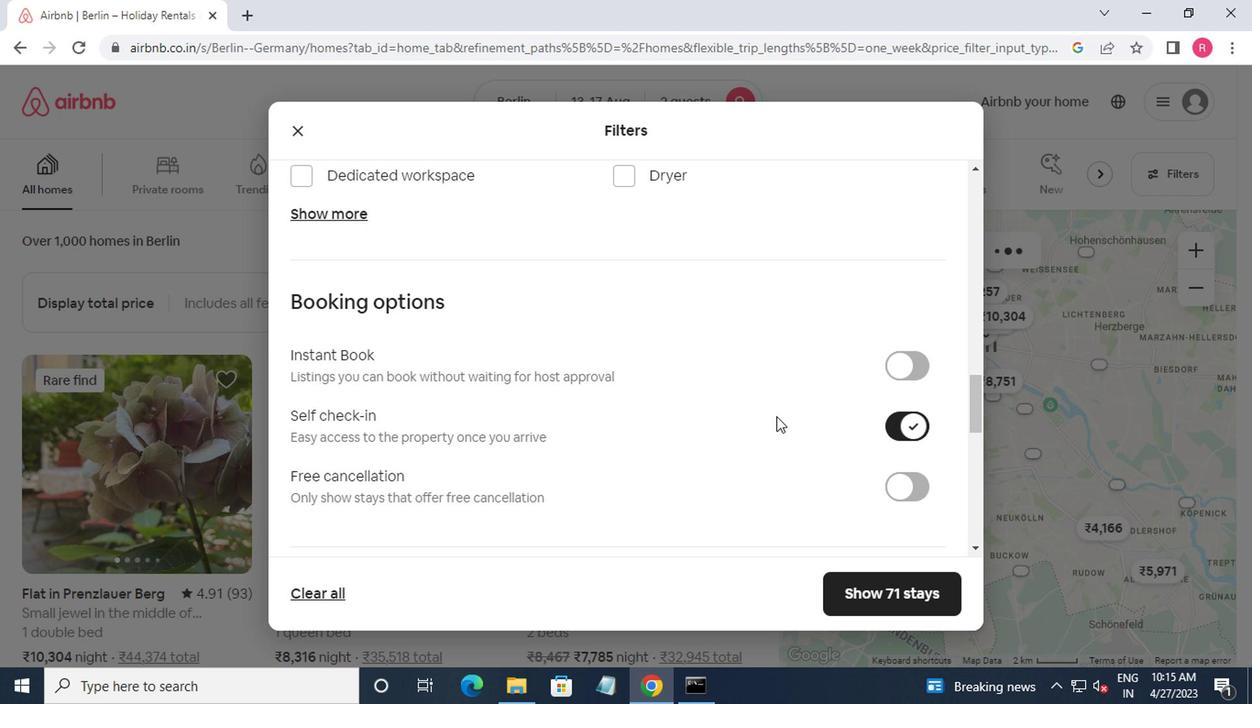 
Action: Mouse moved to (707, 417)
Screenshot: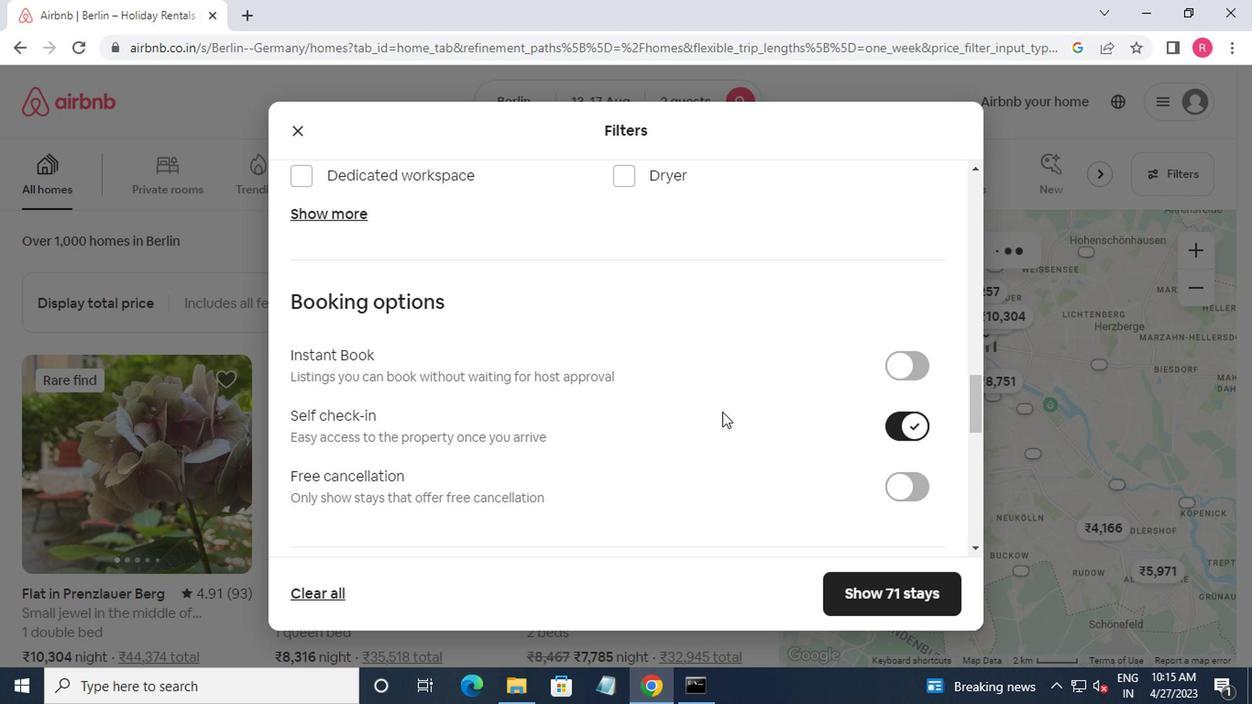 
Action: Mouse scrolled (707, 416) with delta (0, -1)
Screenshot: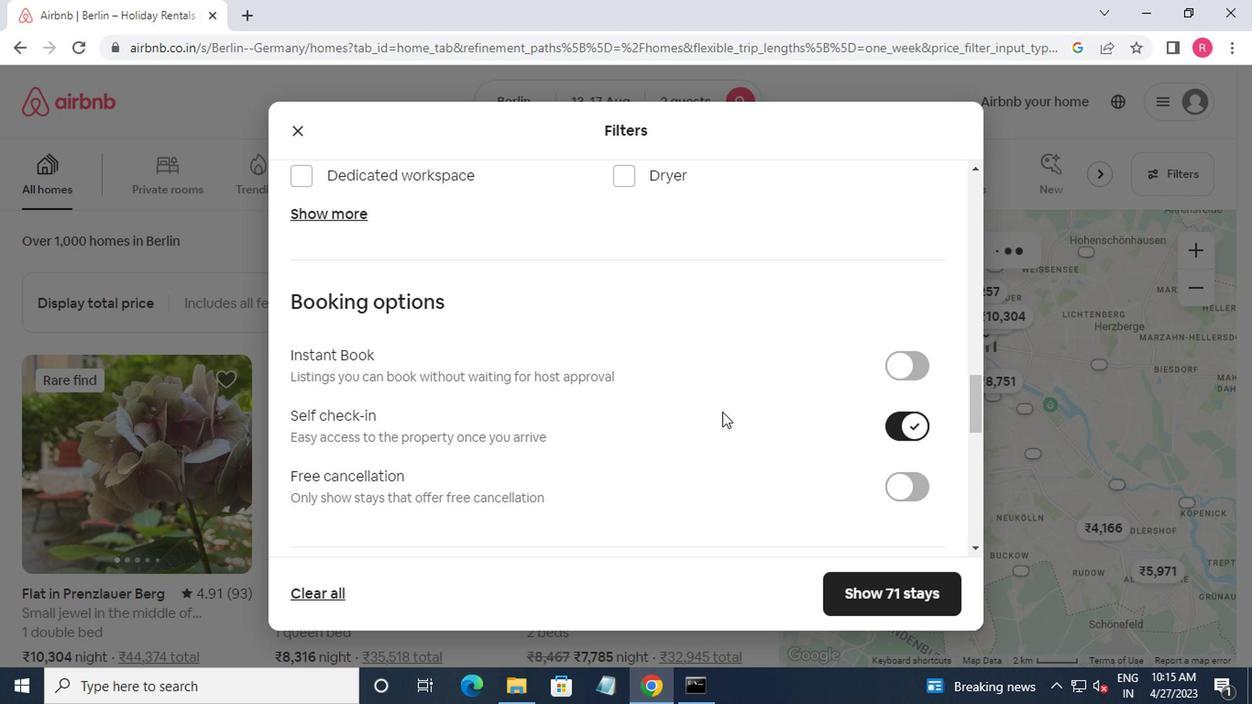 
Action: Mouse moved to (703, 419)
Screenshot: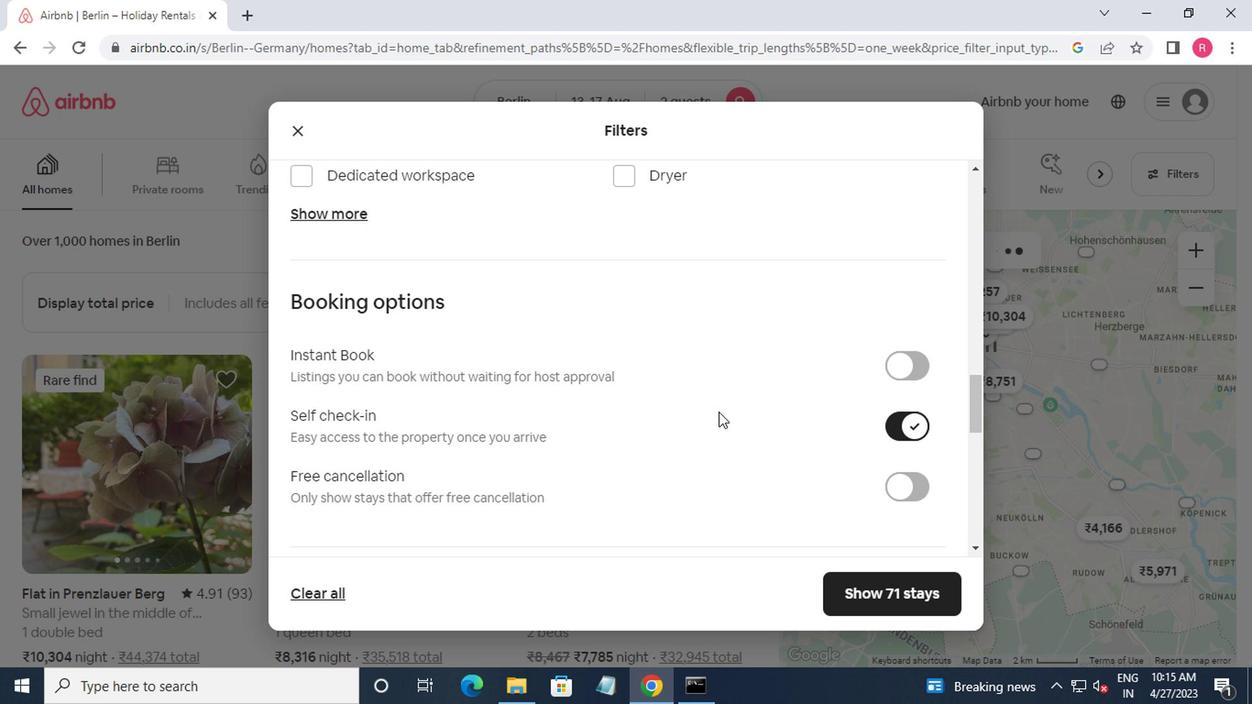 
Action: Mouse scrolled (703, 419) with delta (0, 0)
Screenshot: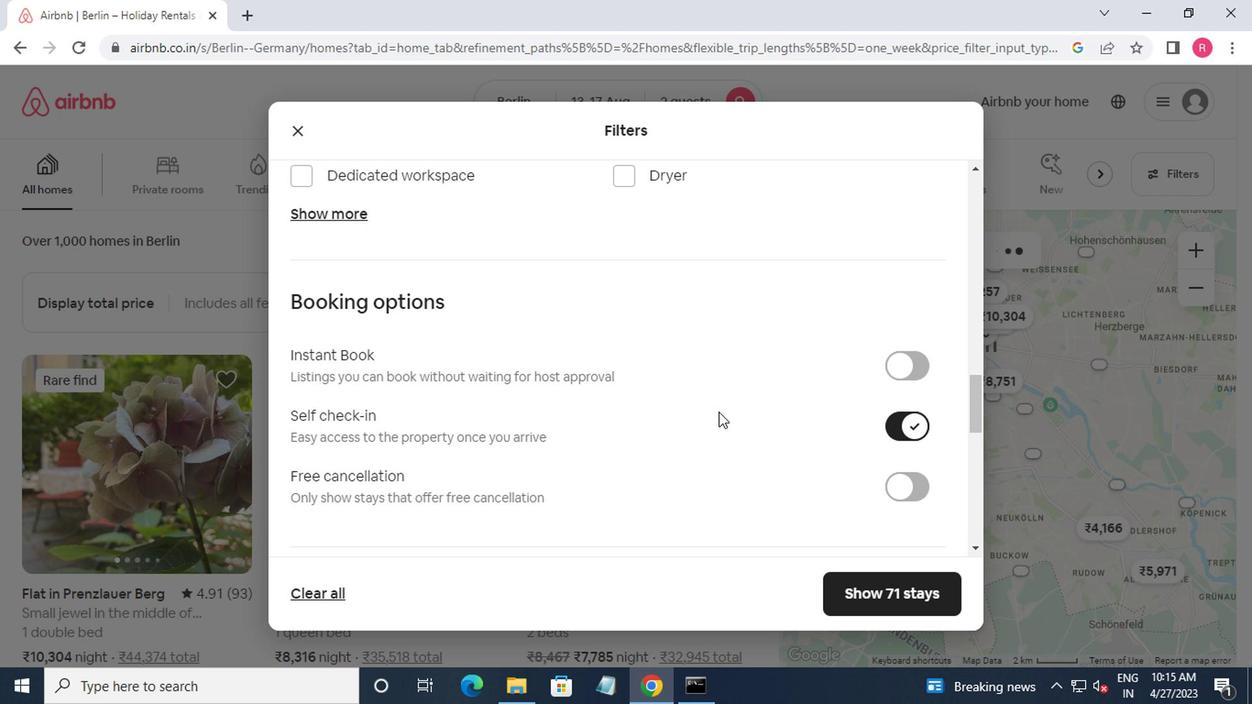 
Action: Mouse moved to (650, 457)
Screenshot: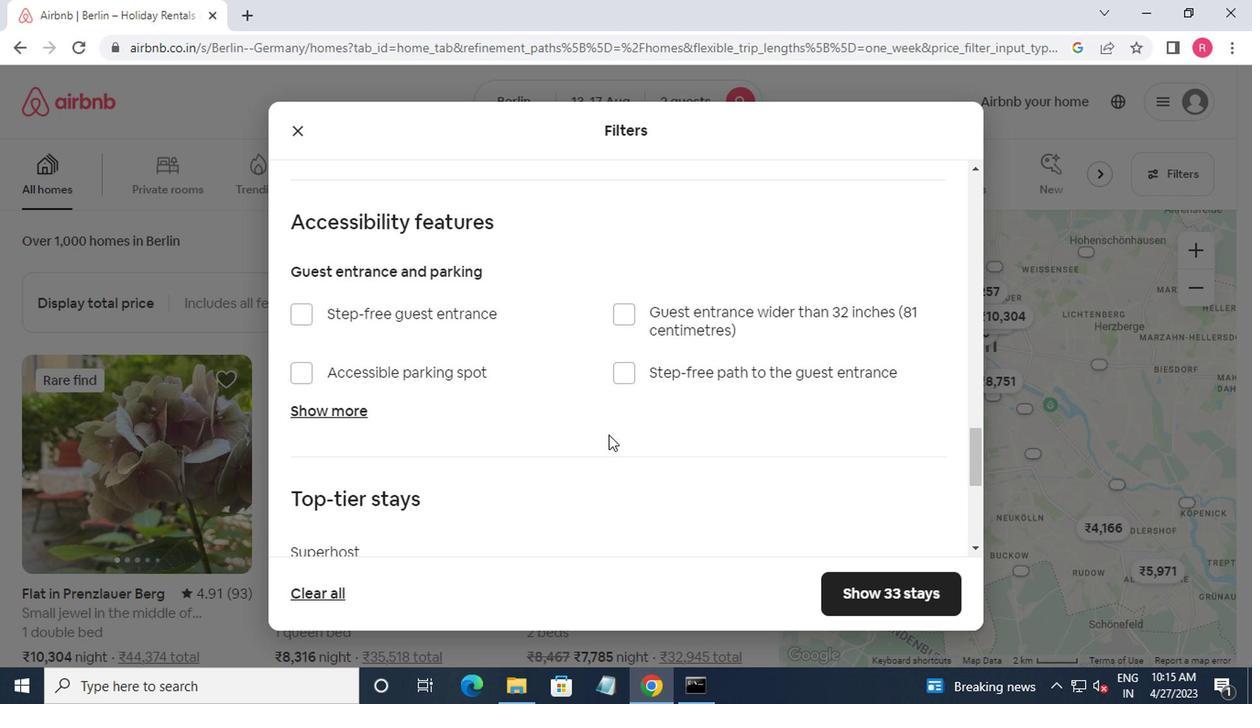 
Action: Mouse scrolled (650, 457) with delta (0, 0)
Screenshot: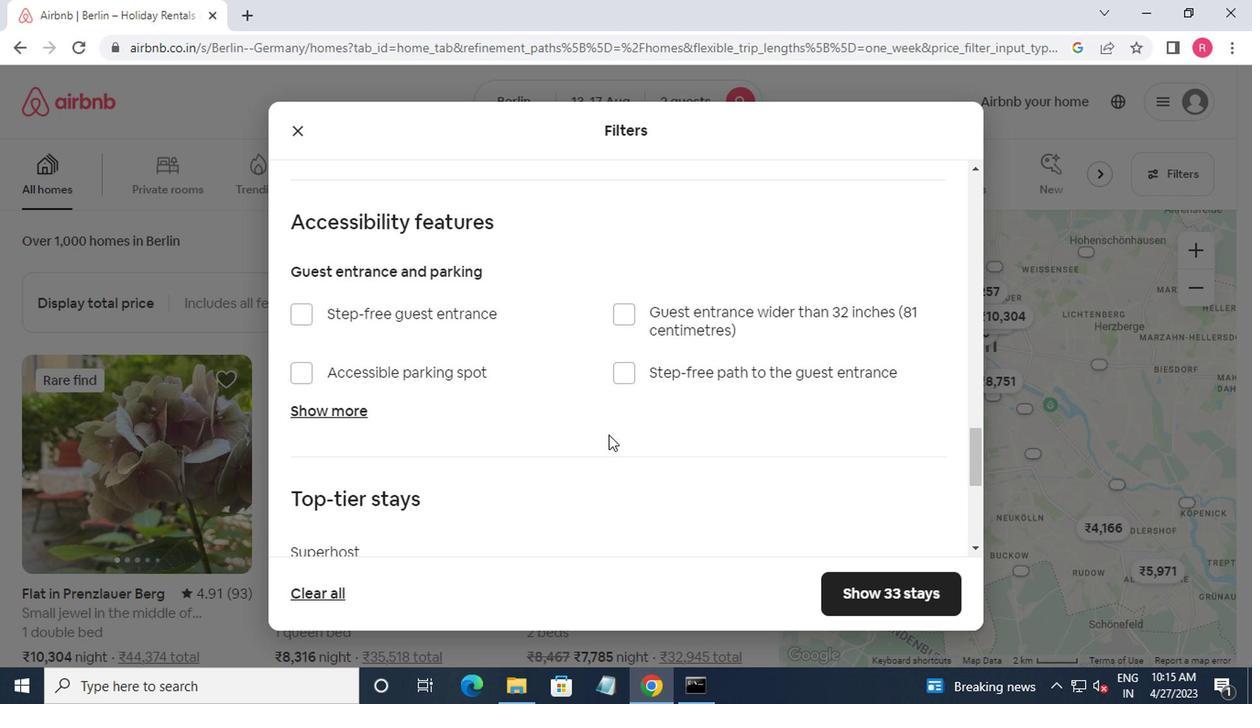 
Action: Mouse moved to (652, 459)
Screenshot: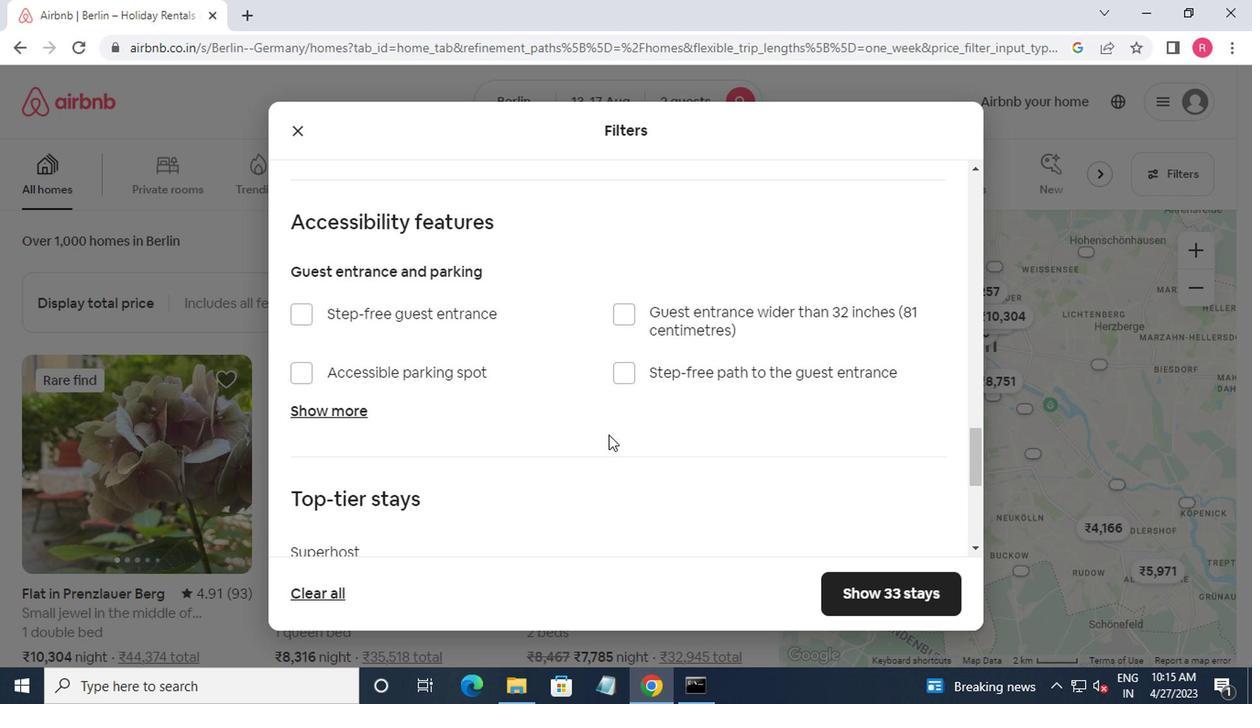 
Action: Mouse scrolled (652, 457) with delta (0, -1)
Screenshot: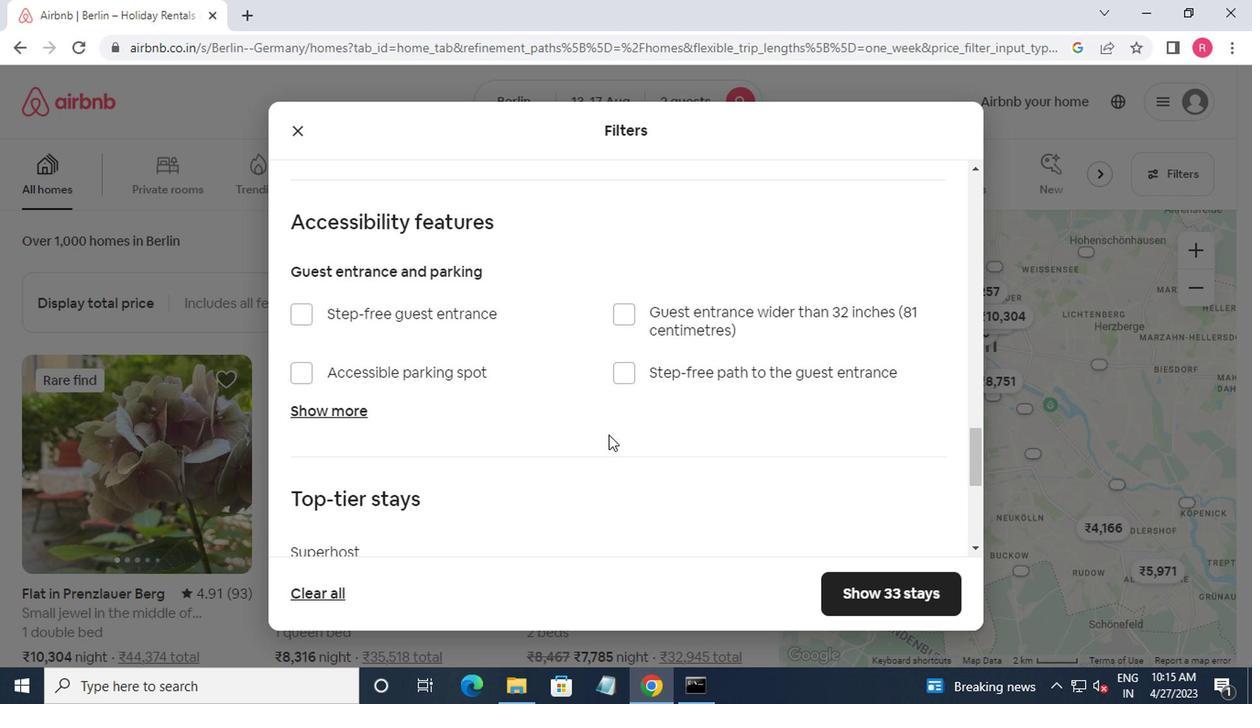 
Action: Mouse scrolled (652, 457) with delta (0, -1)
Screenshot: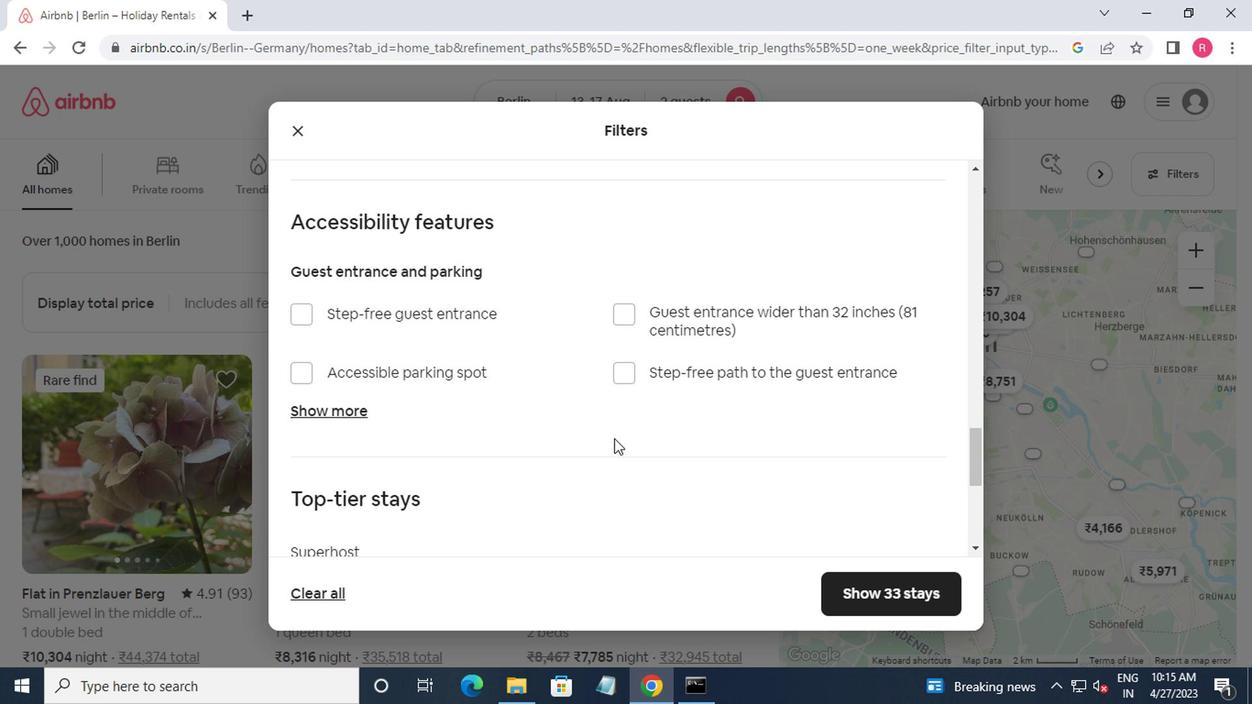 
Action: Mouse scrolled (652, 457) with delta (0, -1)
Screenshot: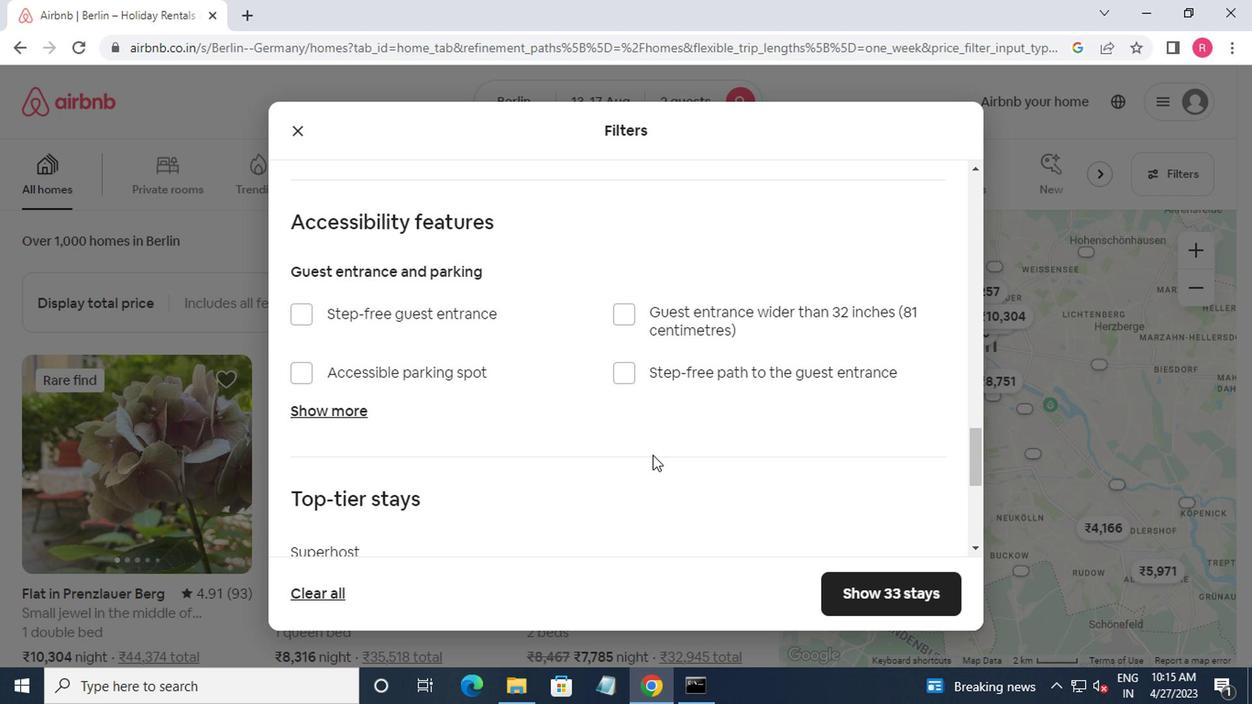 
Action: Mouse moved to (296, 446)
Screenshot: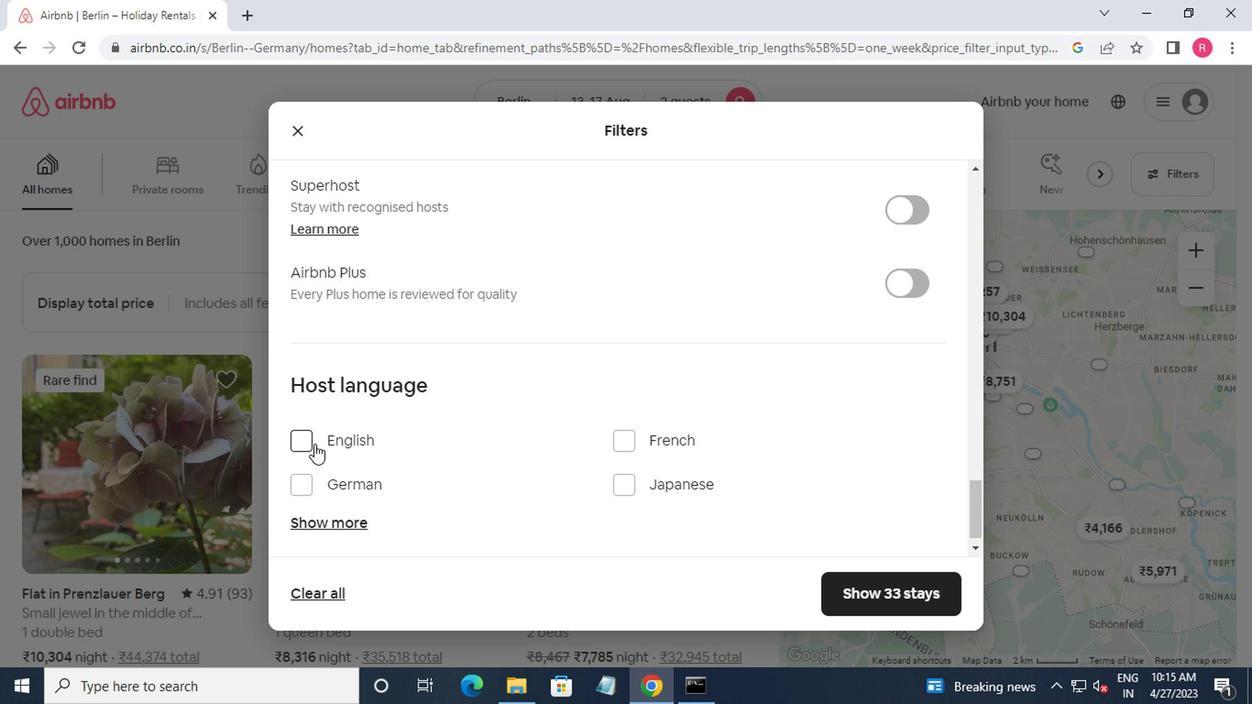 
Action: Mouse pressed left at (296, 446)
Screenshot: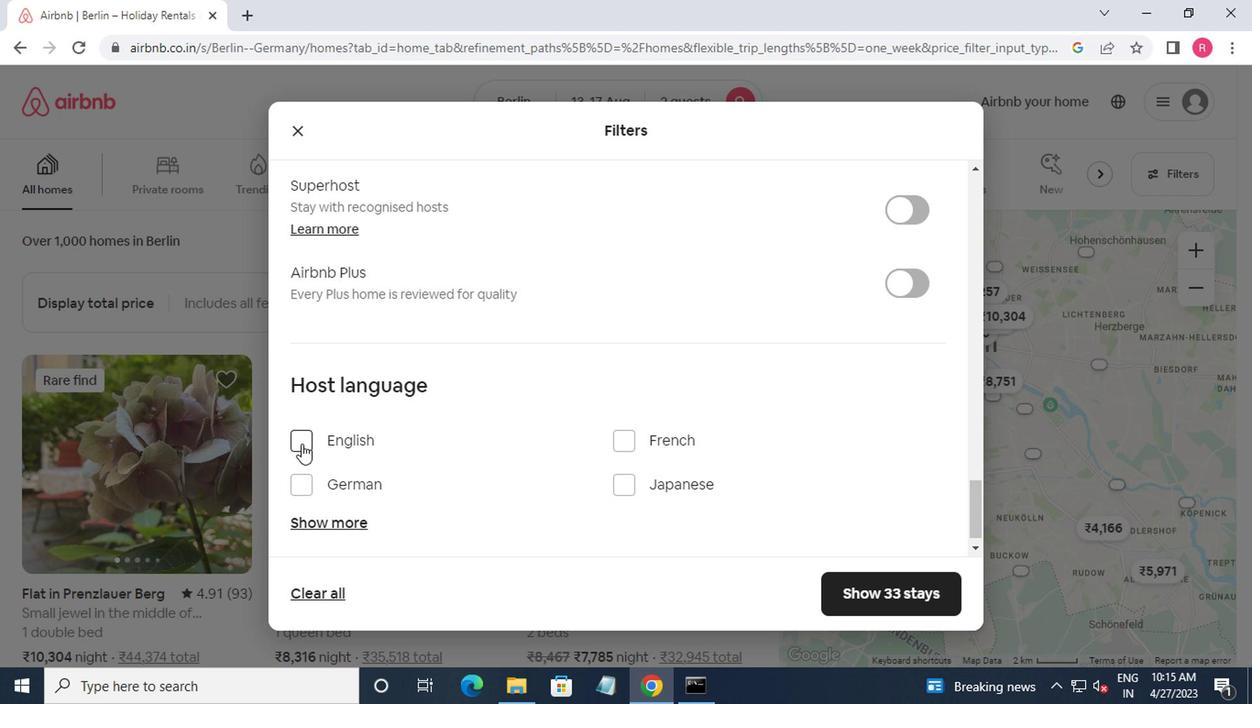 
Action: Mouse moved to (864, 604)
Screenshot: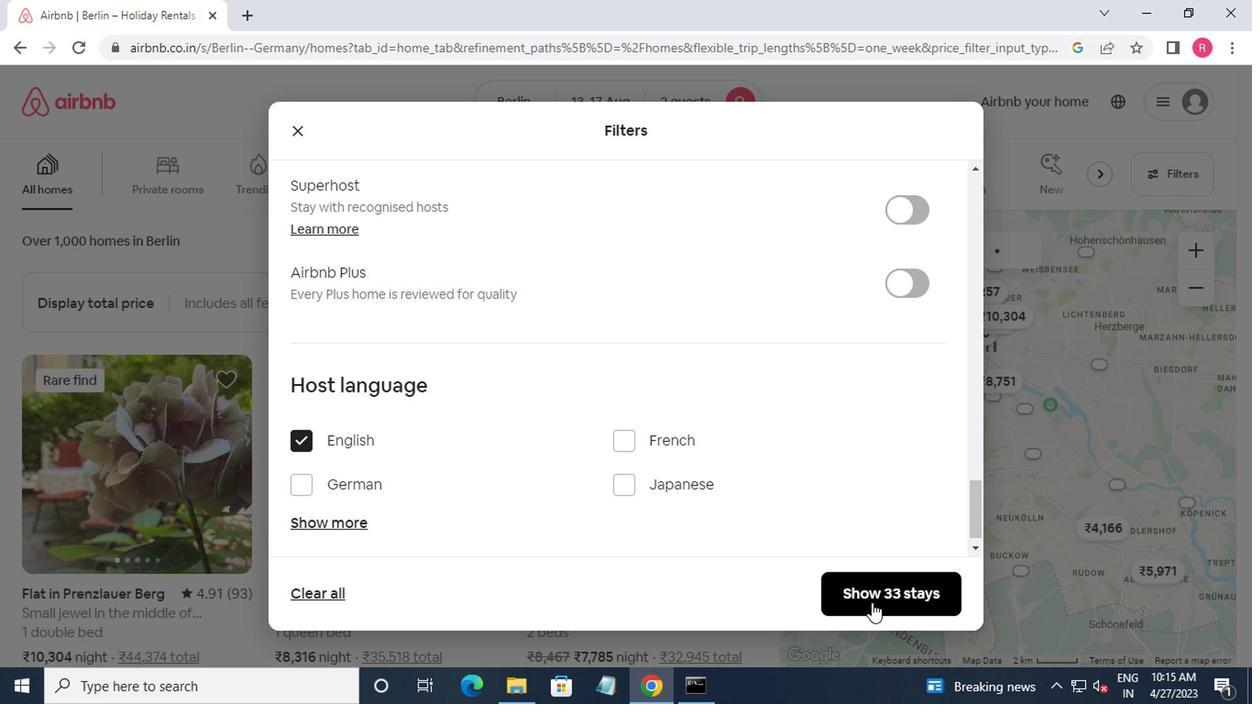 
Action: Mouse pressed left at (864, 604)
Screenshot: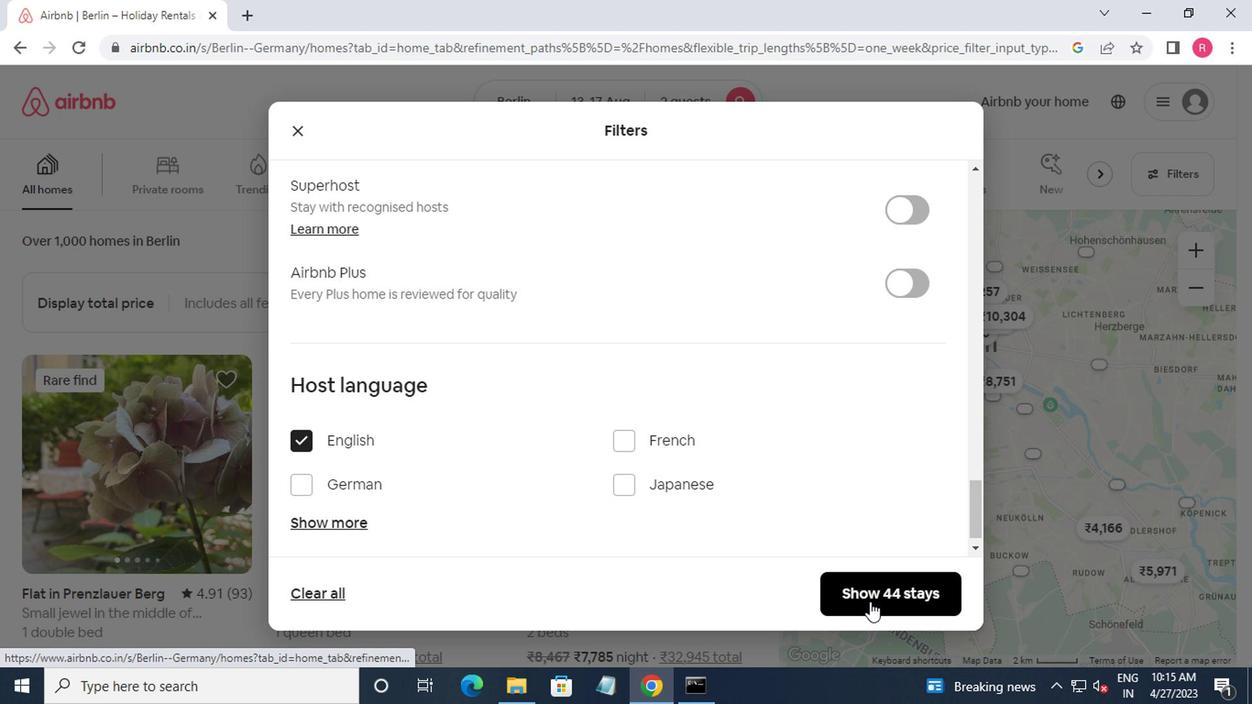 
Action: Mouse moved to (862, 607)
Screenshot: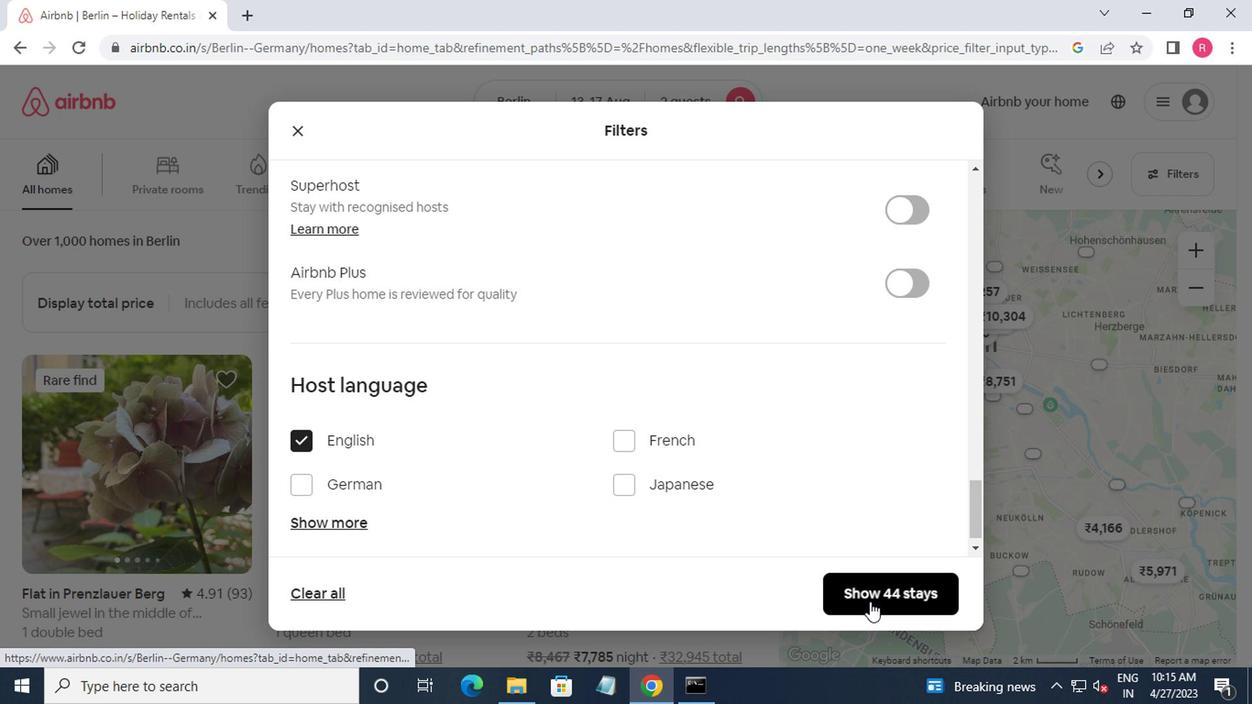 
